 Task: Find connections with filter location Igrejinha with filter topic #marketingdigitalwith filter profile language French with filter current company Career Expertoz with filter school Freshers jobs Bangalore with filter industry Glass Product Manufacturing with filter service category Nature Photography with filter keywords title Board of Directors
Action: Mouse moved to (504, 98)
Screenshot: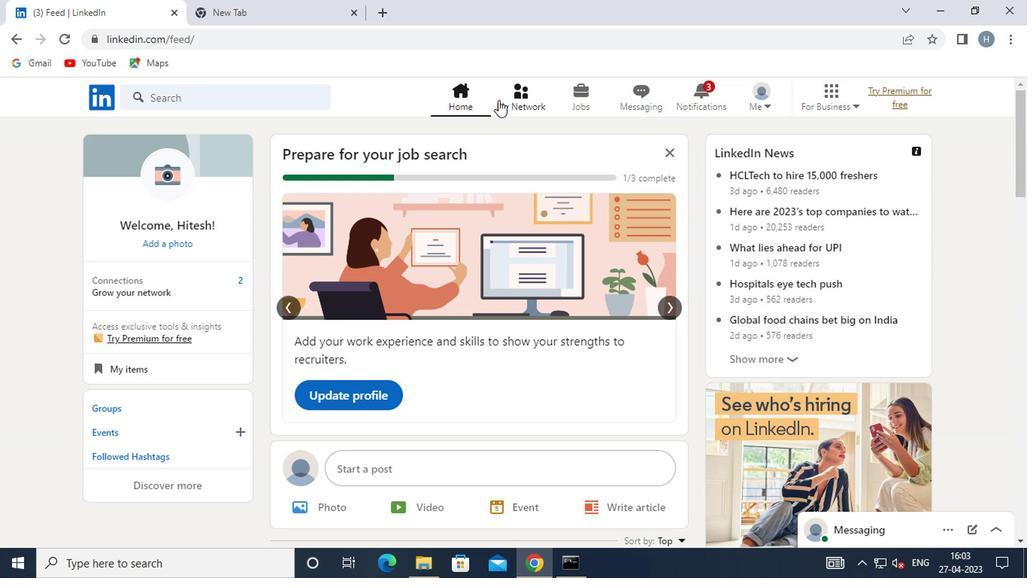 
Action: Mouse pressed left at (504, 98)
Screenshot: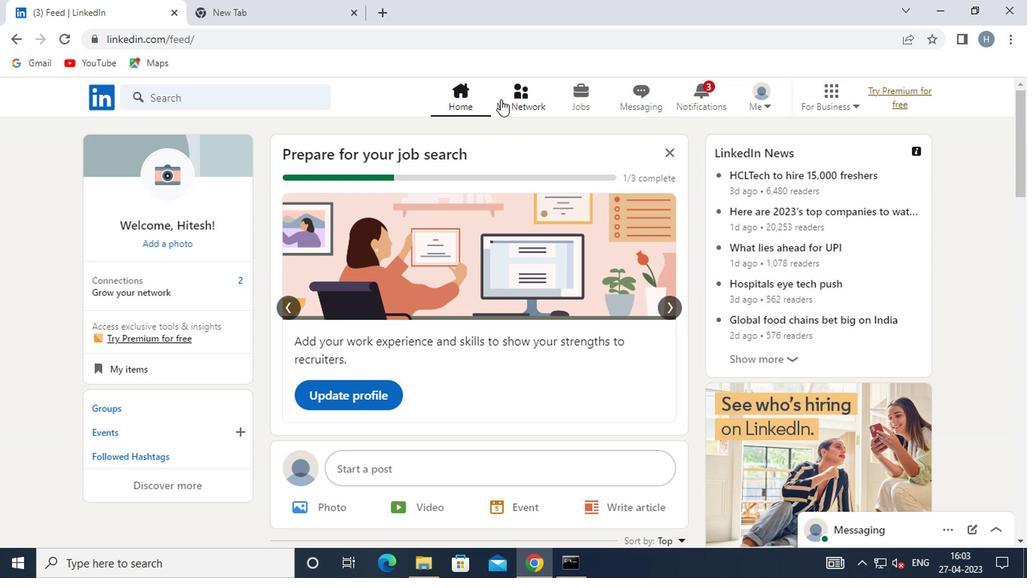 
Action: Mouse moved to (218, 184)
Screenshot: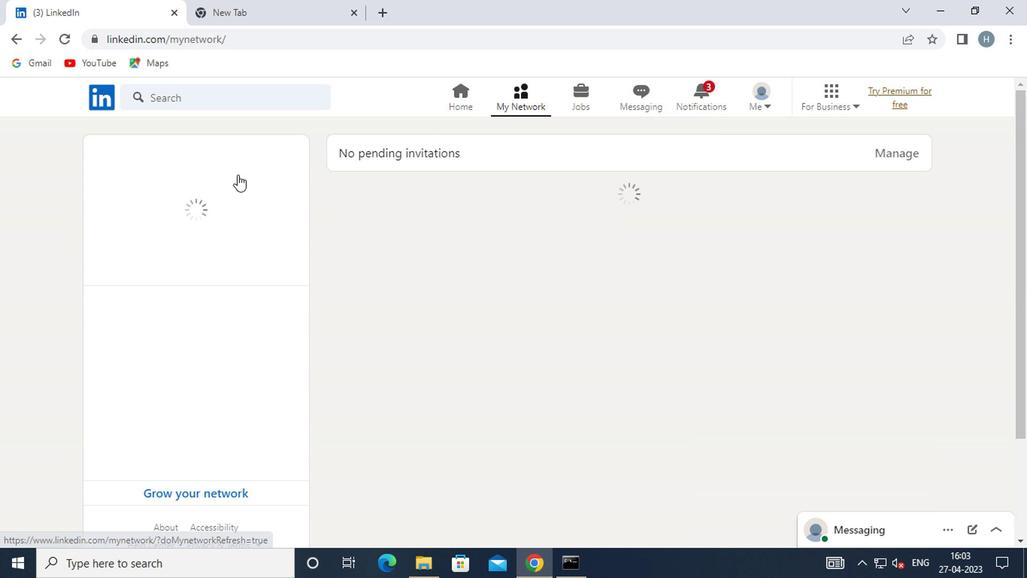 
Action: Mouse pressed left at (218, 184)
Screenshot: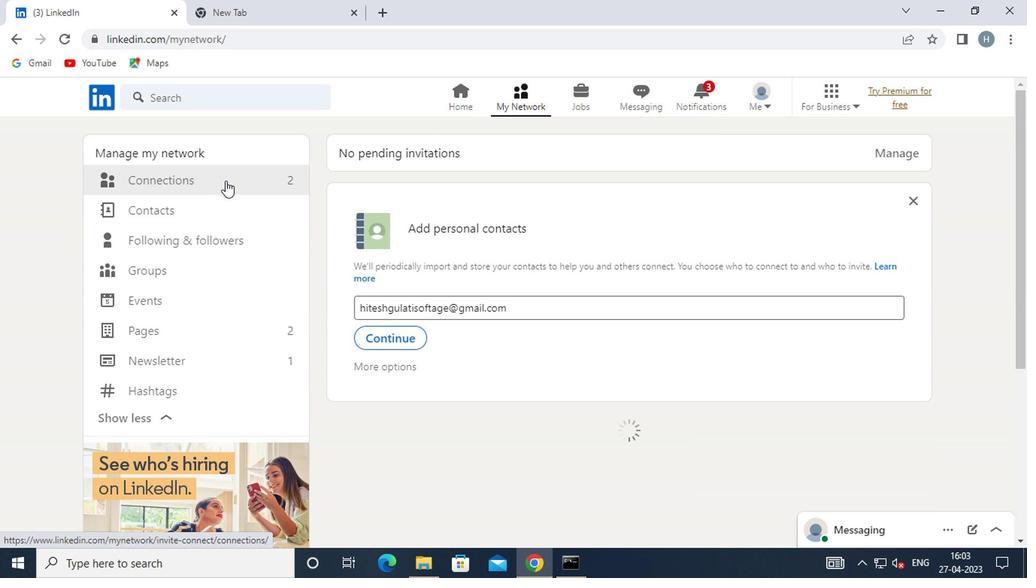 
Action: Mouse moved to (597, 180)
Screenshot: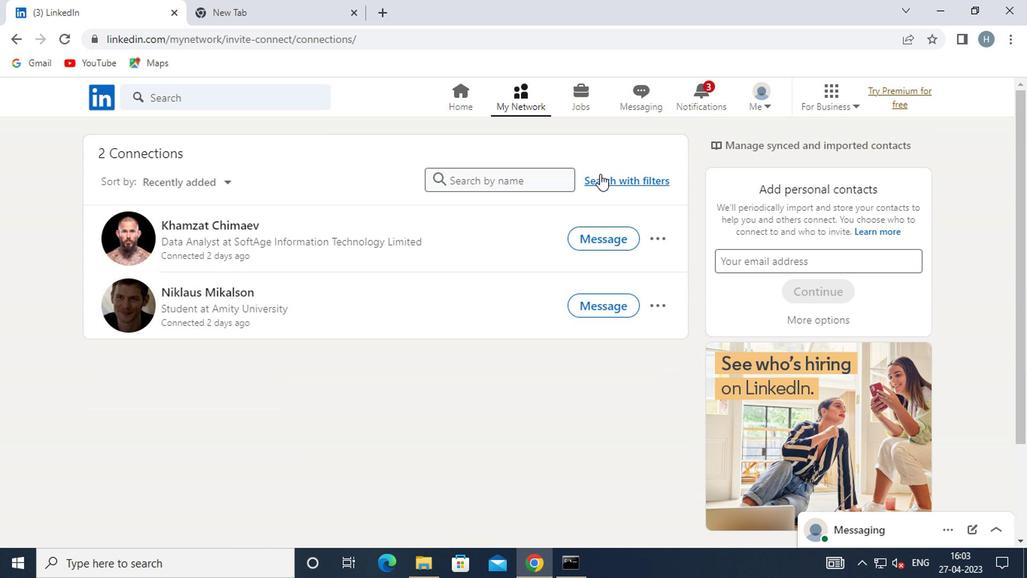 
Action: Mouse pressed left at (597, 180)
Screenshot: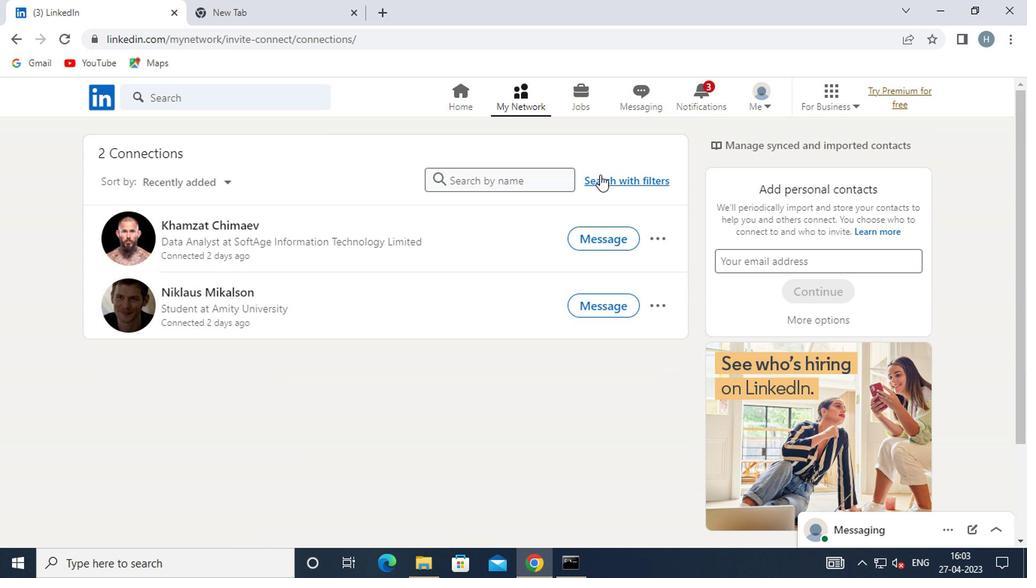 
Action: Mouse moved to (550, 141)
Screenshot: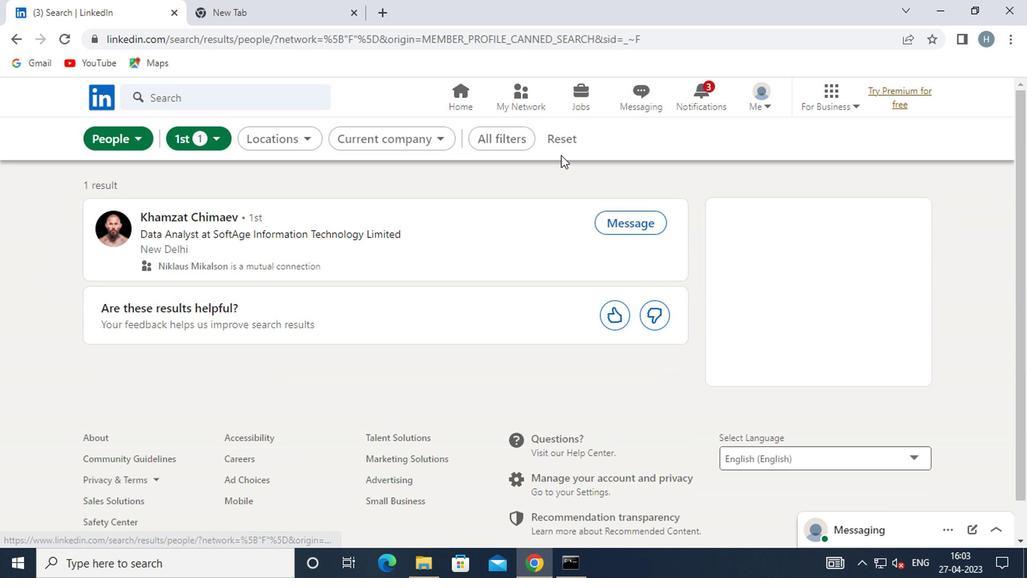 
Action: Mouse pressed left at (550, 141)
Screenshot: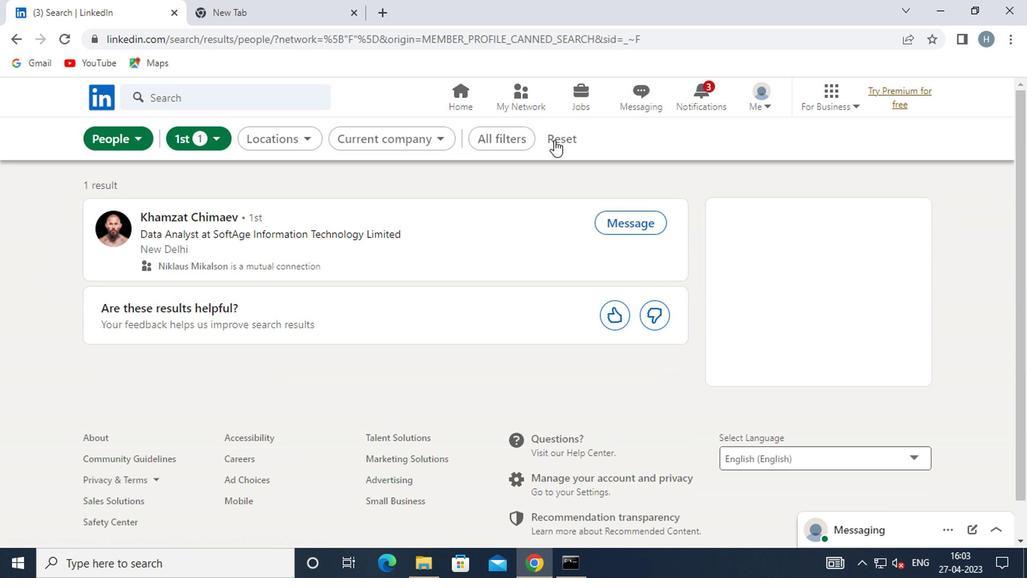 
Action: Mouse moved to (529, 139)
Screenshot: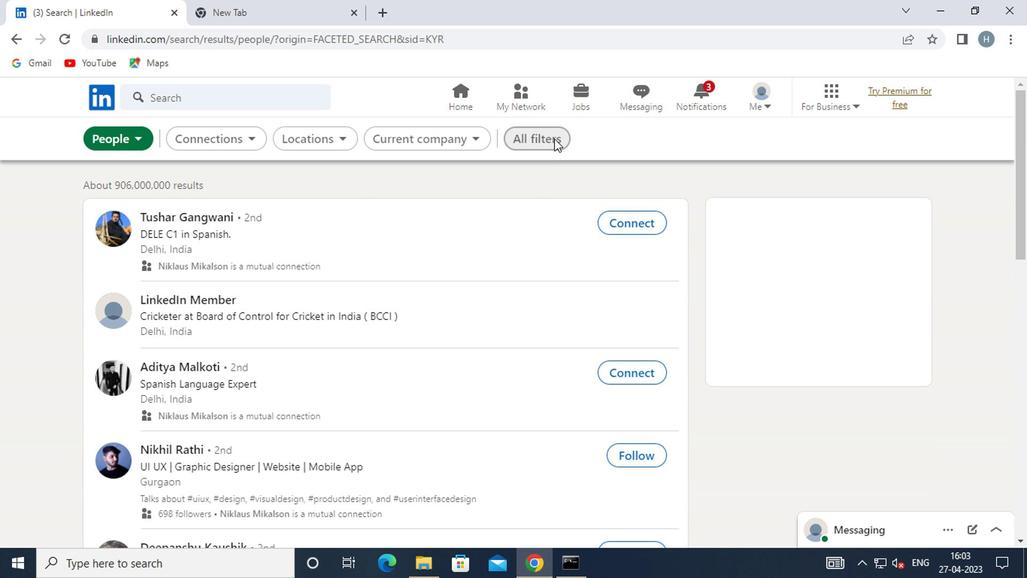
Action: Mouse pressed left at (529, 139)
Screenshot: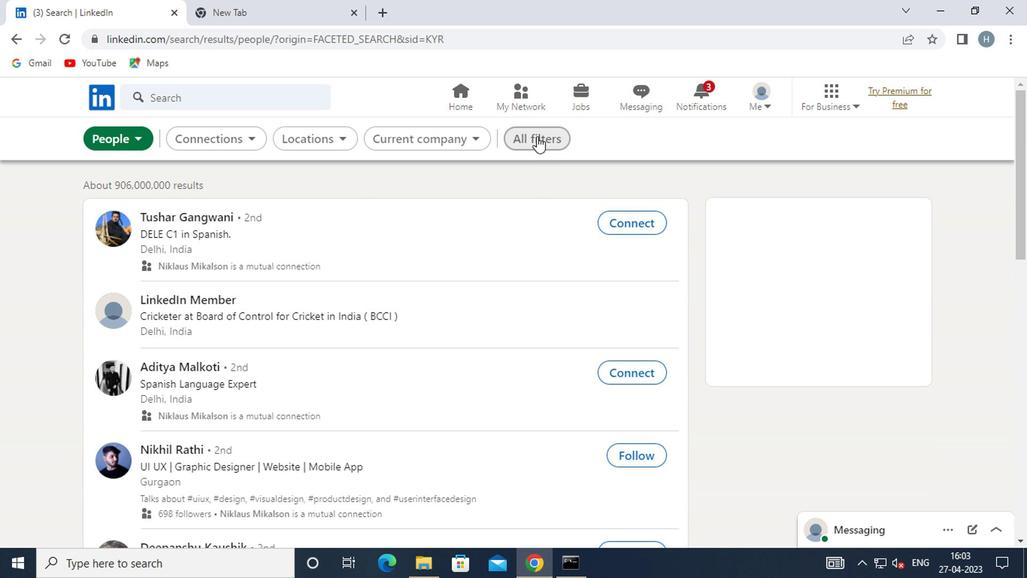 
Action: Mouse moved to (762, 293)
Screenshot: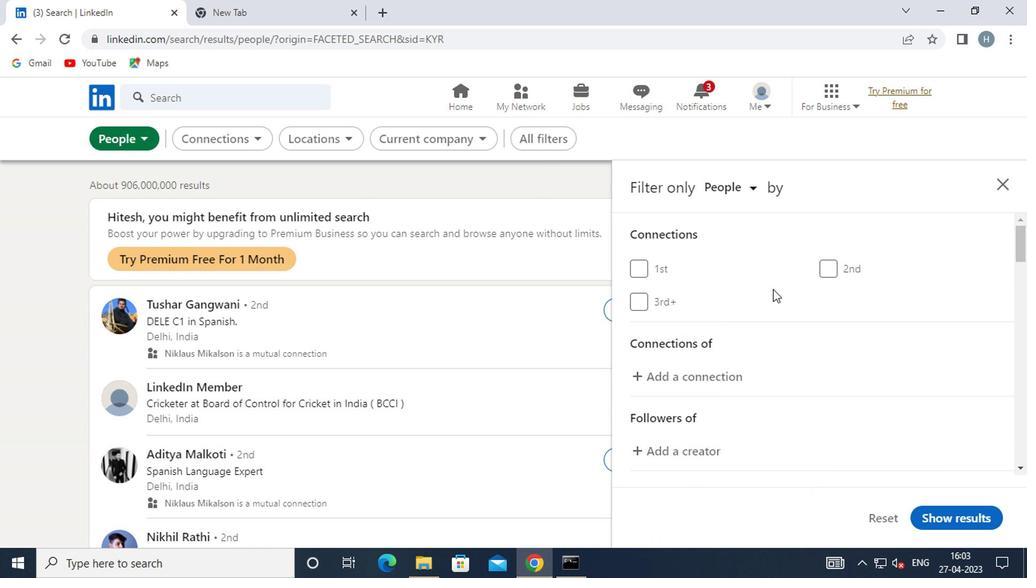 
Action: Mouse scrolled (762, 292) with delta (0, -1)
Screenshot: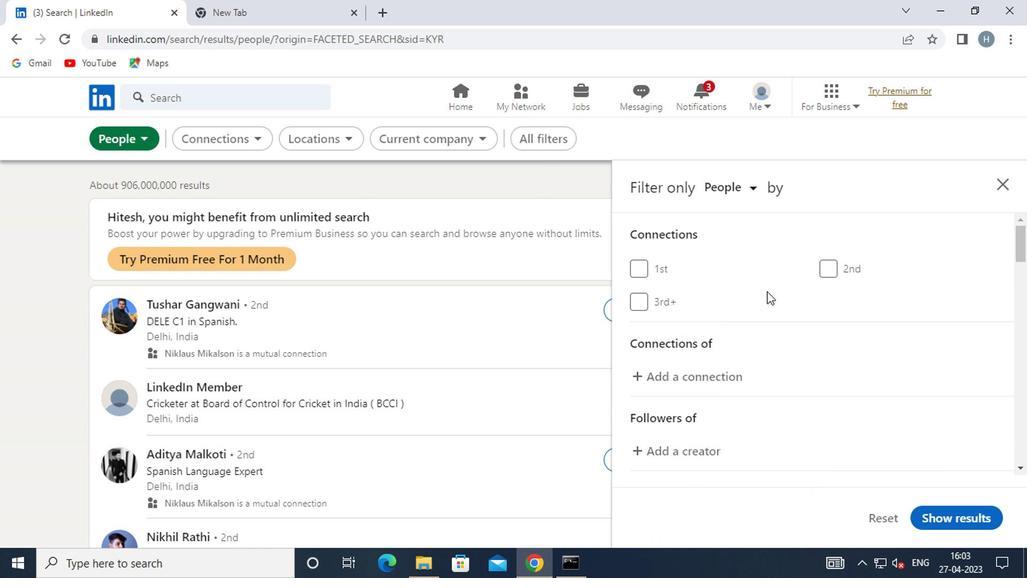 
Action: Mouse moved to (761, 293)
Screenshot: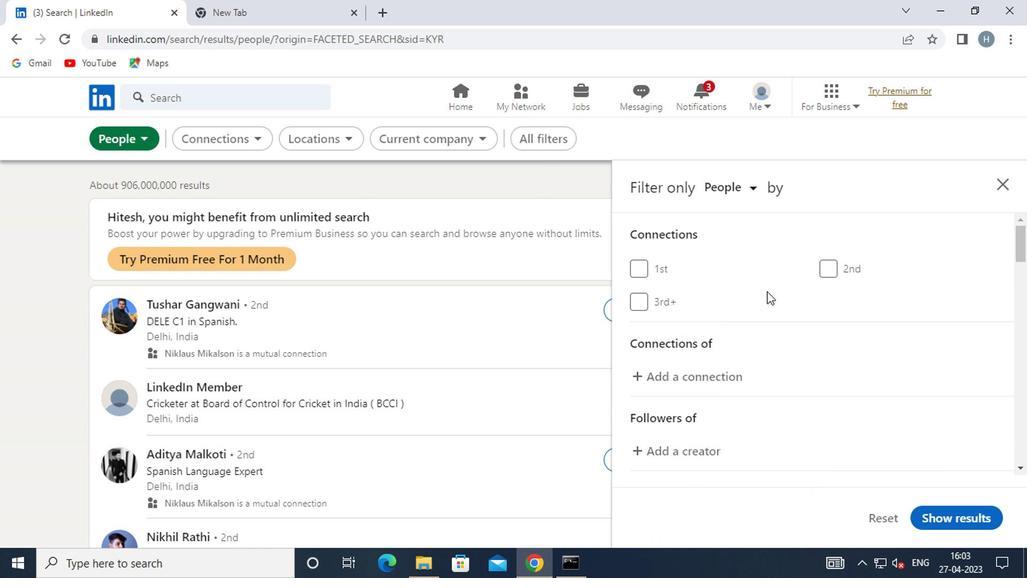 
Action: Mouse scrolled (761, 292) with delta (0, -1)
Screenshot: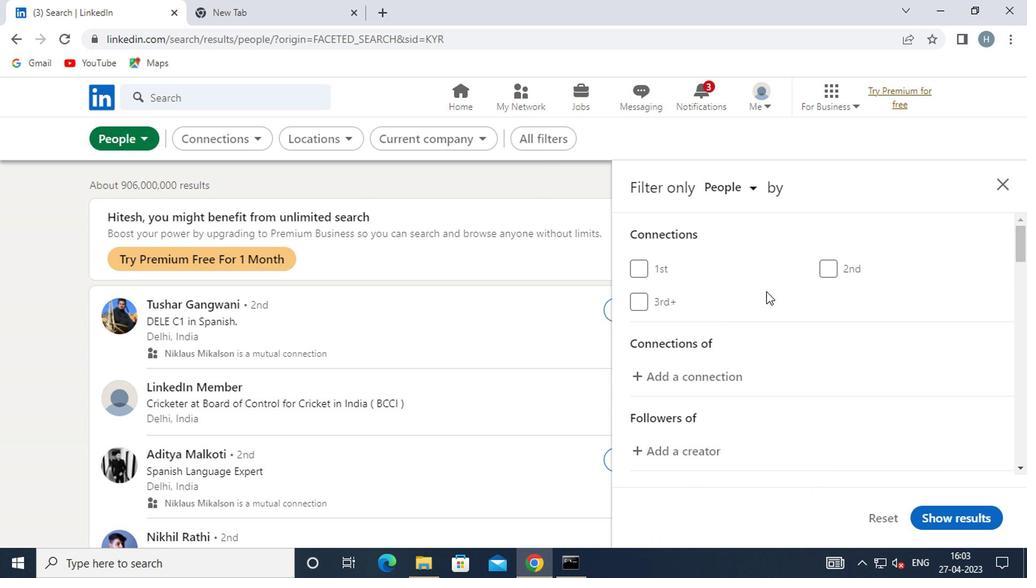 
Action: Mouse scrolled (761, 292) with delta (0, -1)
Screenshot: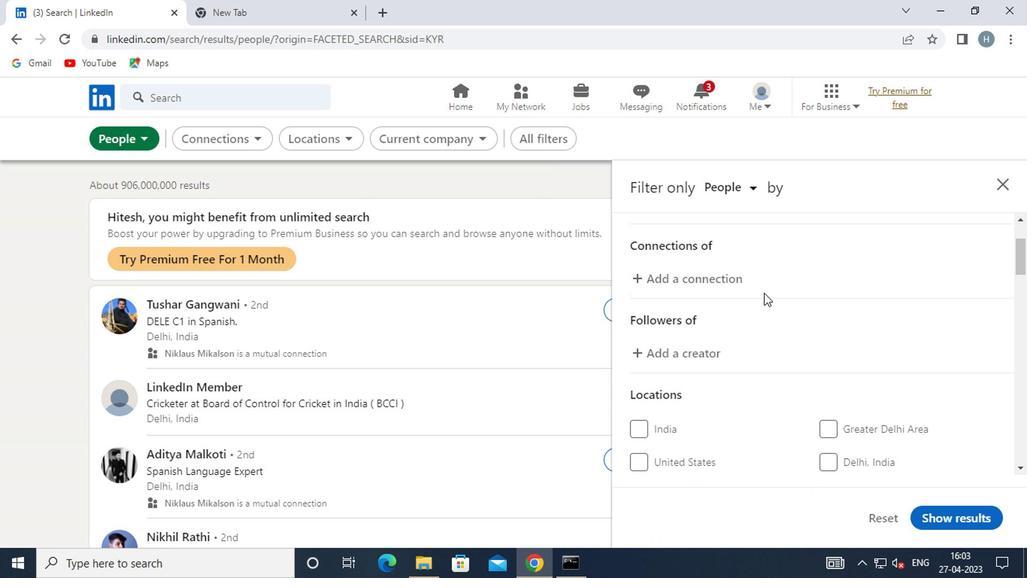 
Action: Mouse moved to (860, 360)
Screenshot: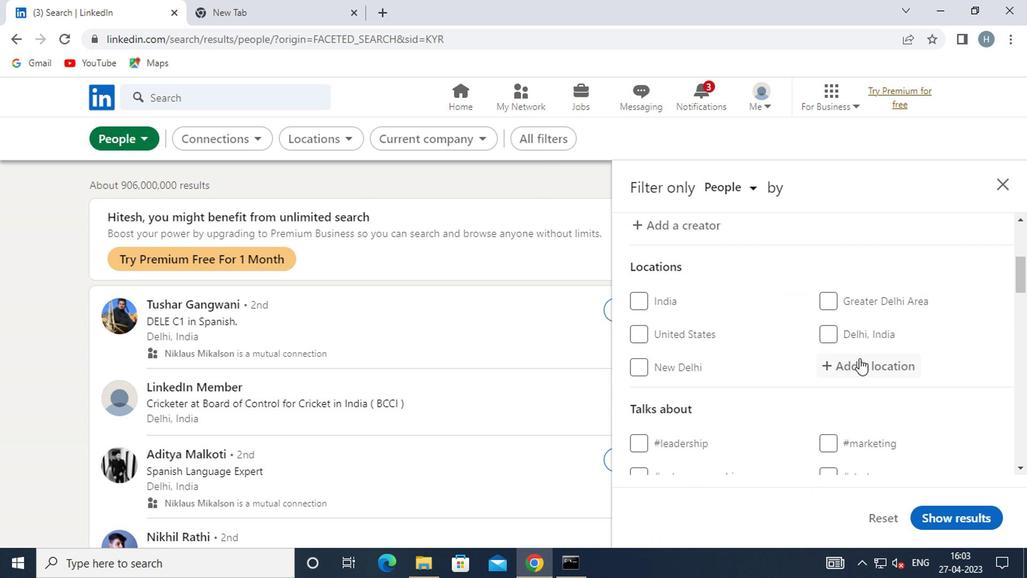
Action: Mouse pressed left at (860, 360)
Screenshot: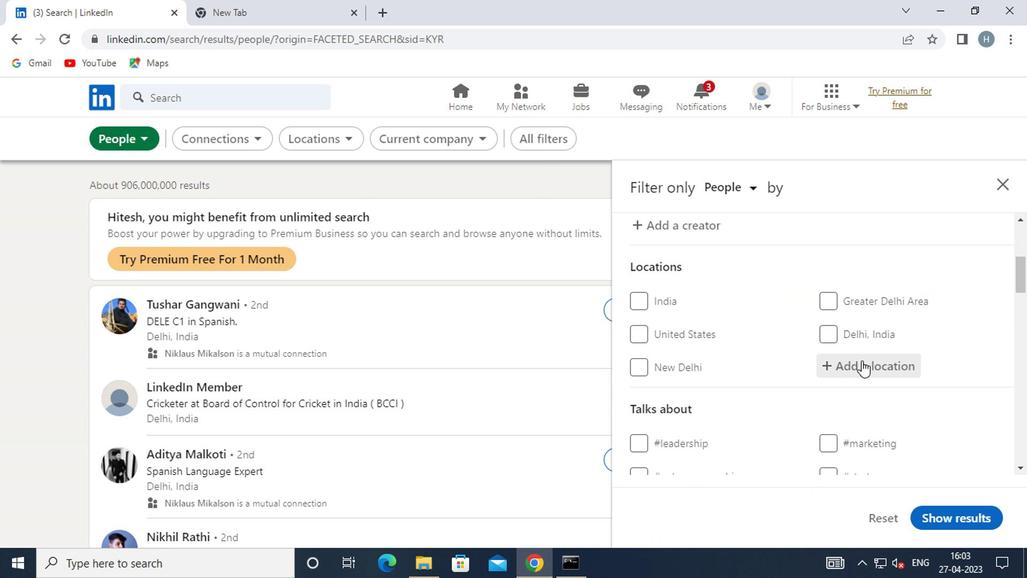 
Action: Key pressed <Key.shift>IGREJINHA
Screenshot: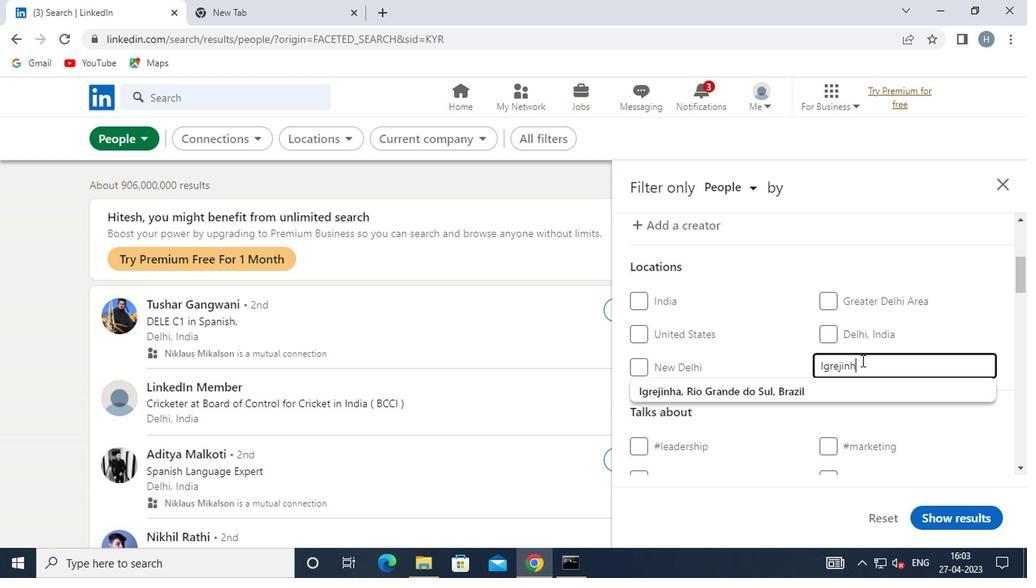 
Action: Mouse moved to (975, 309)
Screenshot: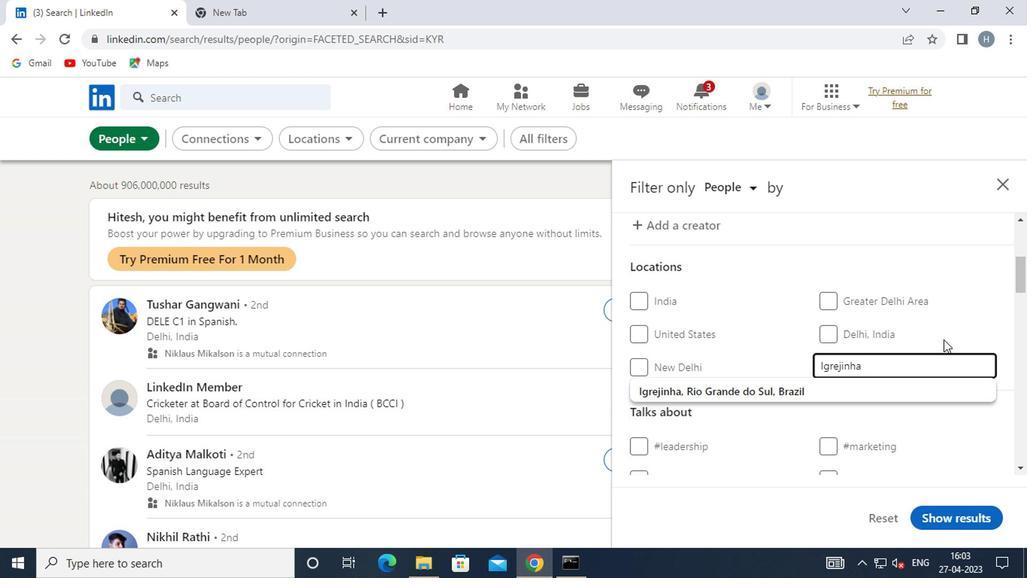 
Action: Mouse pressed left at (975, 309)
Screenshot: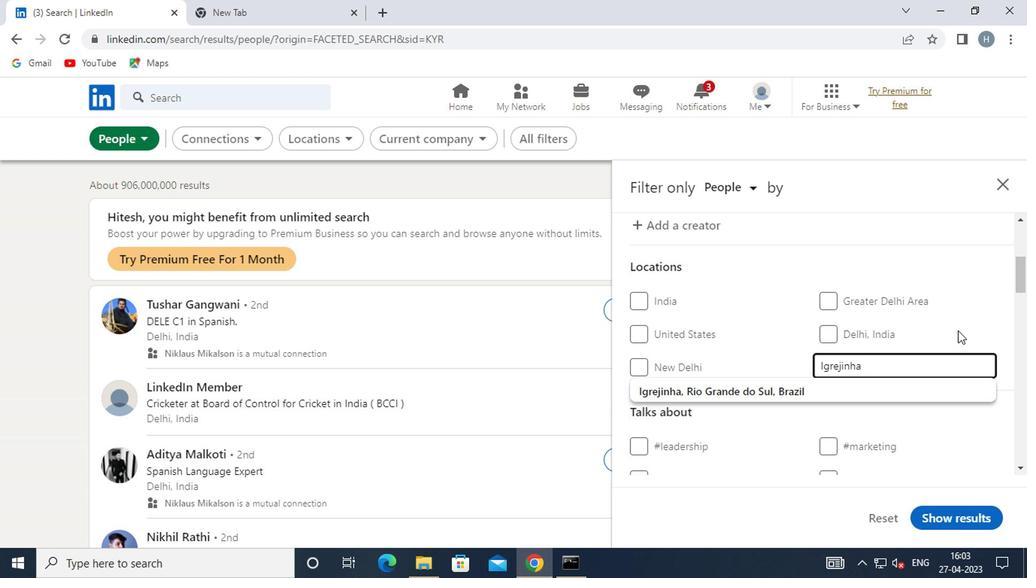 
Action: Mouse moved to (963, 313)
Screenshot: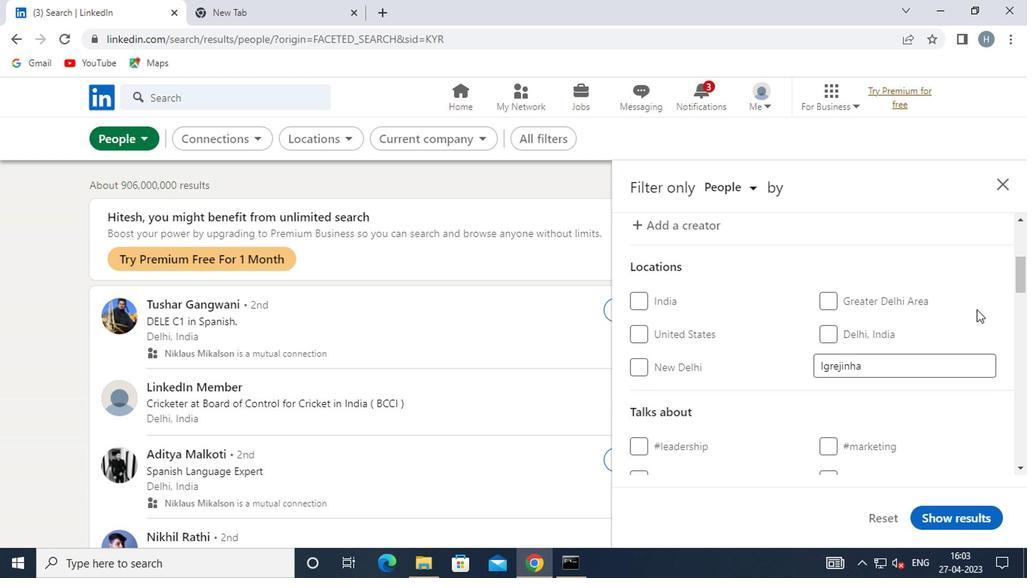 
Action: Mouse scrolled (963, 312) with delta (0, -1)
Screenshot: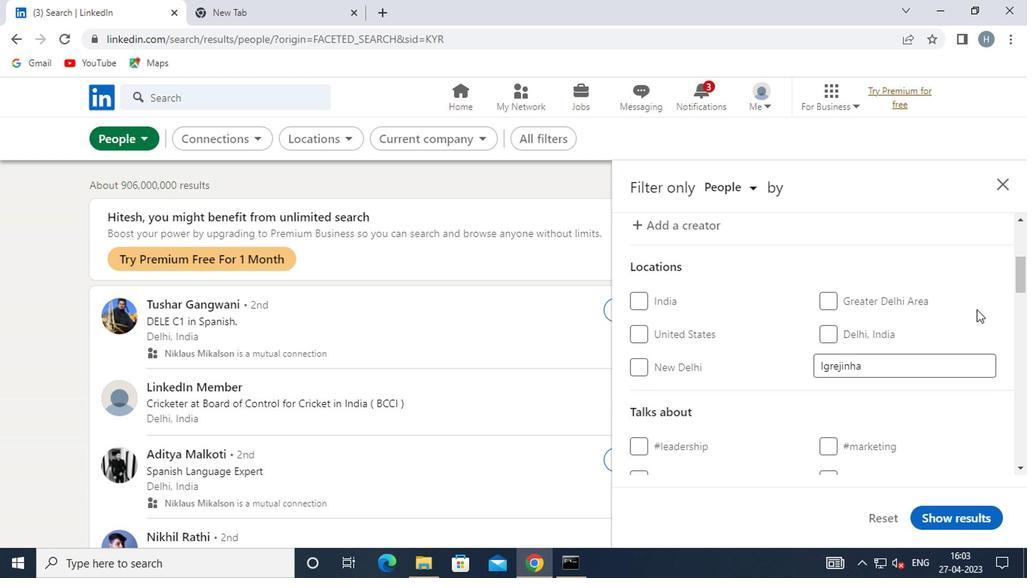 
Action: Mouse moved to (939, 319)
Screenshot: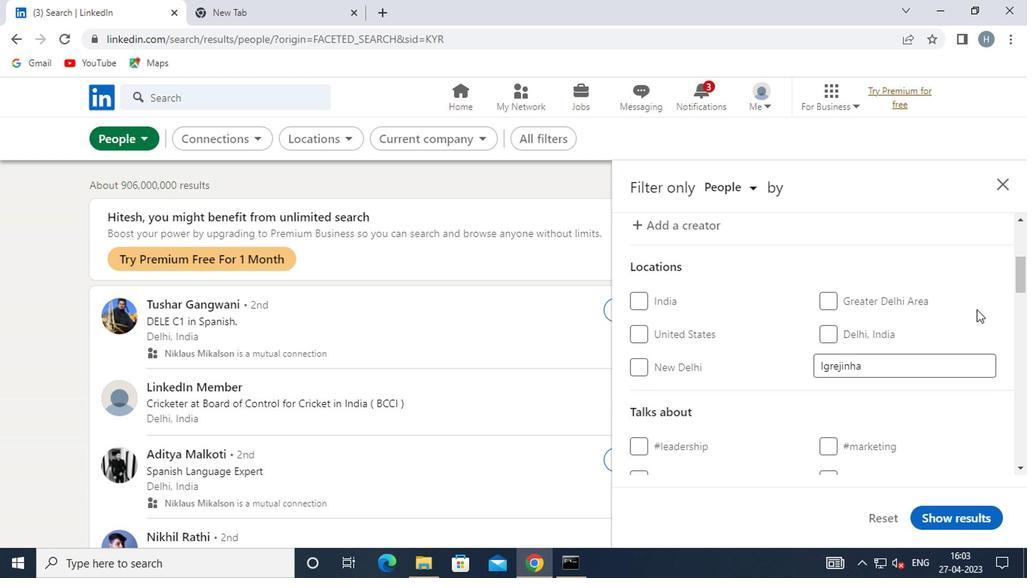 
Action: Mouse scrolled (939, 319) with delta (0, 0)
Screenshot: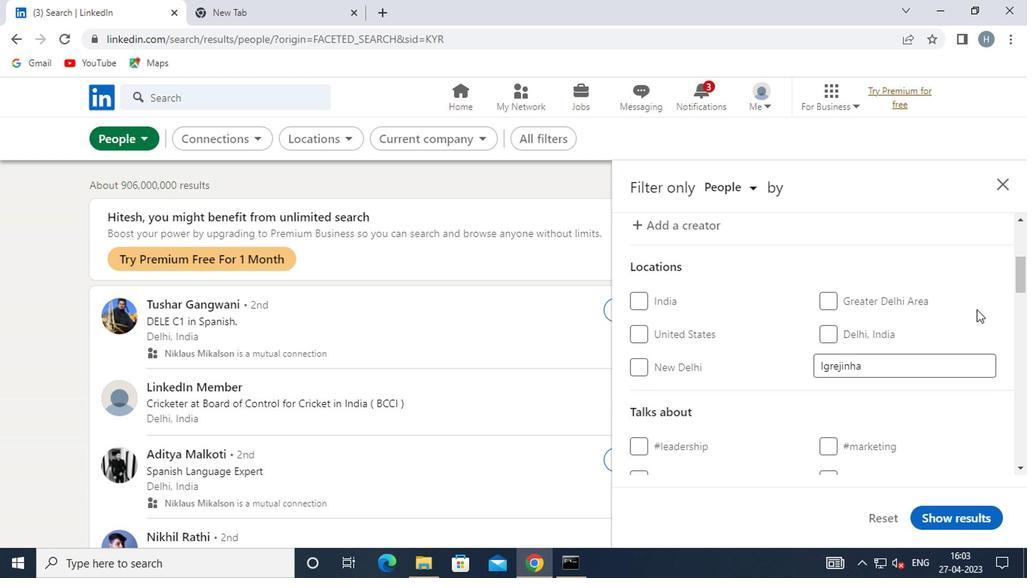 
Action: Mouse moved to (931, 322)
Screenshot: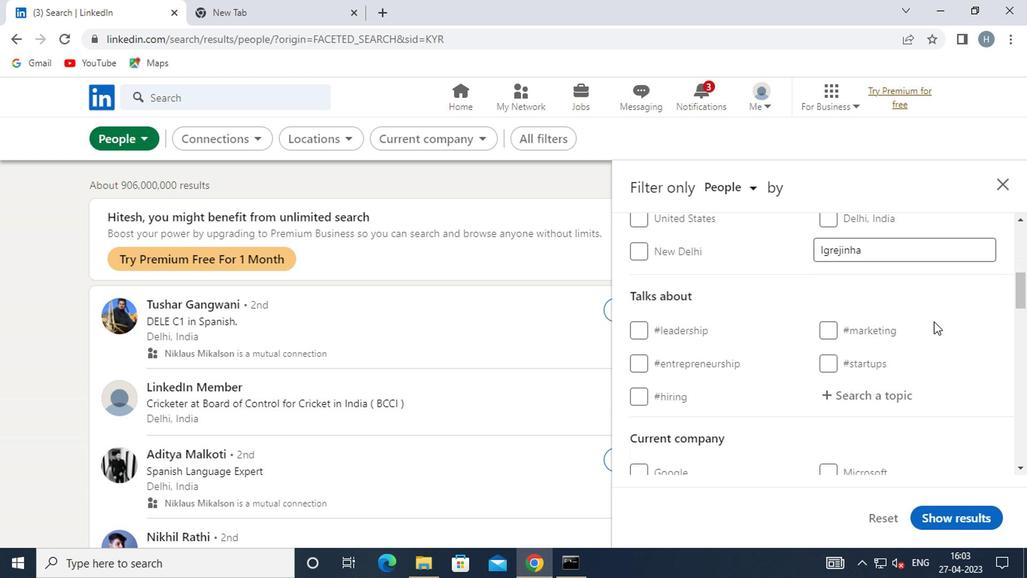 
Action: Mouse scrolled (931, 321) with delta (0, -1)
Screenshot: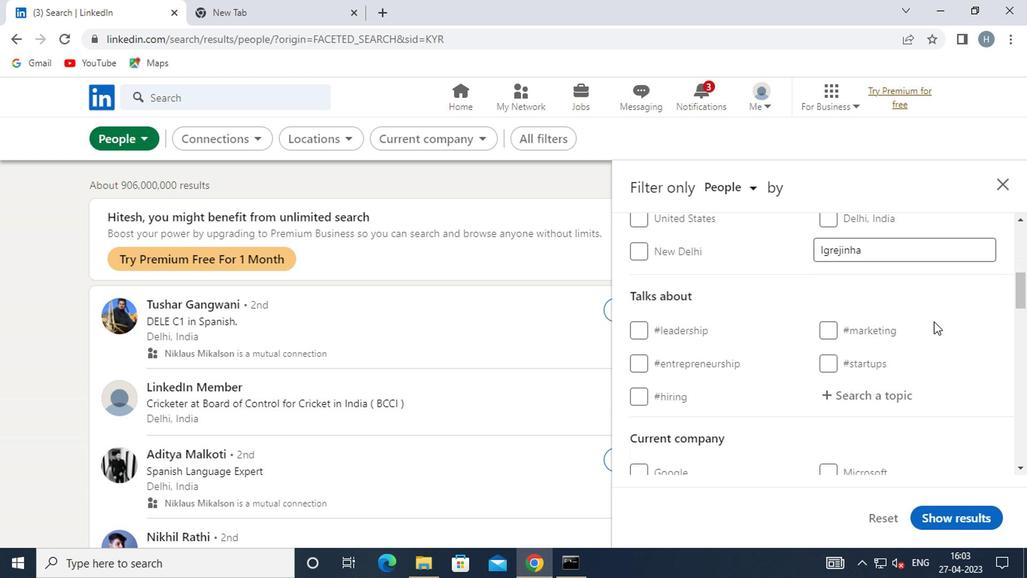
Action: Mouse moved to (866, 282)
Screenshot: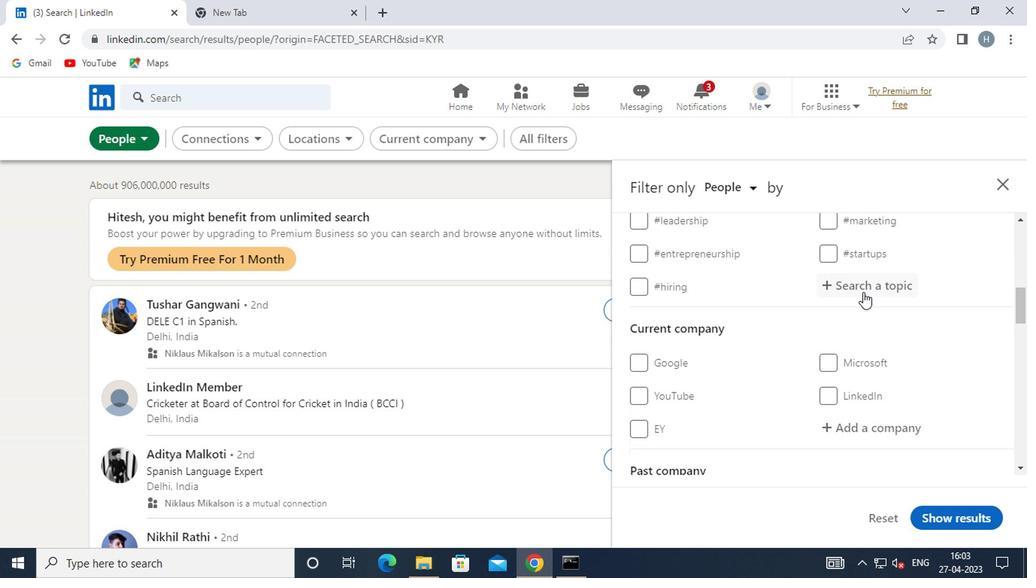 
Action: Mouse pressed left at (866, 282)
Screenshot: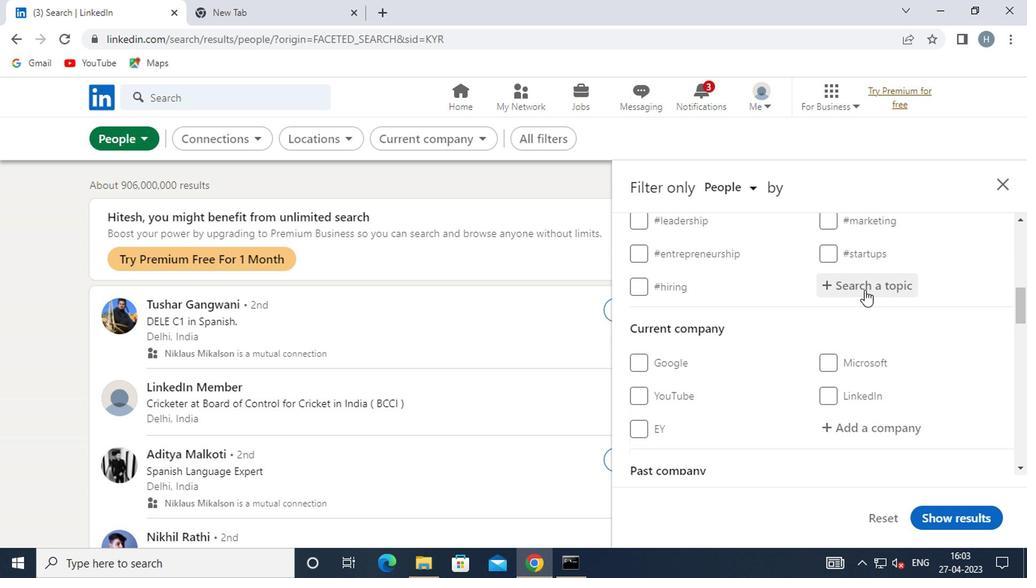 
Action: Key pressed <Key.shift><Key.shift><Key.shift><Key.shift><Key.shift><Key.shift><Key.shift>#MARKETINGDIGITALWITH
Screenshot: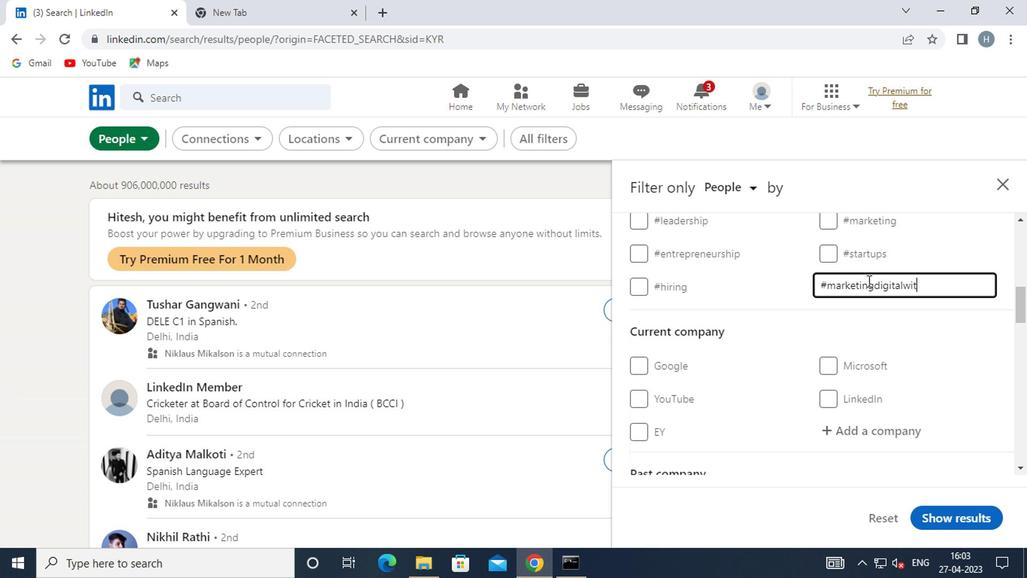 
Action: Mouse moved to (952, 336)
Screenshot: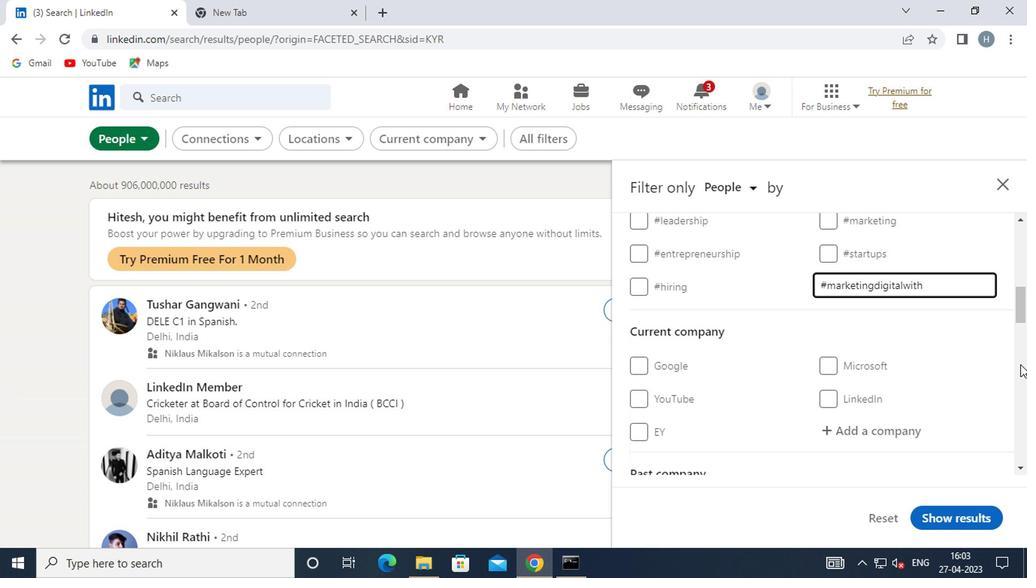 
Action: Mouse pressed left at (952, 336)
Screenshot: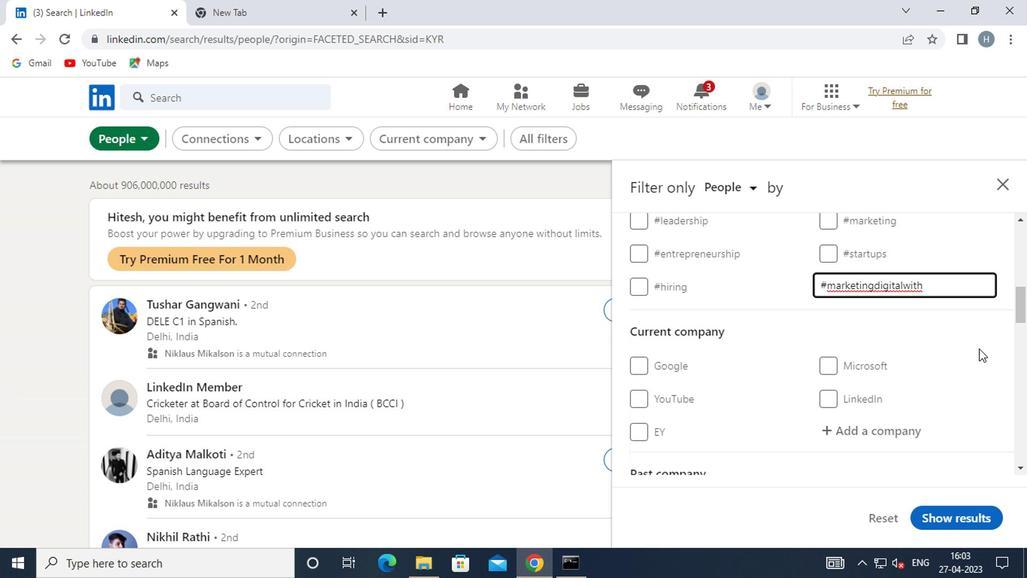 
Action: Mouse moved to (884, 338)
Screenshot: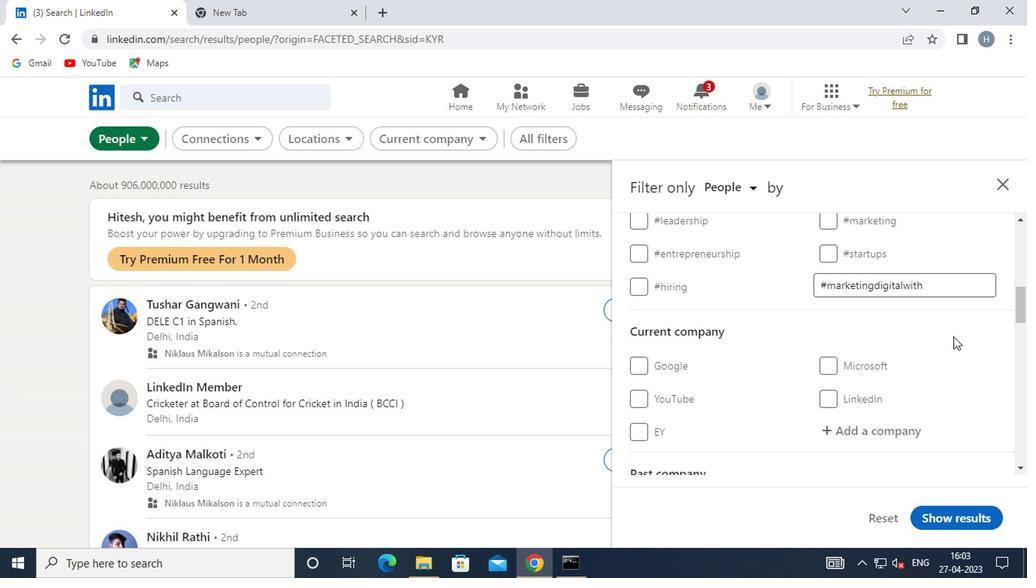 
Action: Mouse scrolled (884, 337) with delta (0, -1)
Screenshot: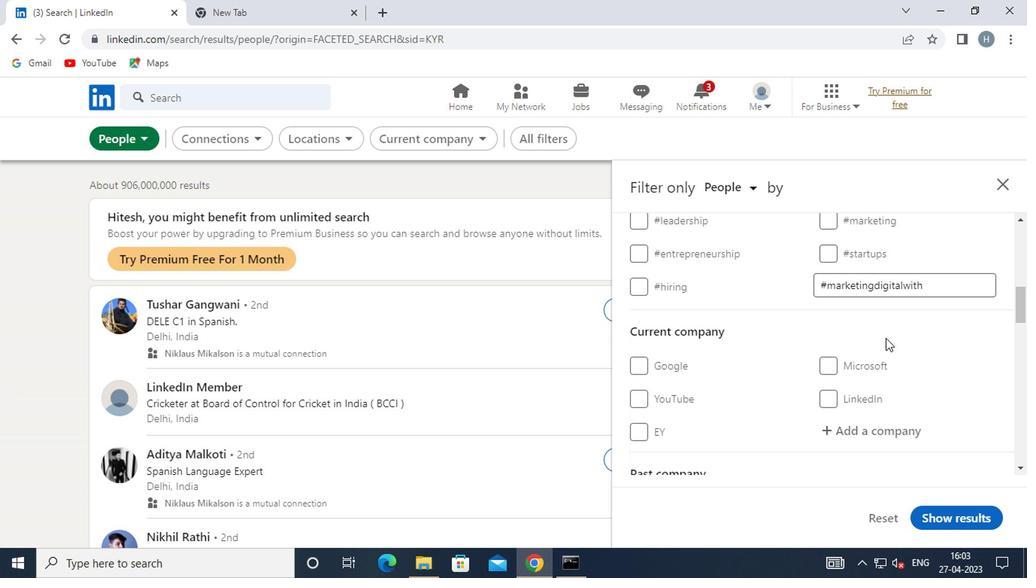 
Action: Mouse scrolled (884, 337) with delta (0, -1)
Screenshot: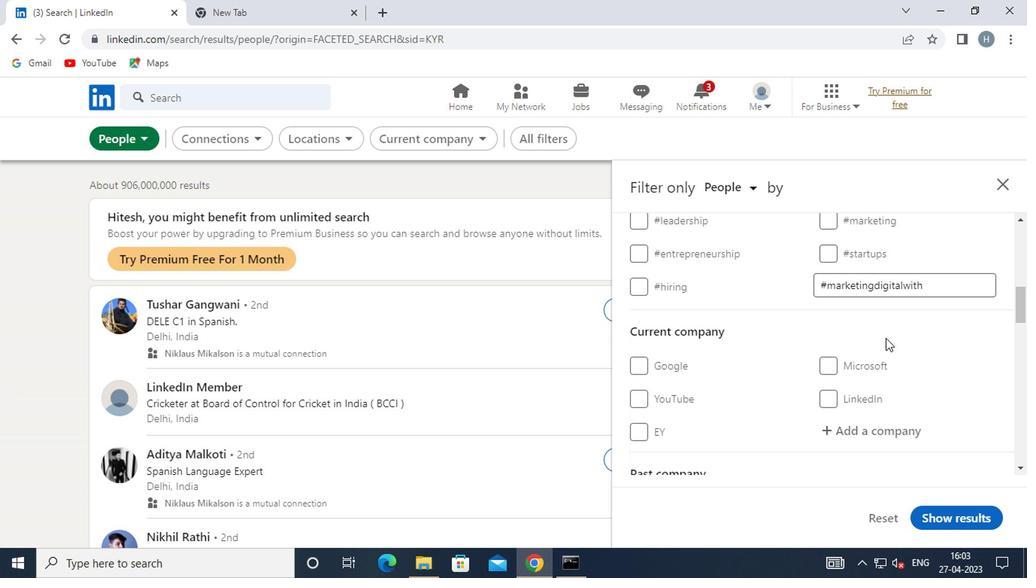 
Action: Mouse moved to (871, 337)
Screenshot: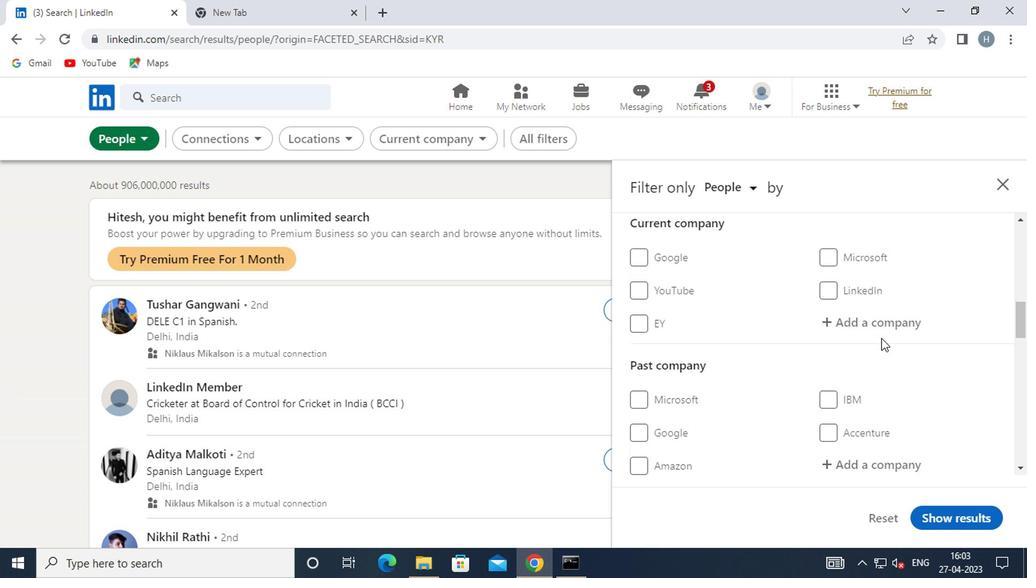 
Action: Mouse scrolled (871, 336) with delta (0, 0)
Screenshot: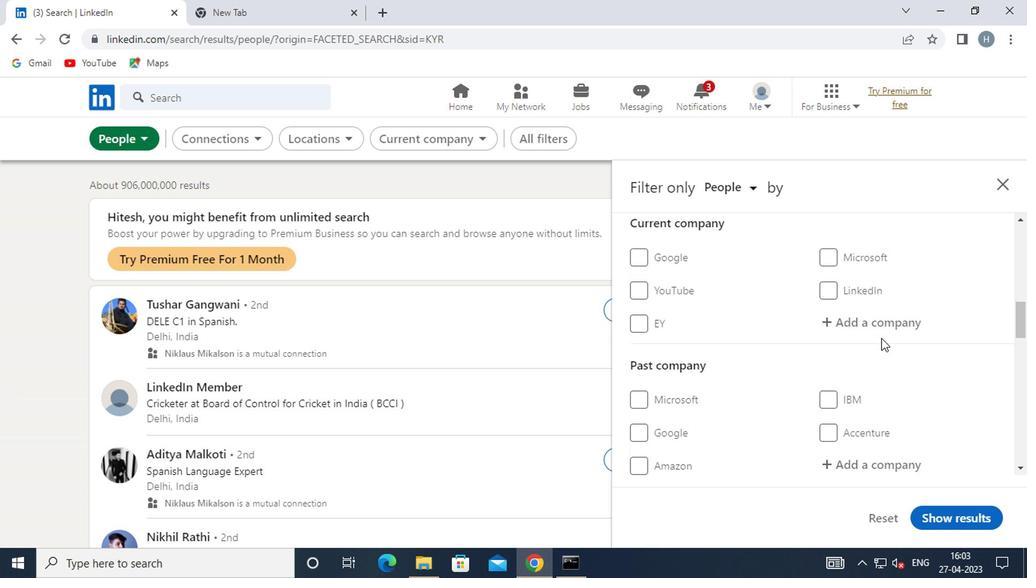 
Action: Mouse moved to (866, 337)
Screenshot: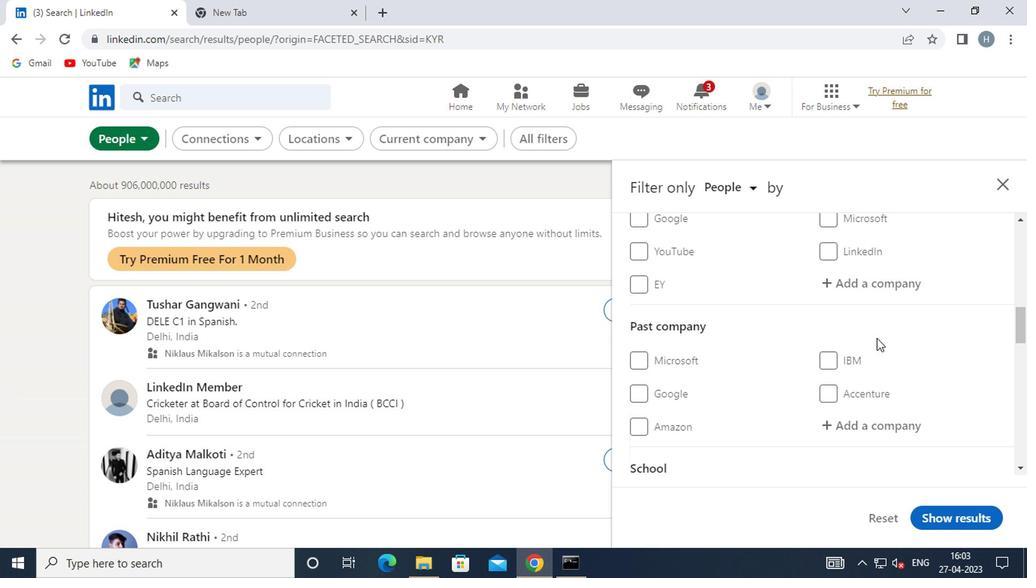 
Action: Mouse scrolled (866, 336) with delta (0, 0)
Screenshot: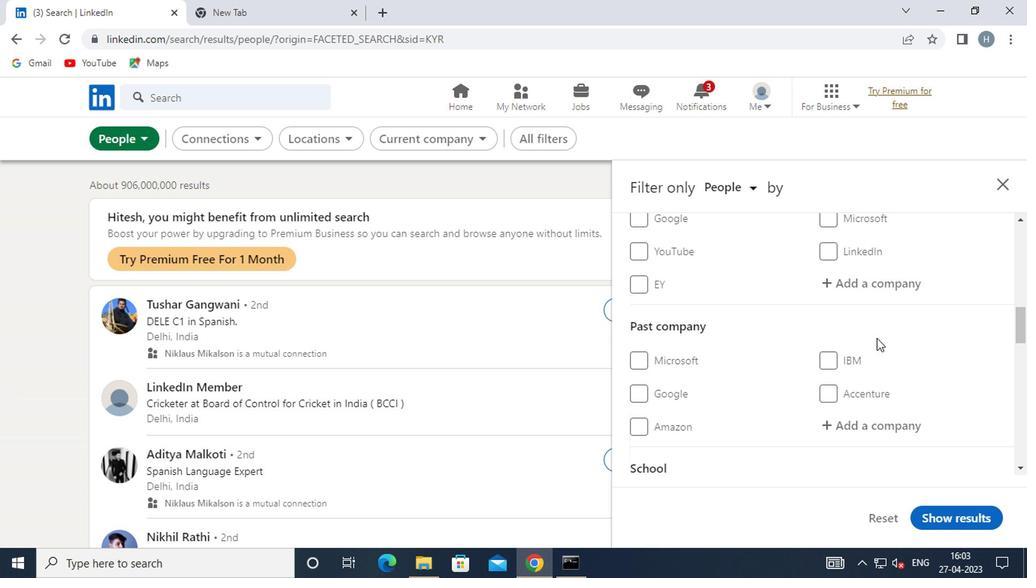 
Action: Mouse moved to (864, 338)
Screenshot: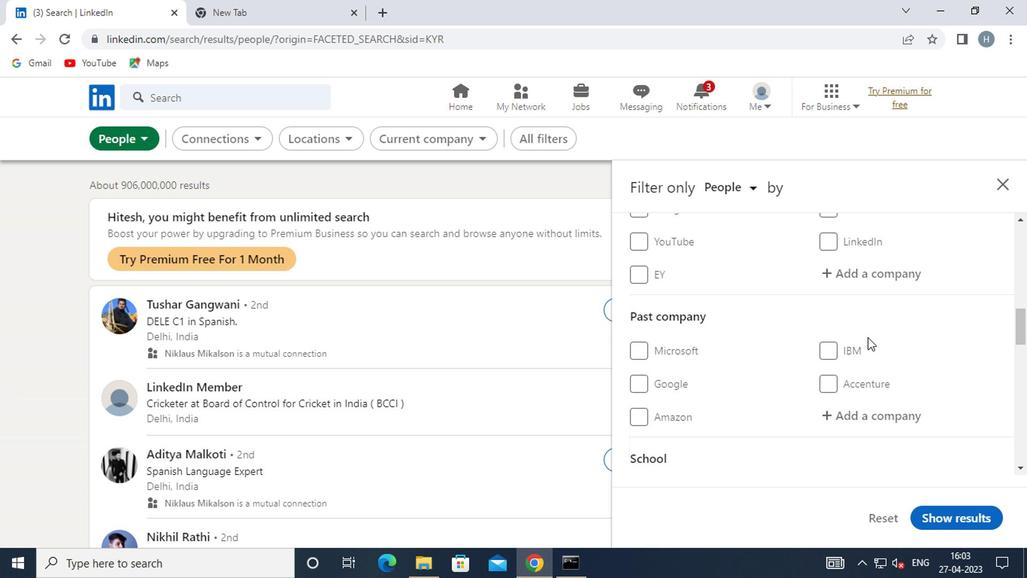 
Action: Mouse scrolled (864, 337) with delta (0, -1)
Screenshot: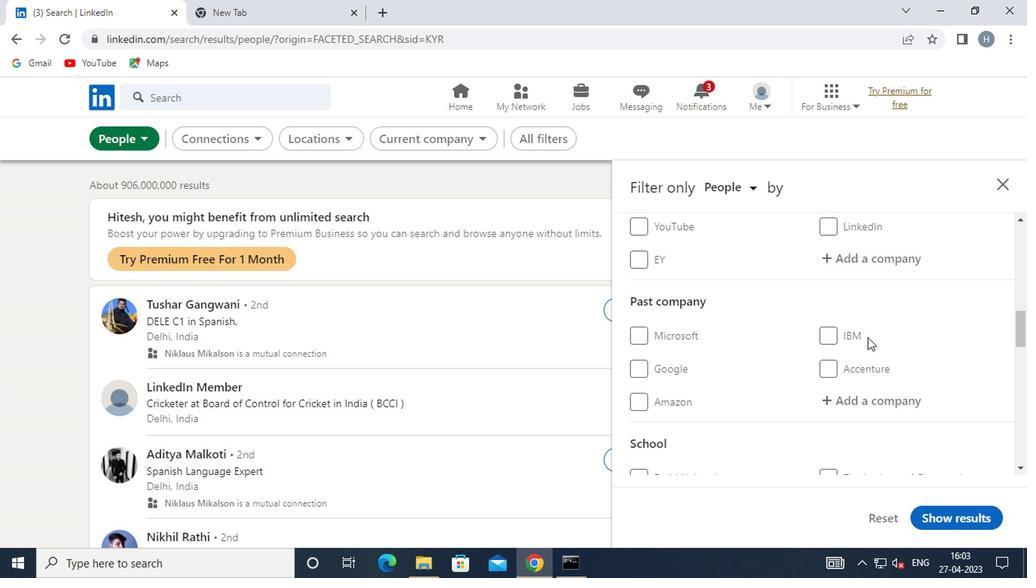 
Action: Mouse moved to (861, 338)
Screenshot: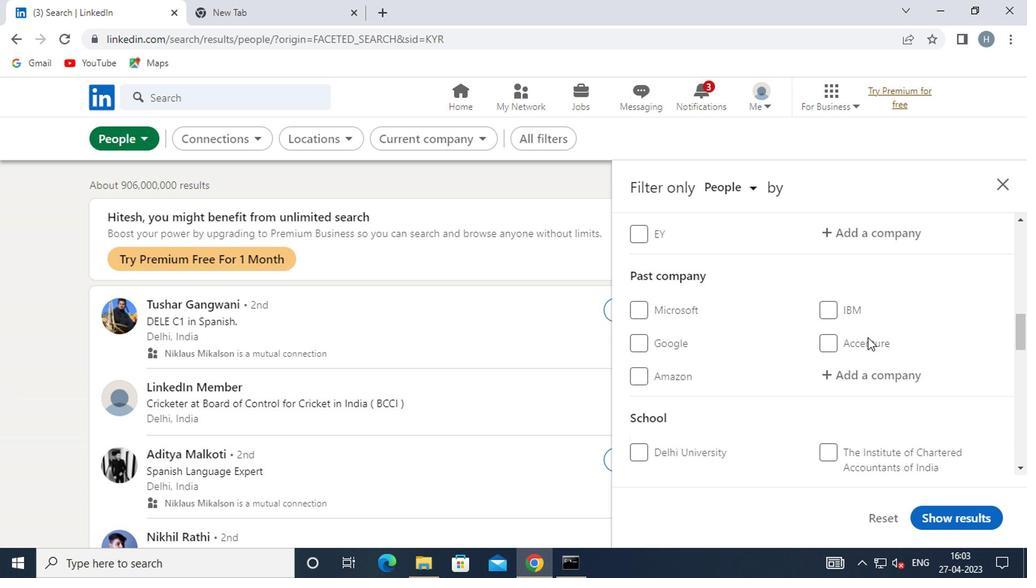 
Action: Mouse scrolled (861, 337) with delta (0, -1)
Screenshot: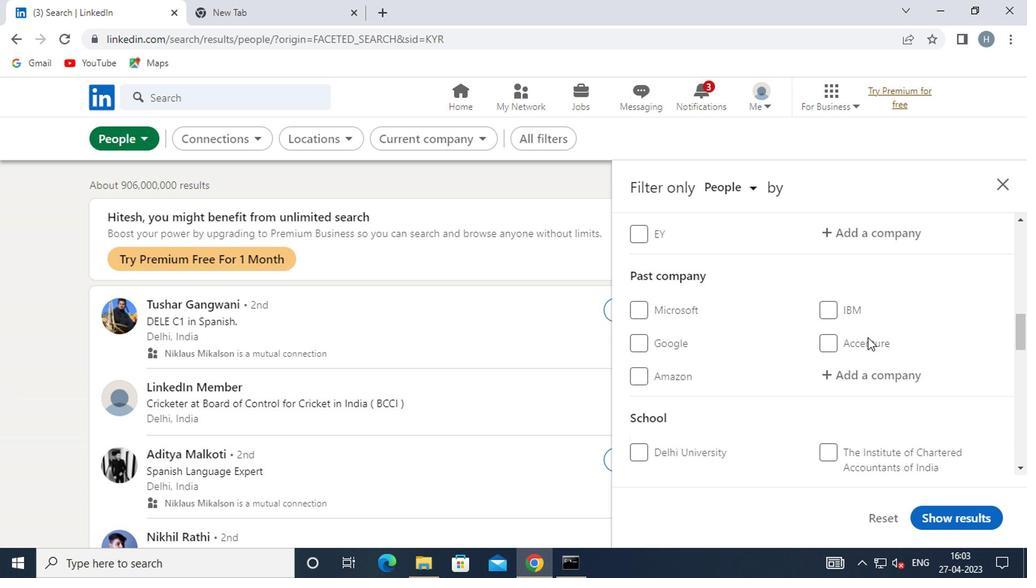 
Action: Mouse moved to (857, 339)
Screenshot: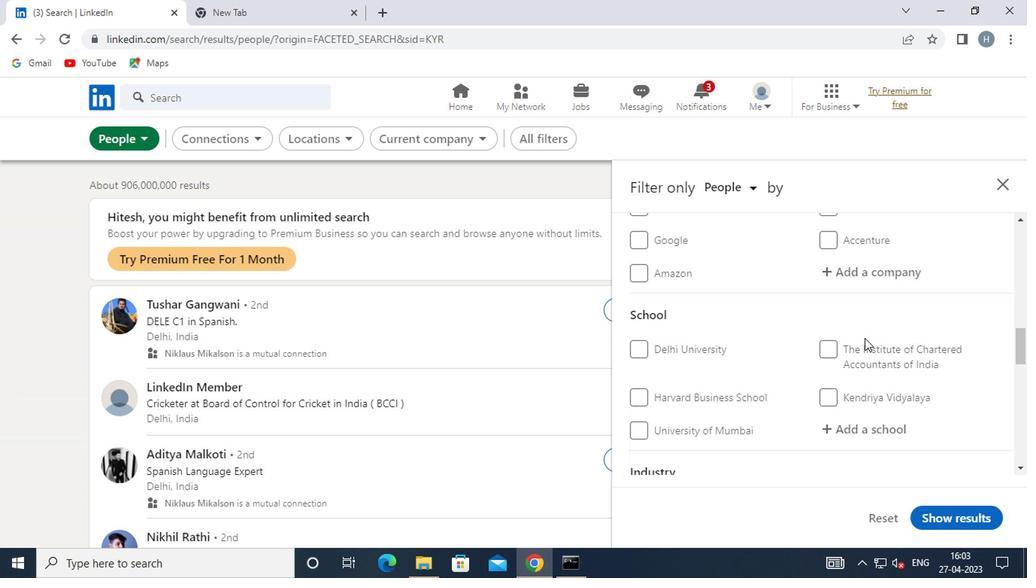 
Action: Mouse scrolled (857, 338) with delta (0, 0)
Screenshot: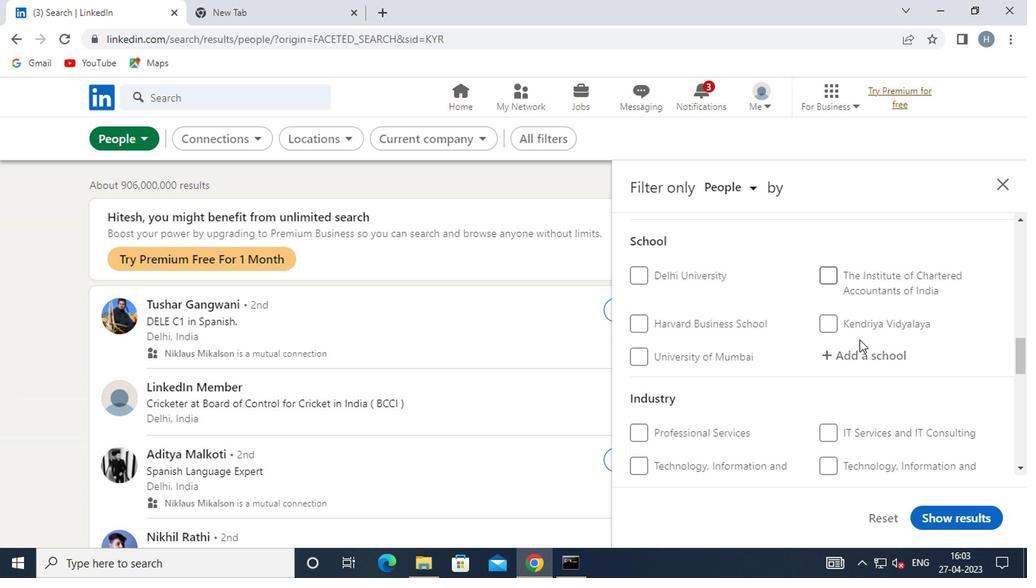 
Action: Mouse scrolled (857, 338) with delta (0, 0)
Screenshot: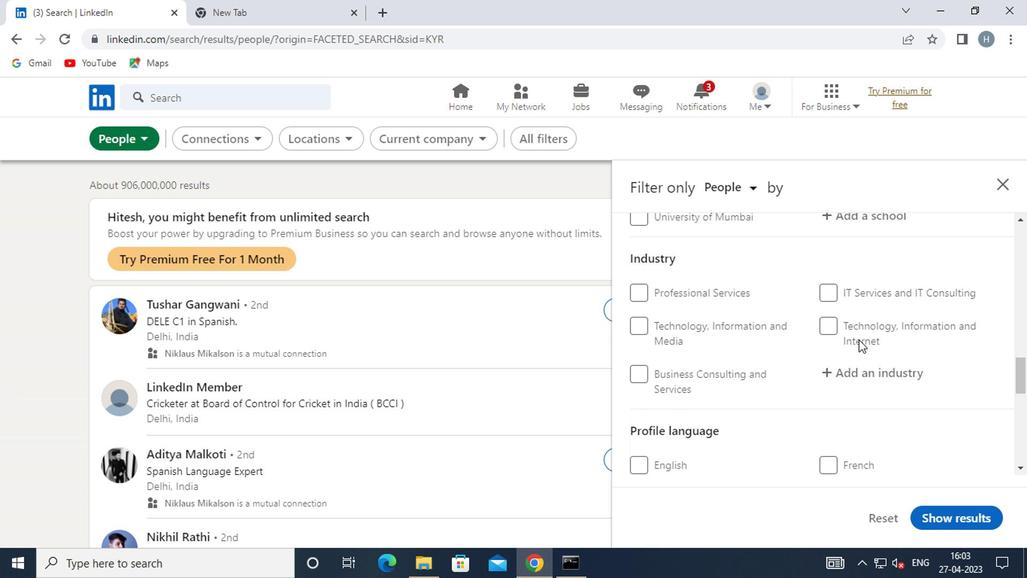 
Action: Mouse scrolled (857, 338) with delta (0, 0)
Screenshot: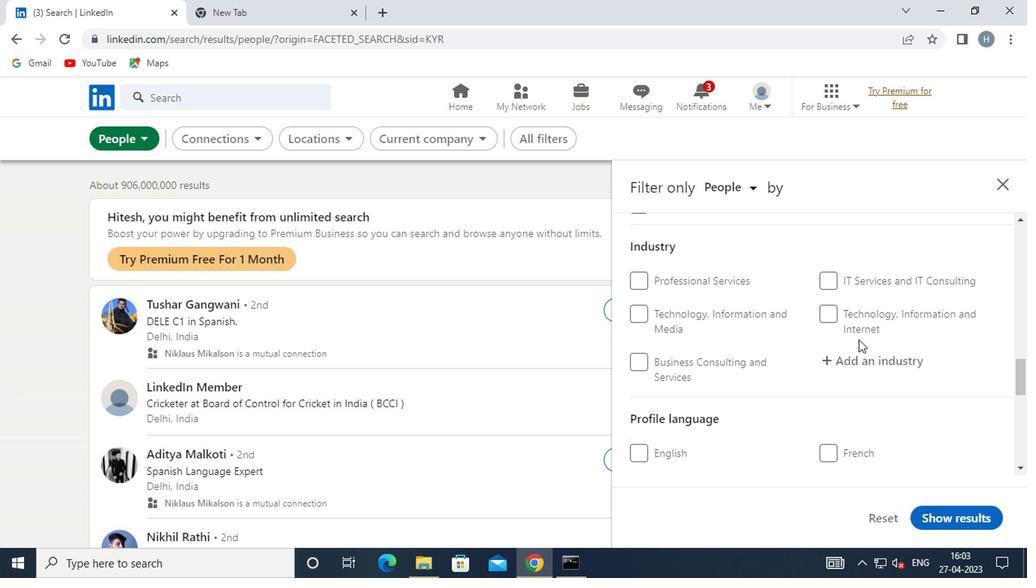 
Action: Mouse moved to (840, 310)
Screenshot: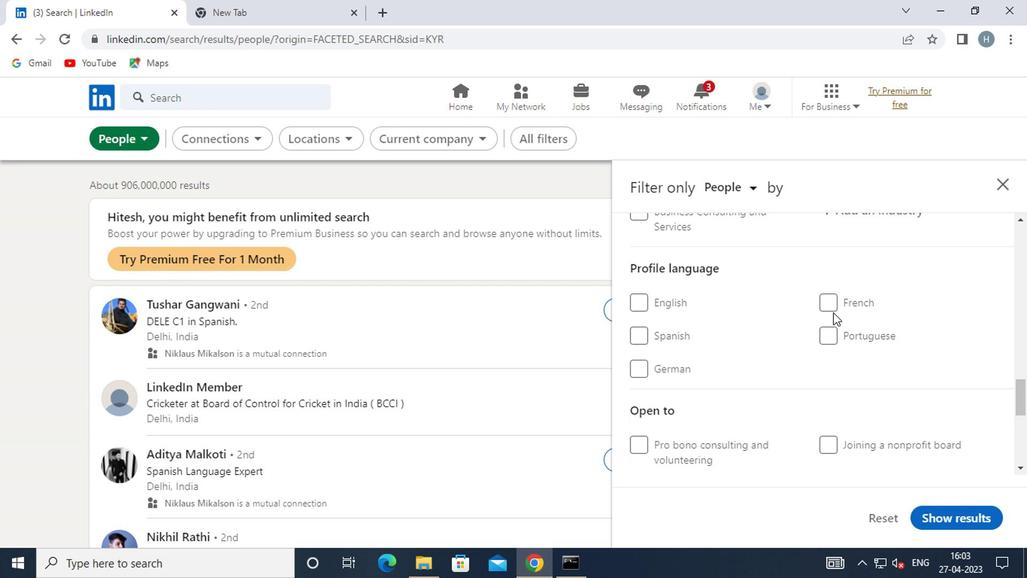 
Action: Mouse pressed left at (840, 310)
Screenshot: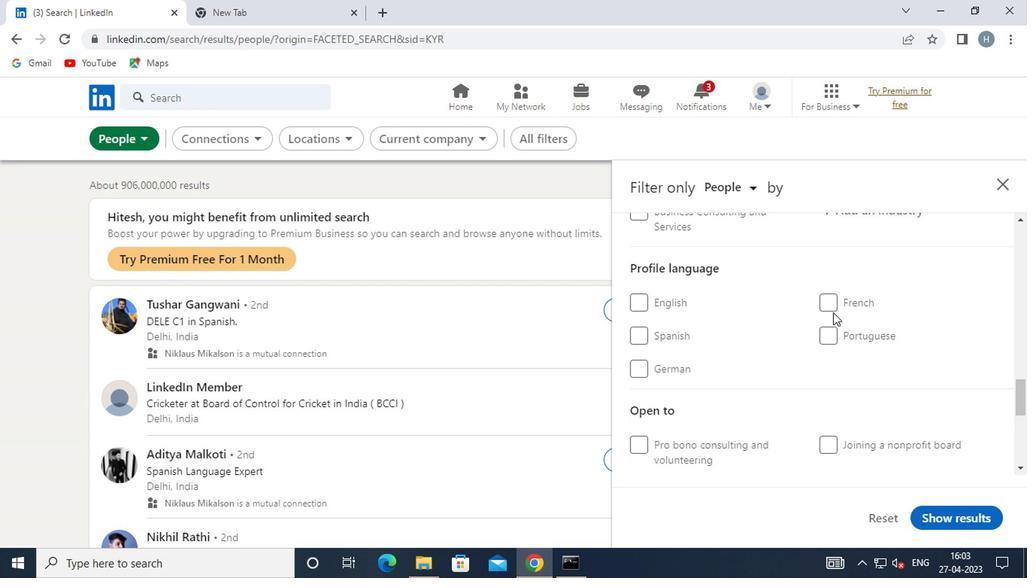 
Action: Mouse moved to (835, 308)
Screenshot: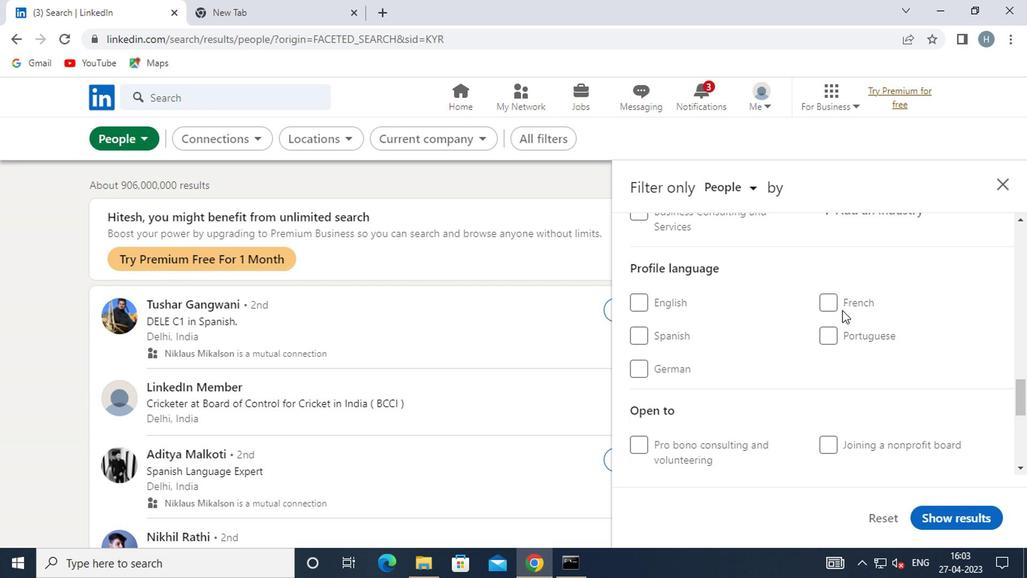 
Action: Mouse pressed left at (835, 308)
Screenshot: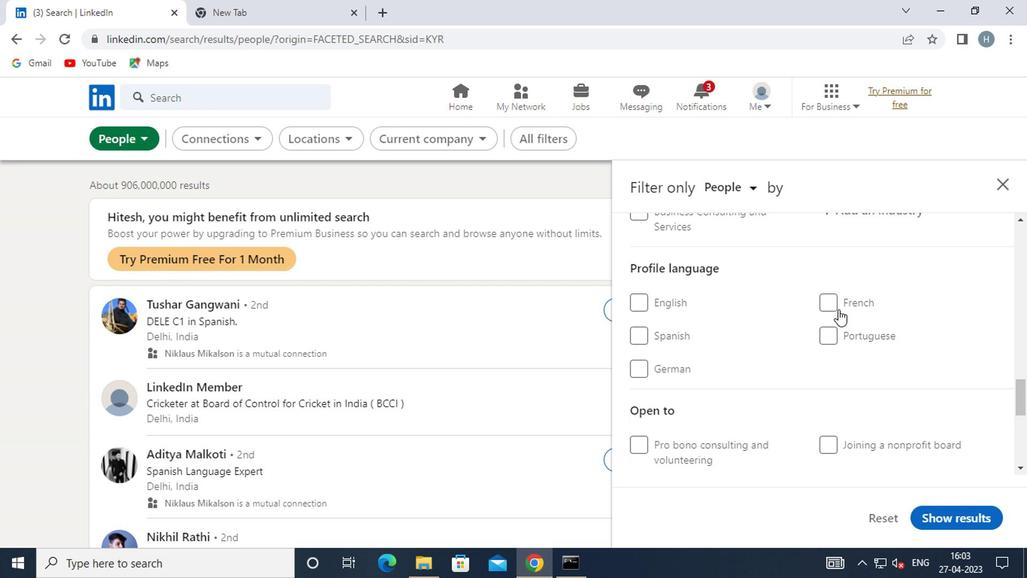 
Action: Mouse moved to (847, 307)
Screenshot: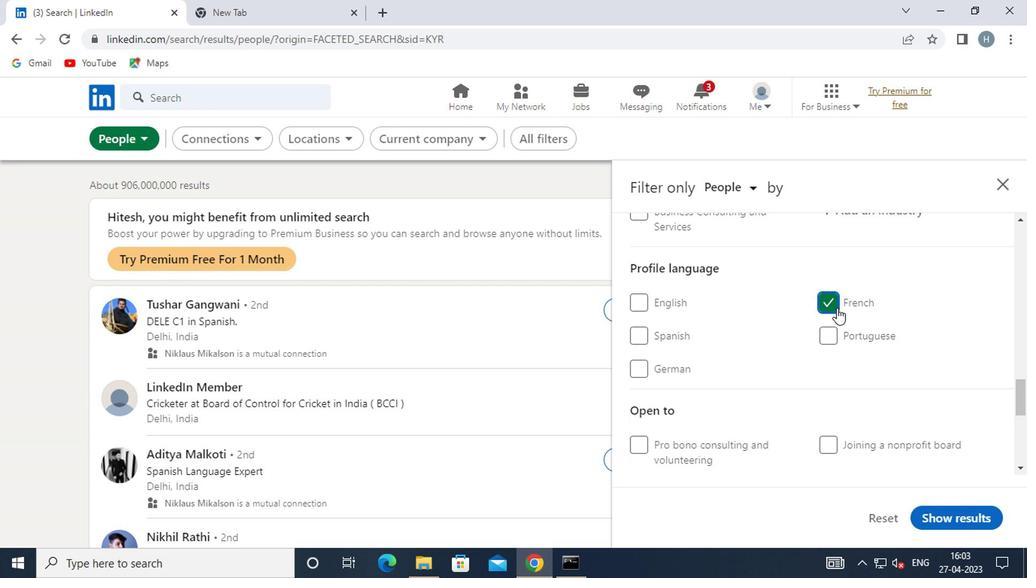 
Action: Mouse scrolled (847, 308) with delta (0, 0)
Screenshot: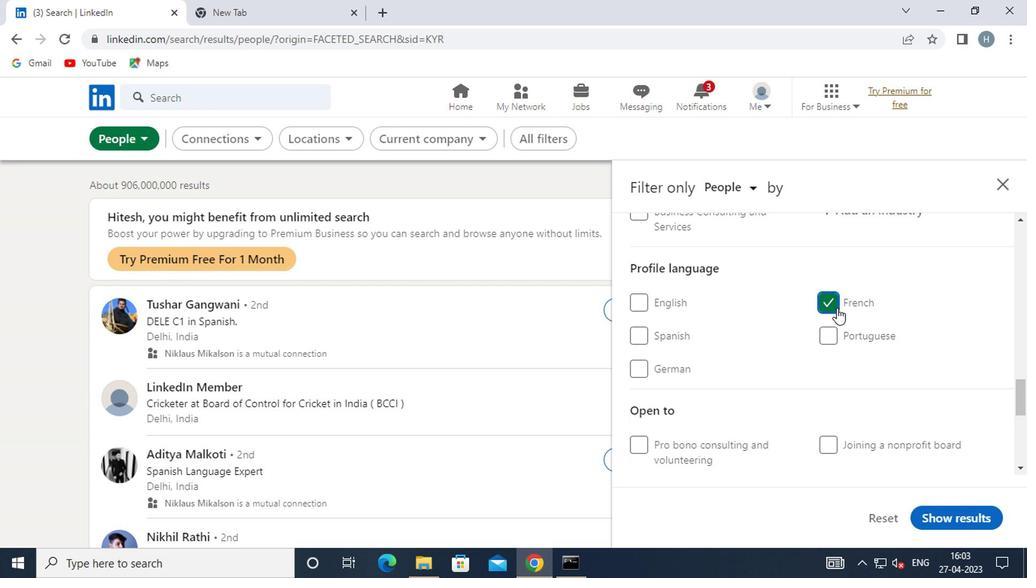 
Action: Mouse scrolled (847, 308) with delta (0, 0)
Screenshot: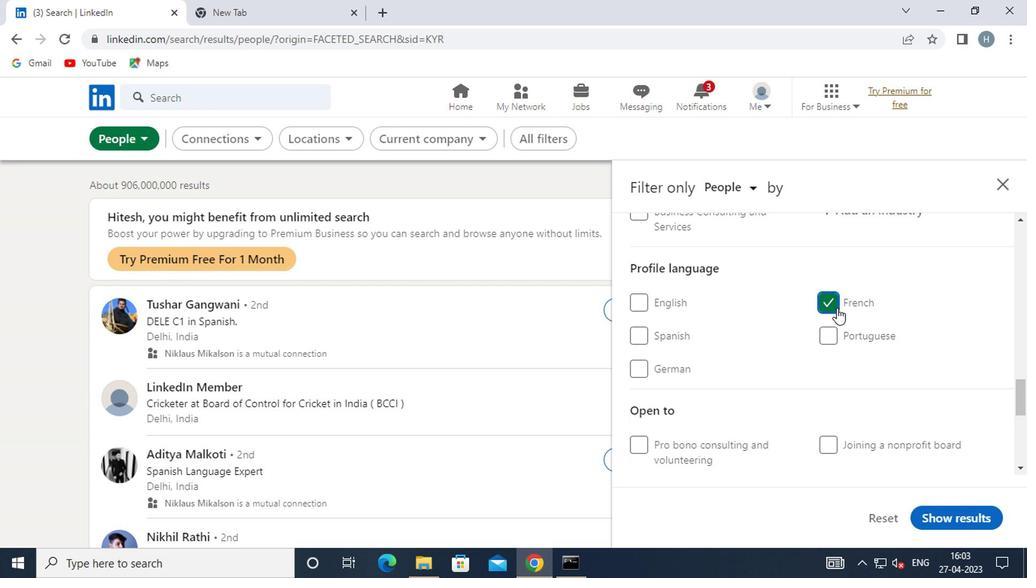 
Action: Mouse scrolled (847, 308) with delta (0, 0)
Screenshot: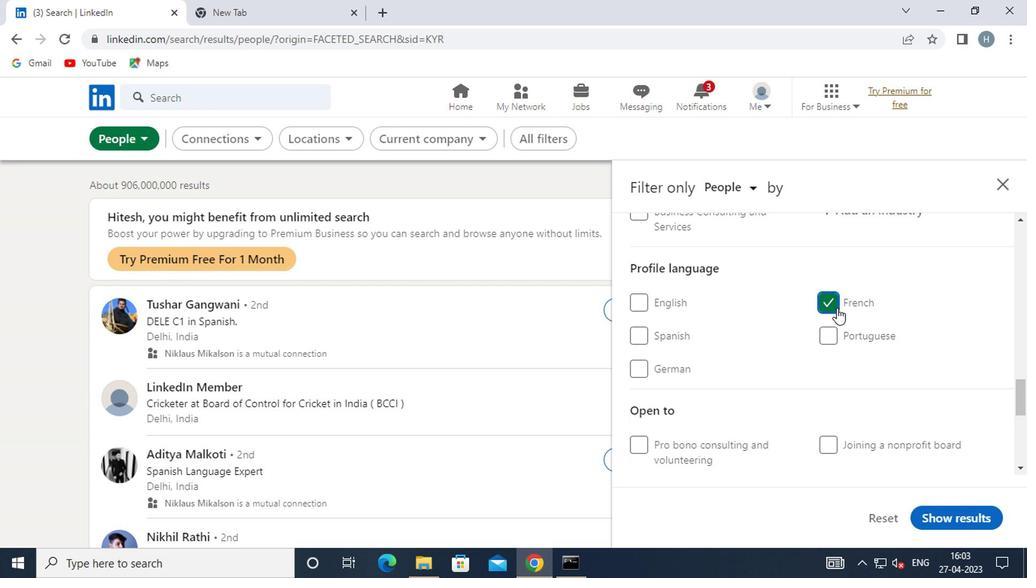 
Action: Mouse moved to (848, 307)
Screenshot: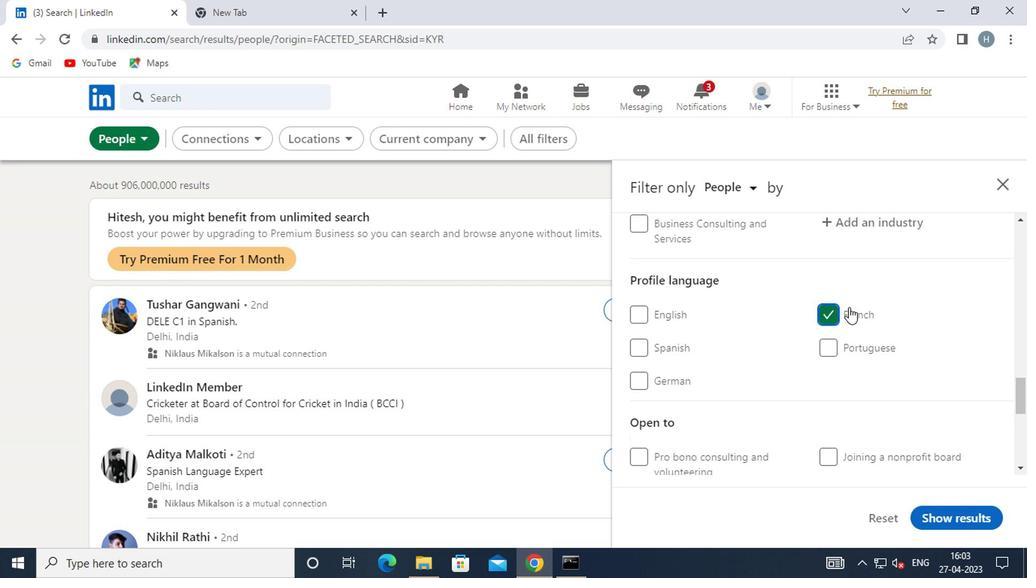 
Action: Mouse scrolled (848, 307) with delta (0, 0)
Screenshot: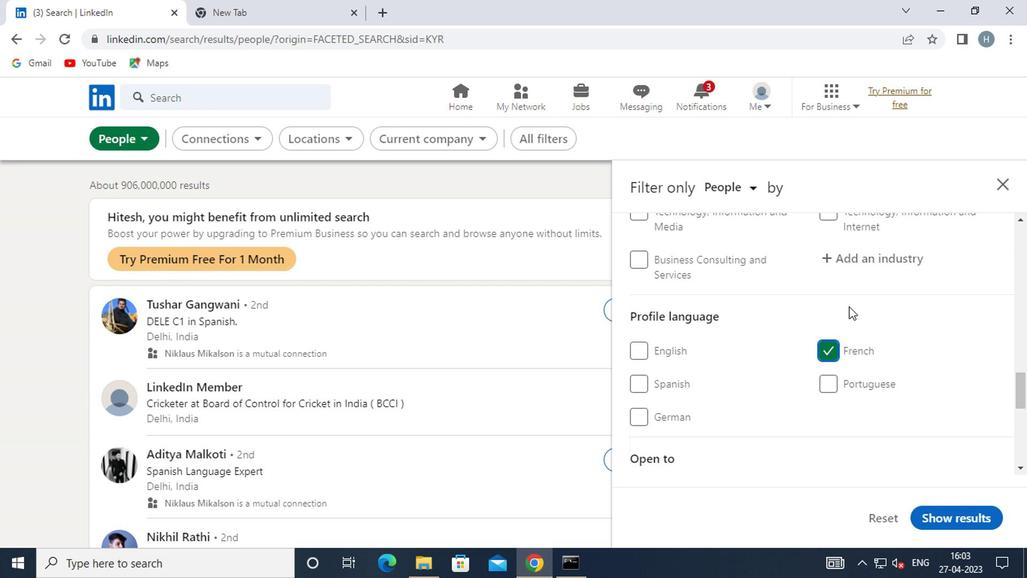 
Action: Mouse scrolled (848, 307) with delta (0, 0)
Screenshot: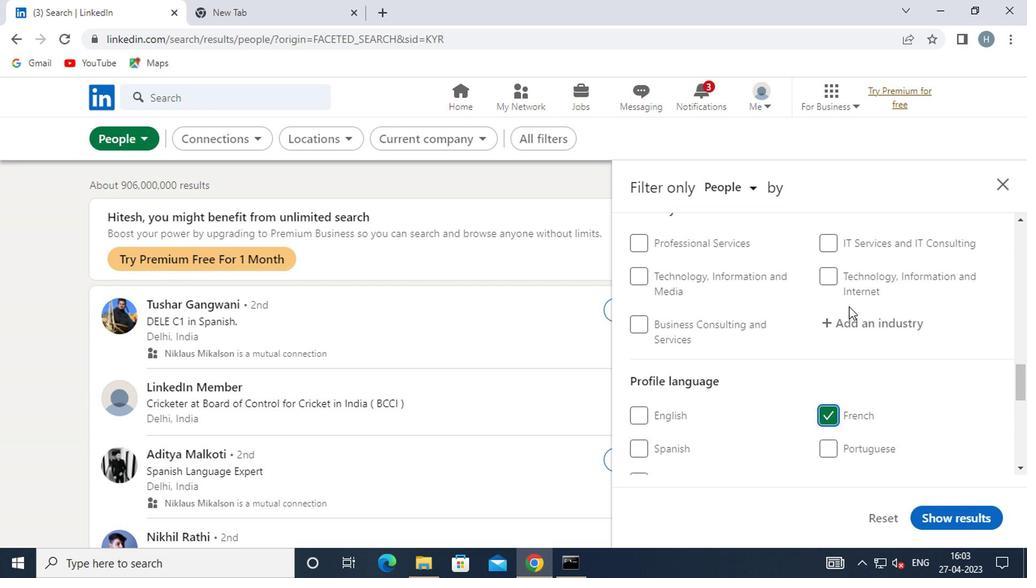 
Action: Mouse moved to (849, 307)
Screenshot: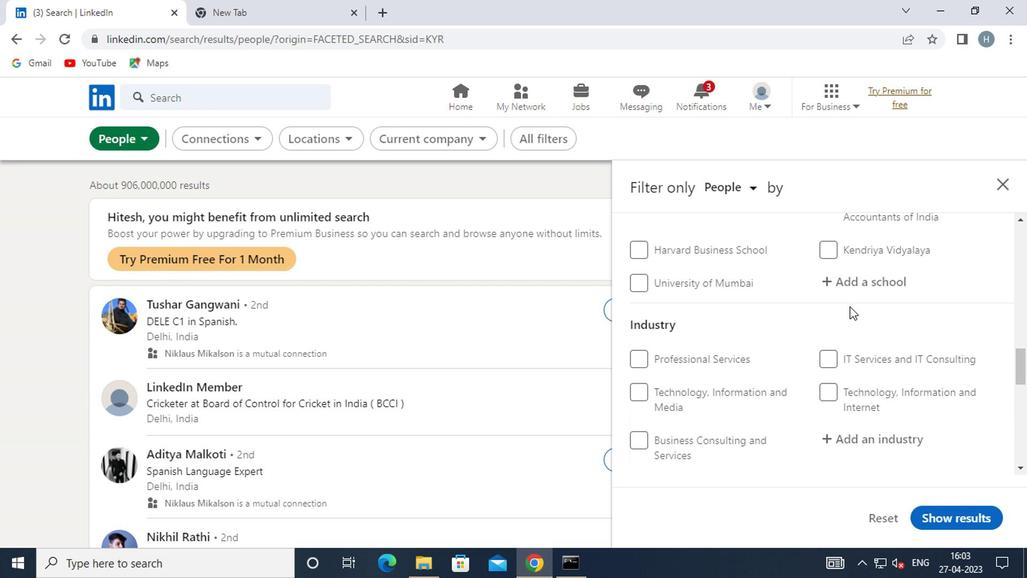 
Action: Mouse scrolled (849, 307) with delta (0, 0)
Screenshot: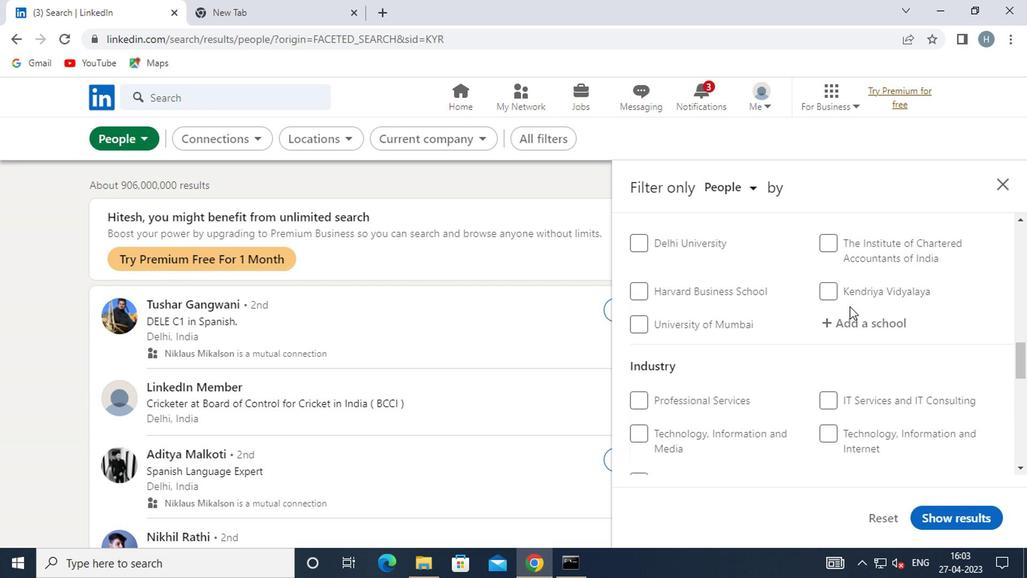 
Action: Mouse scrolled (849, 307) with delta (0, 0)
Screenshot: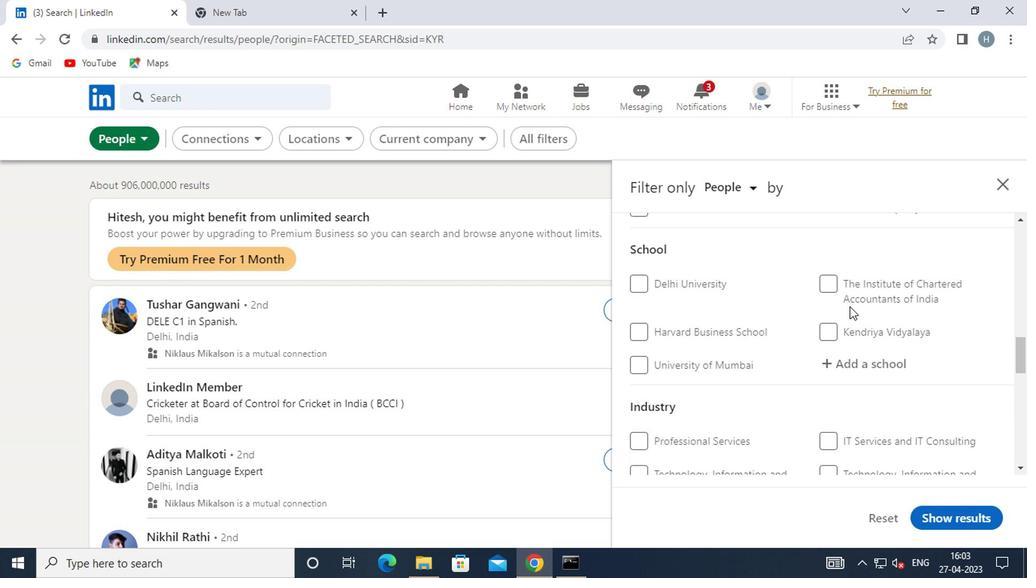 
Action: Mouse moved to (852, 306)
Screenshot: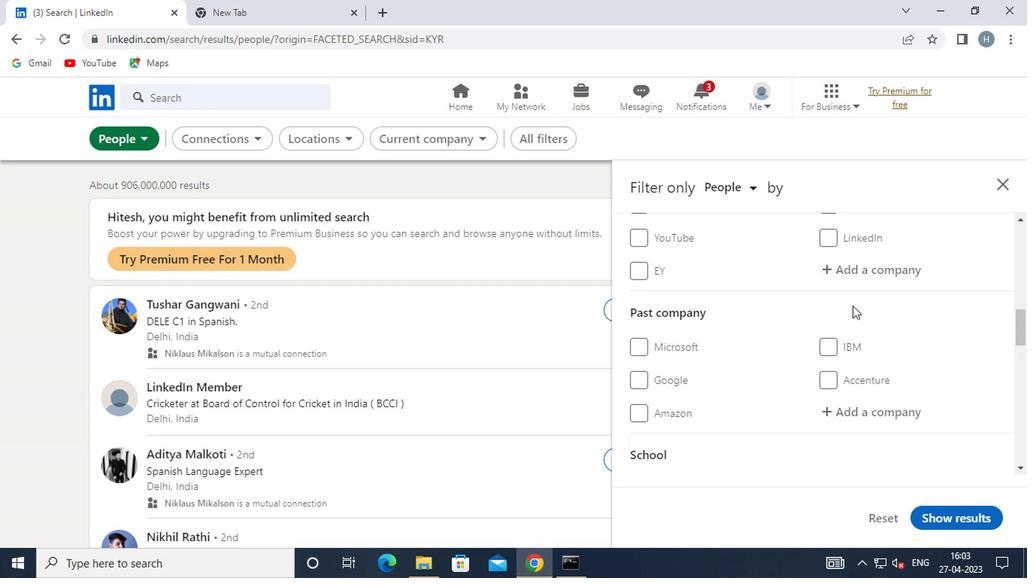 
Action: Mouse scrolled (852, 307) with delta (0, 1)
Screenshot: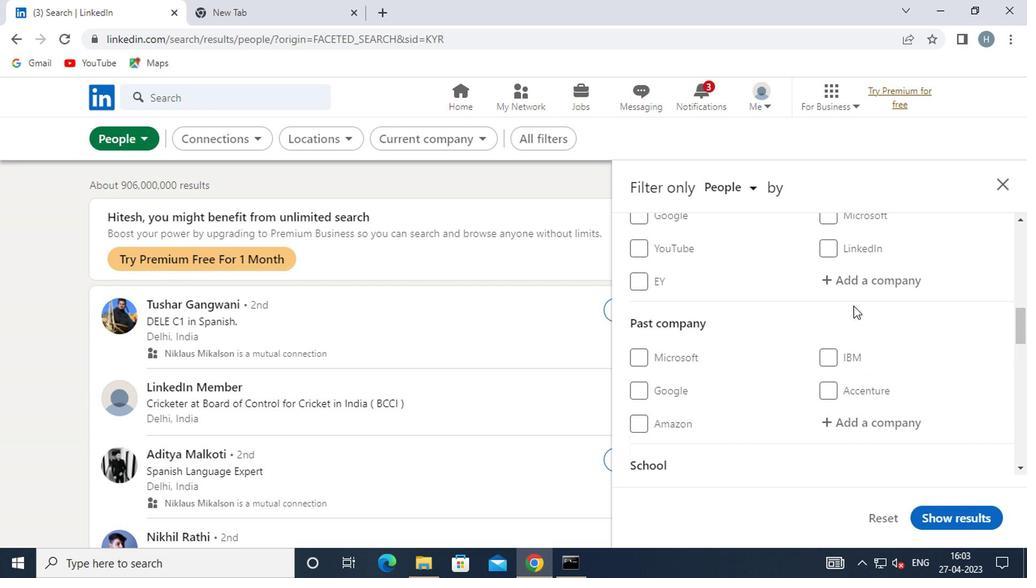 
Action: Mouse scrolled (852, 307) with delta (0, 1)
Screenshot: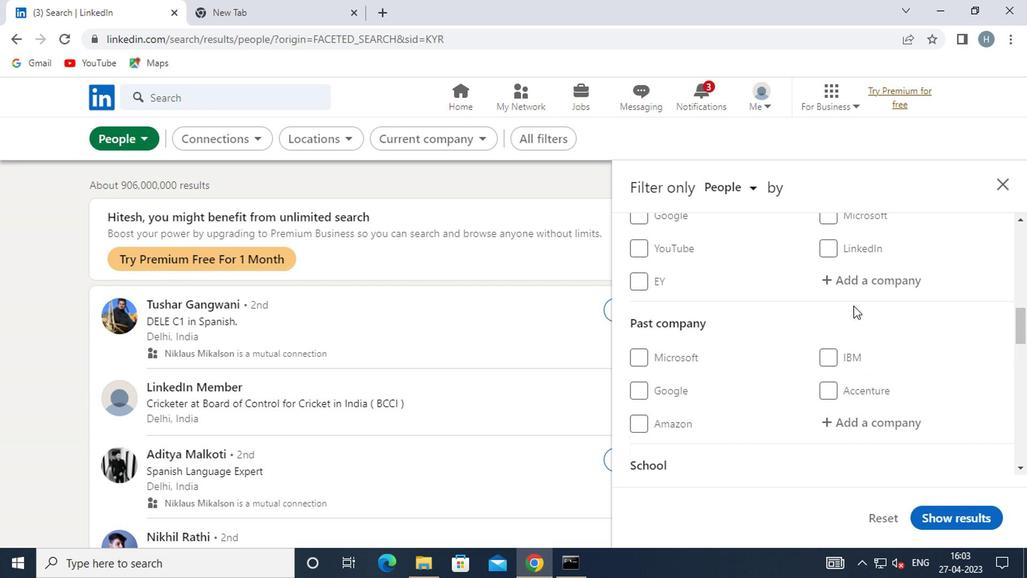 
Action: Mouse moved to (868, 405)
Screenshot: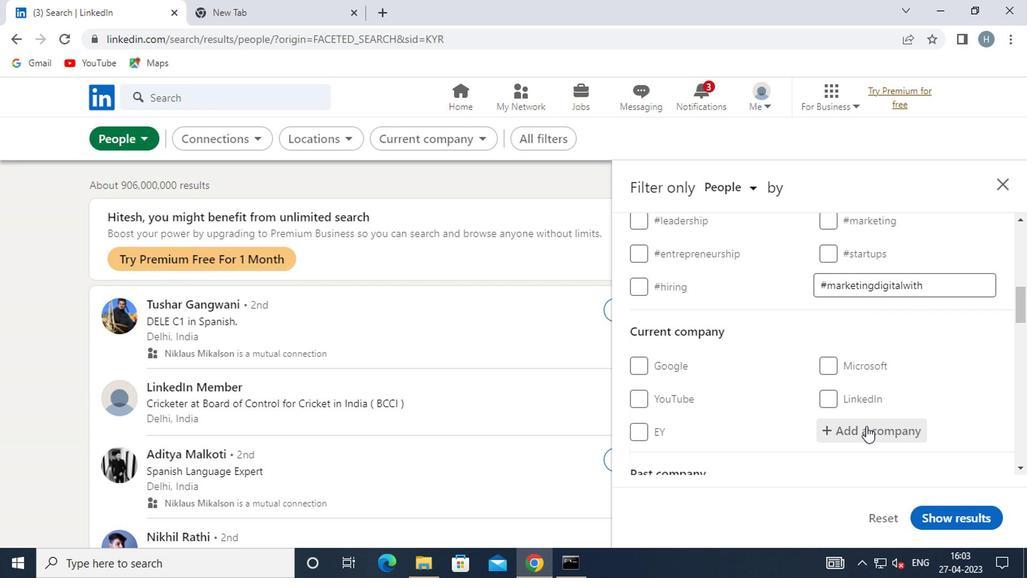 
Action: Mouse scrolled (868, 404) with delta (0, 0)
Screenshot: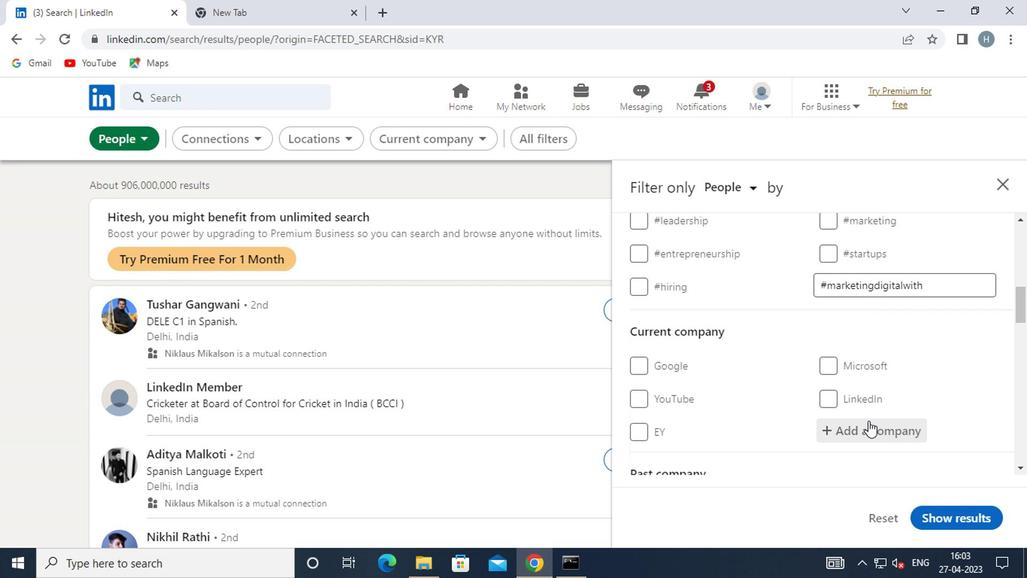 
Action: Mouse moved to (879, 346)
Screenshot: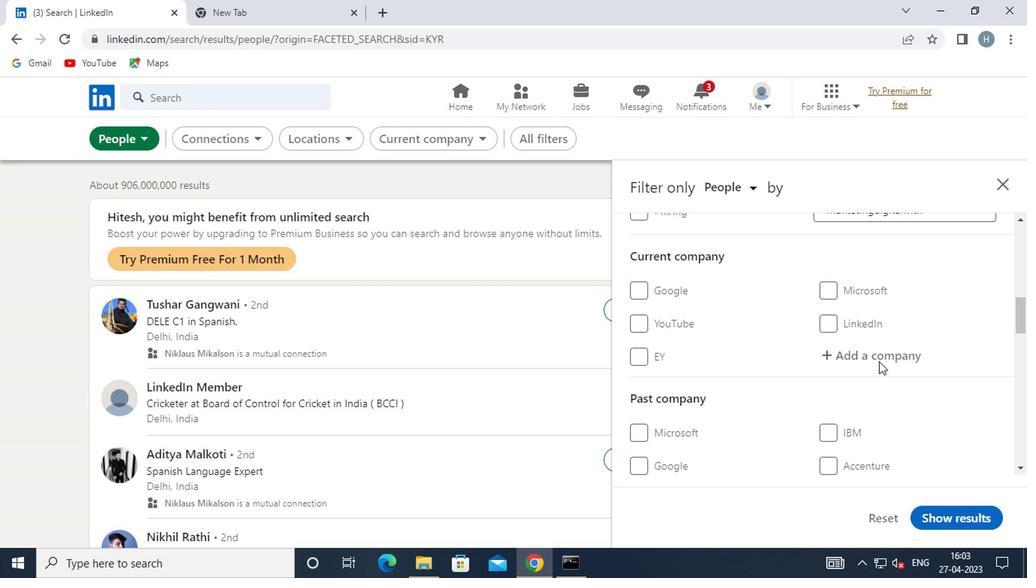 
Action: Mouse pressed left at (879, 346)
Screenshot: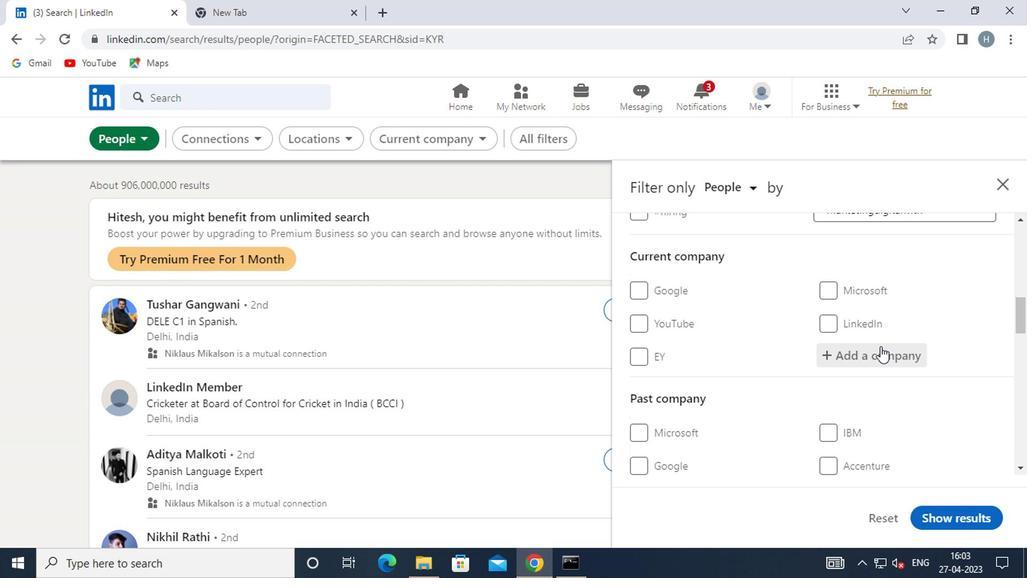 
Action: Mouse moved to (884, 339)
Screenshot: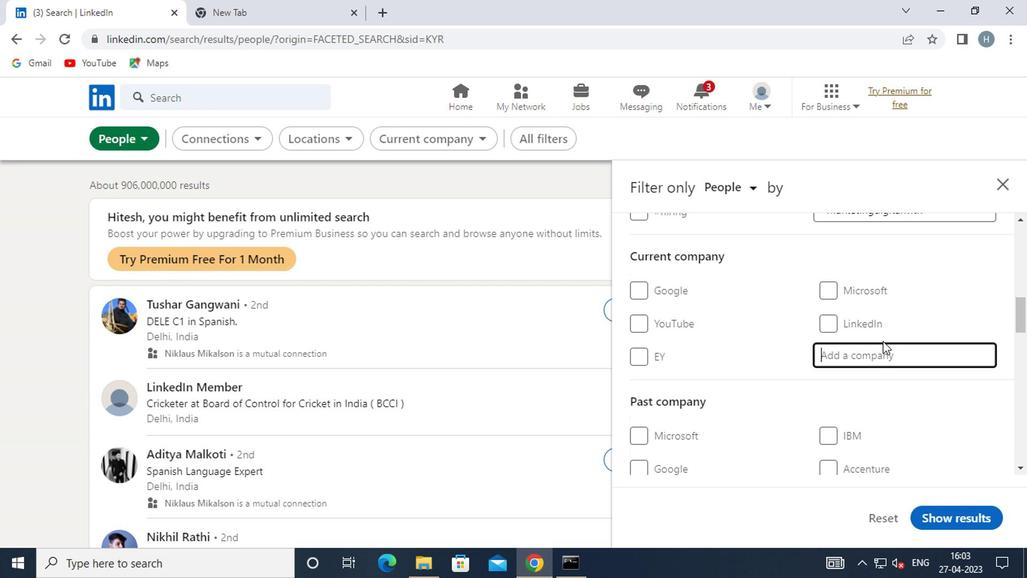 
Action: Key pressed <Key.shift>C
Screenshot: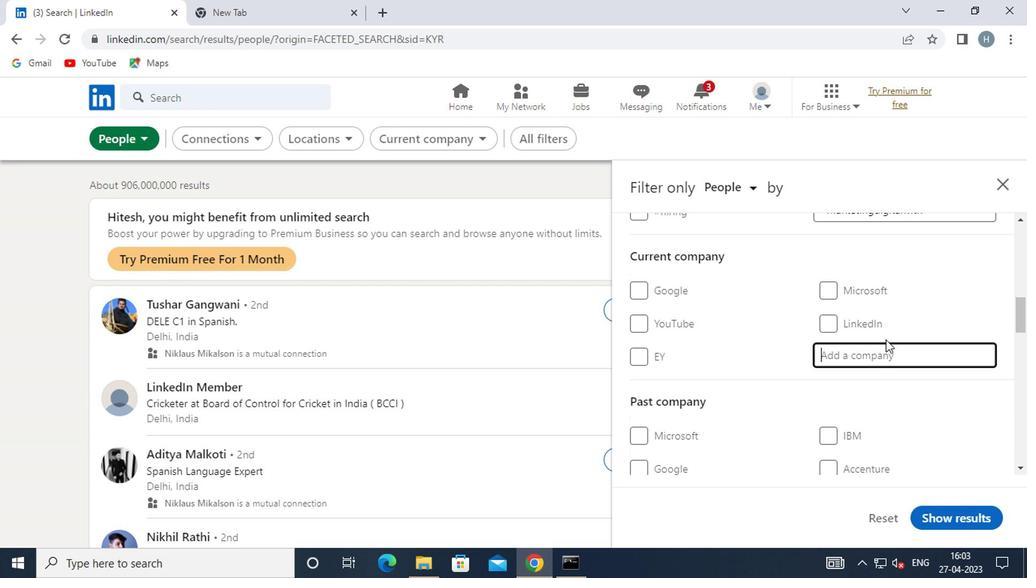 
Action: Mouse moved to (884, 338)
Screenshot: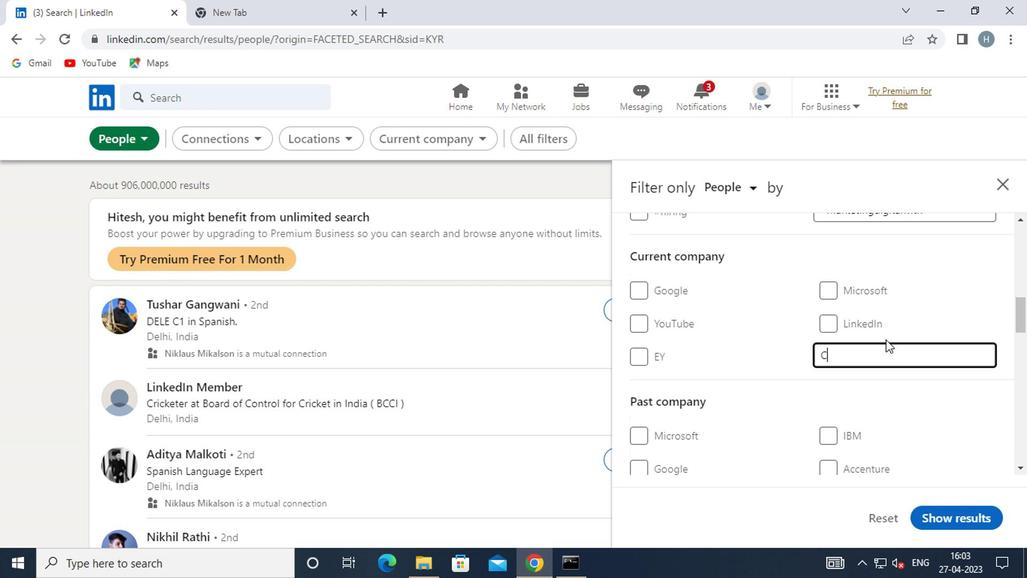 
Action: Key pressed AREER
Screenshot: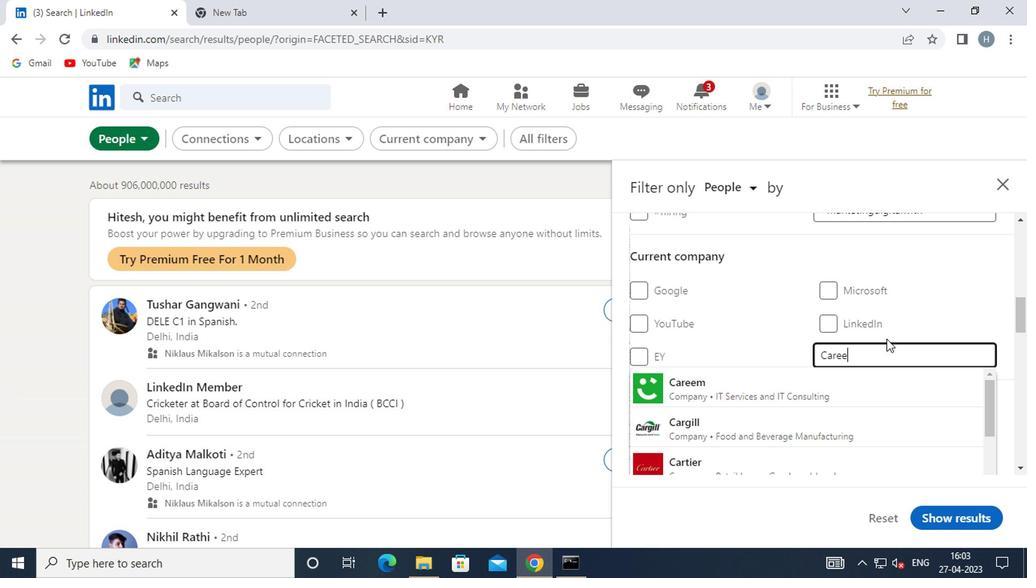 
Action: Mouse moved to (884, 338)
Screenshot: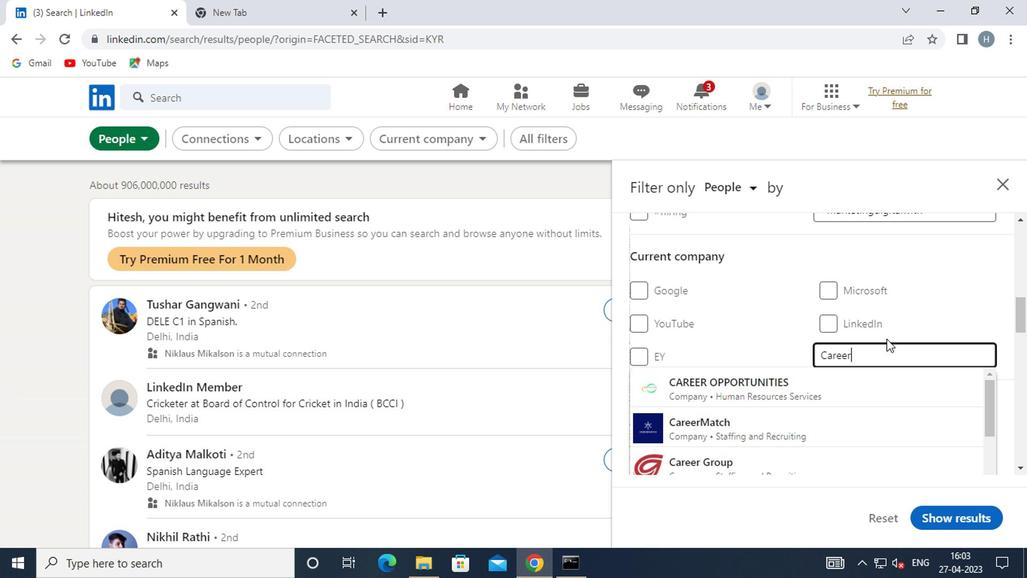 
Action: Key pressed <Key.space>
Screenshot: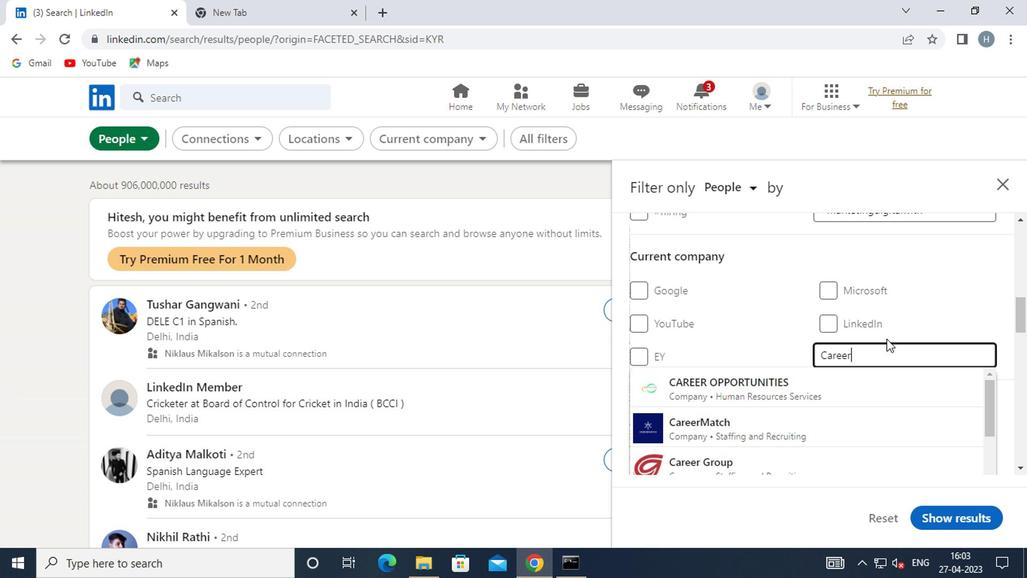 
Action: Mouse moved to (882, 338)
Screenshot: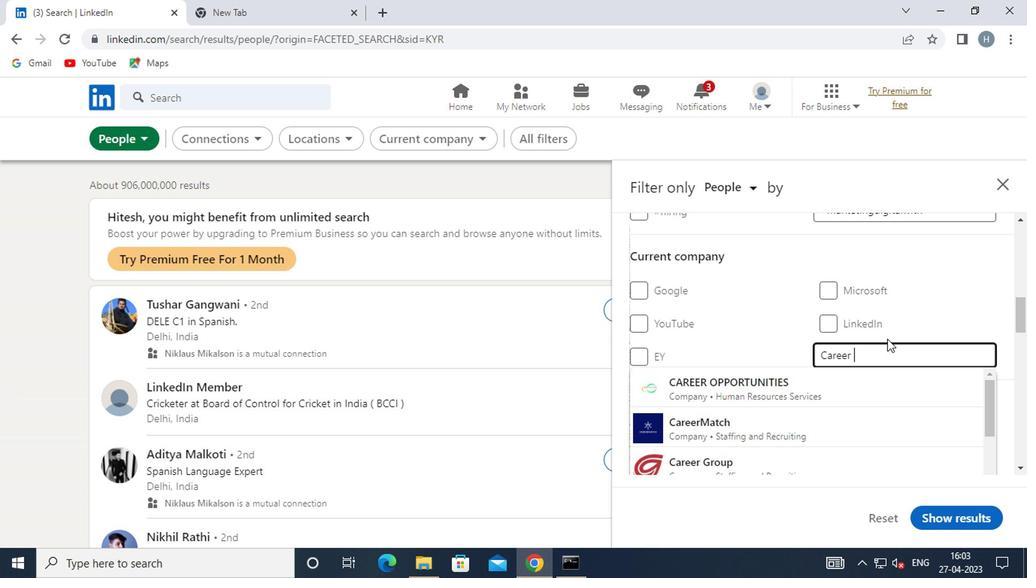 
Action: Key pressed <Key.shift>
Screenshot: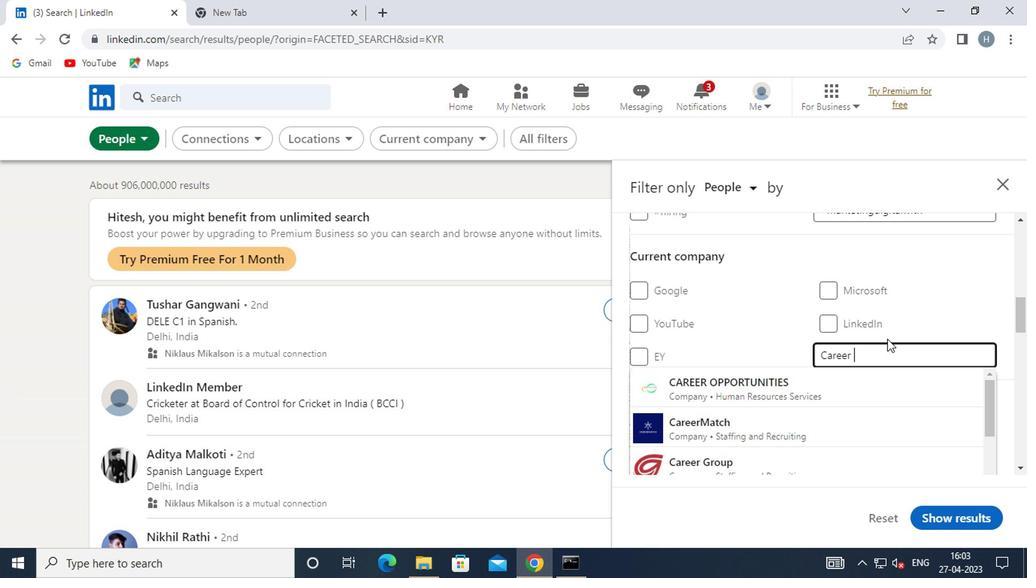 
Action: Mouse moved to (882, 338)
Screenshot: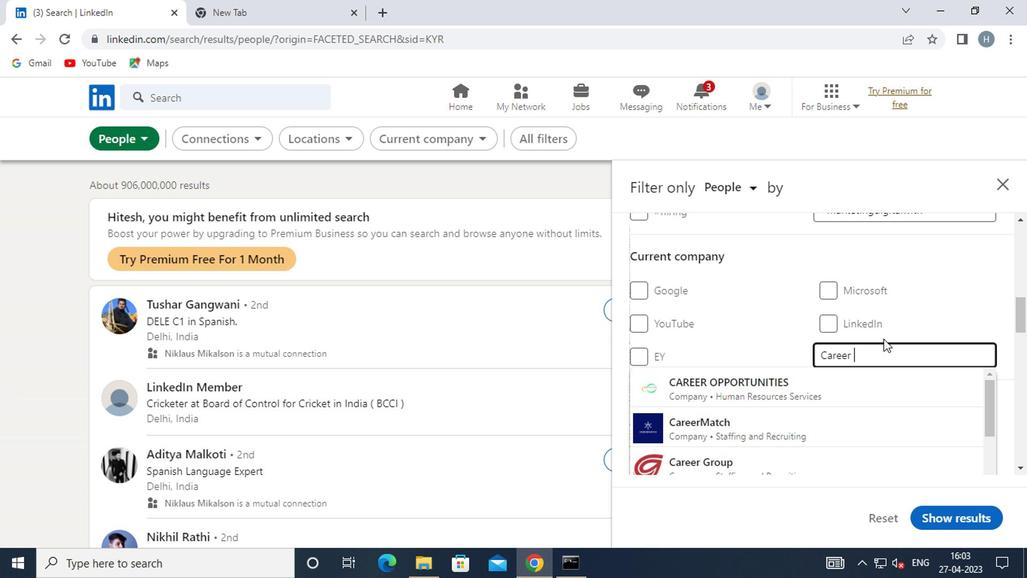 
Action: Key pressed EX
Screenshot: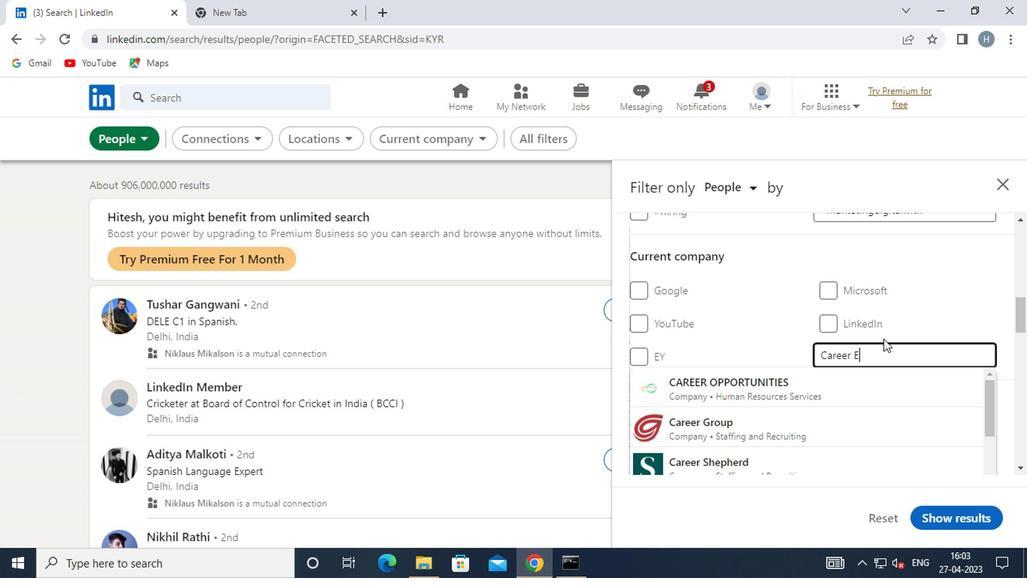 
Action: Mouse moved to (884, 338)
Screenshot: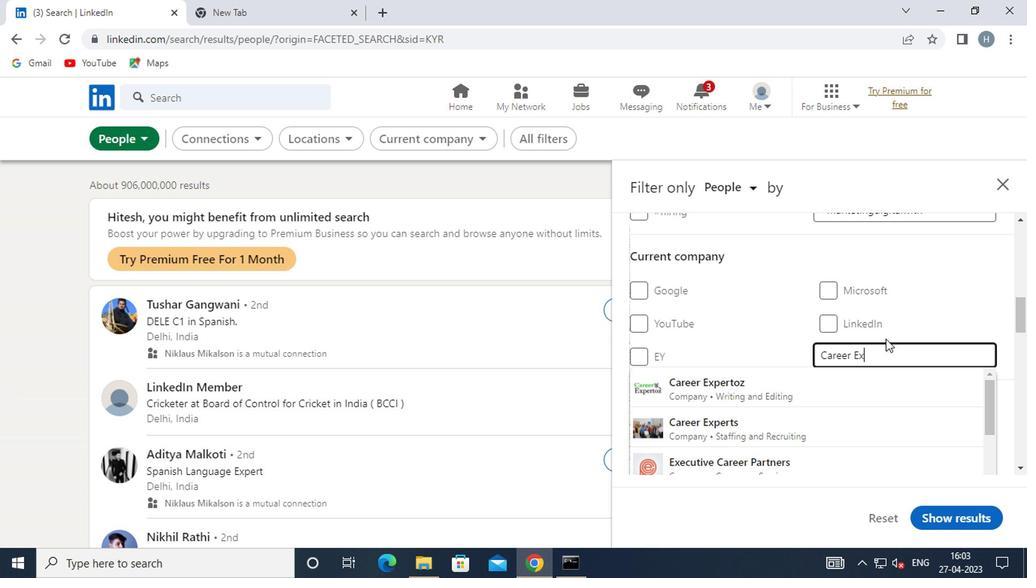 
Action: Key pressed P
Screenshot: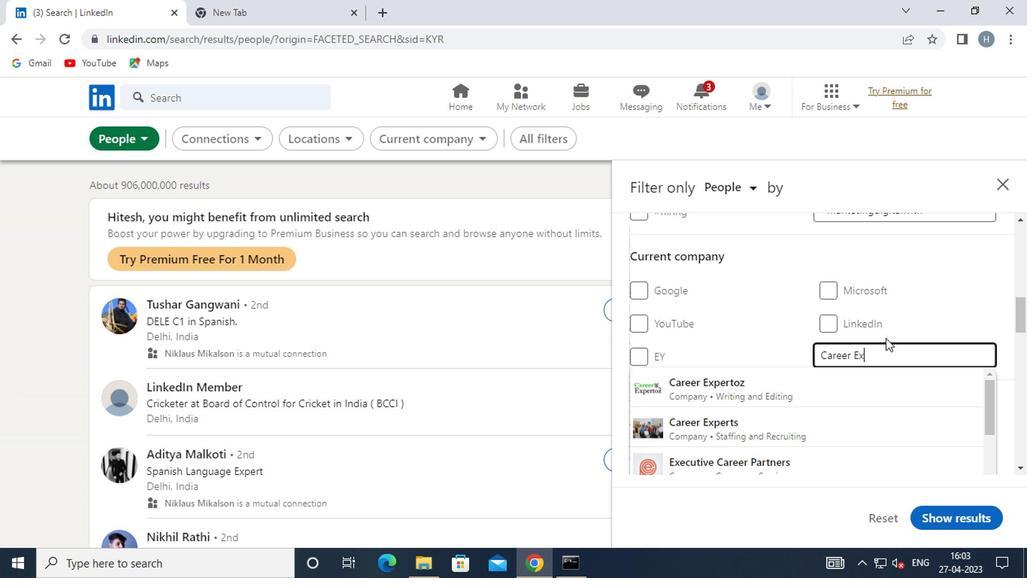 
Action: Mouse moved to (765, 383)
Screenshot: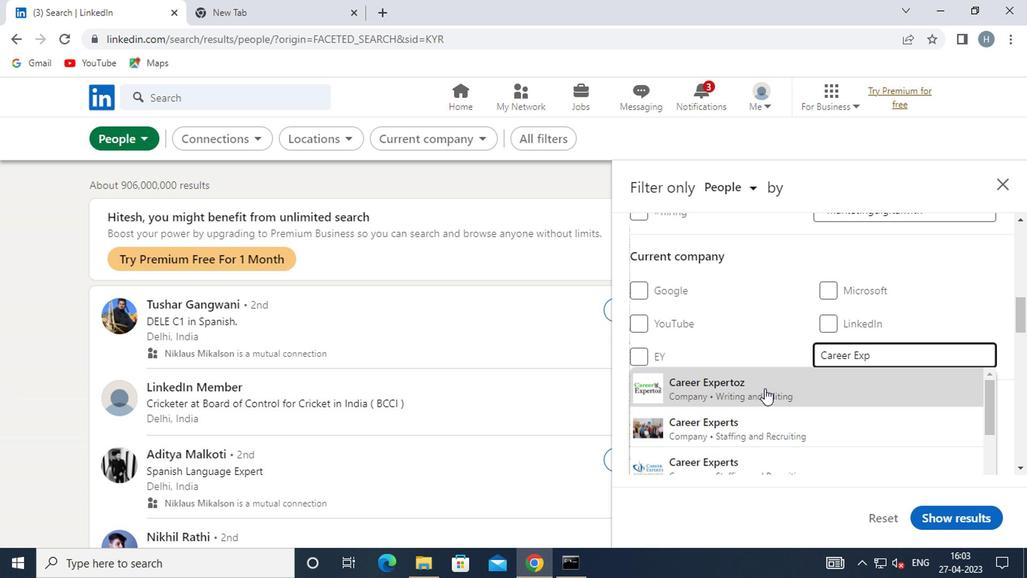
Action: Mouse pressed left at (765, 383)
Screenshot: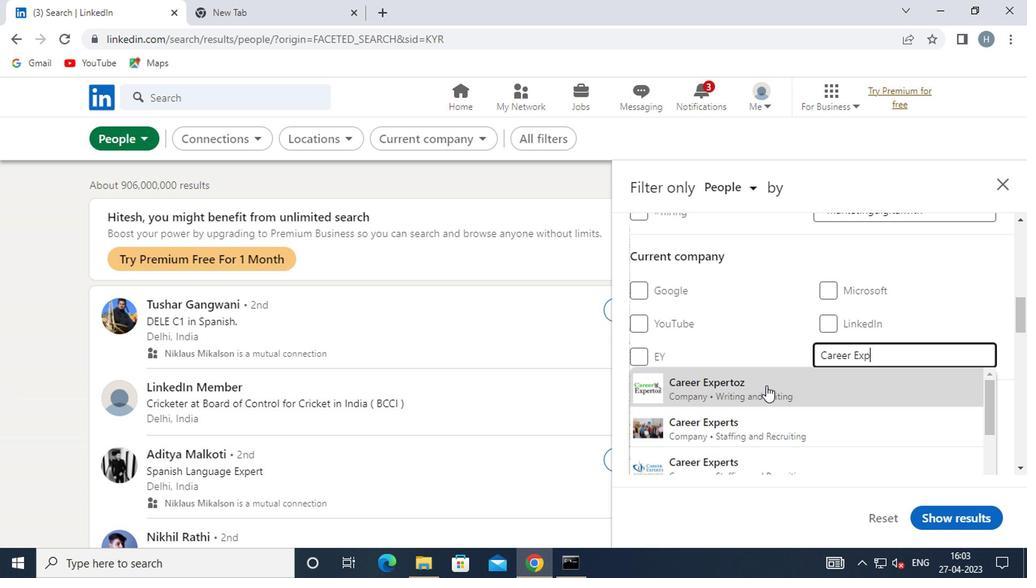 
Action: Mouse moved to (756, 373)
Screenshot: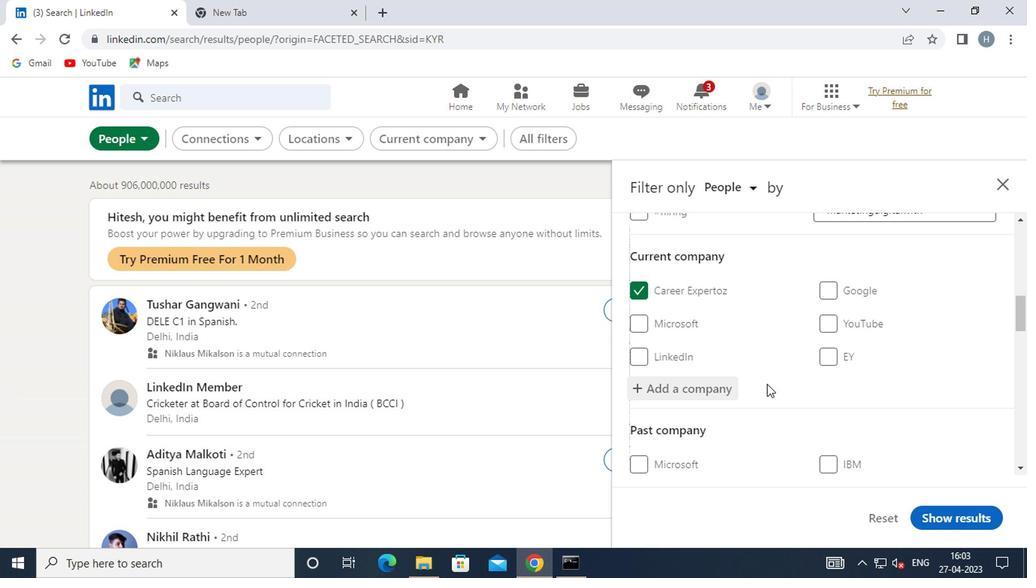 
Action: Mouse scrolled (756, 373) with delta (0, 0)
Screenshot: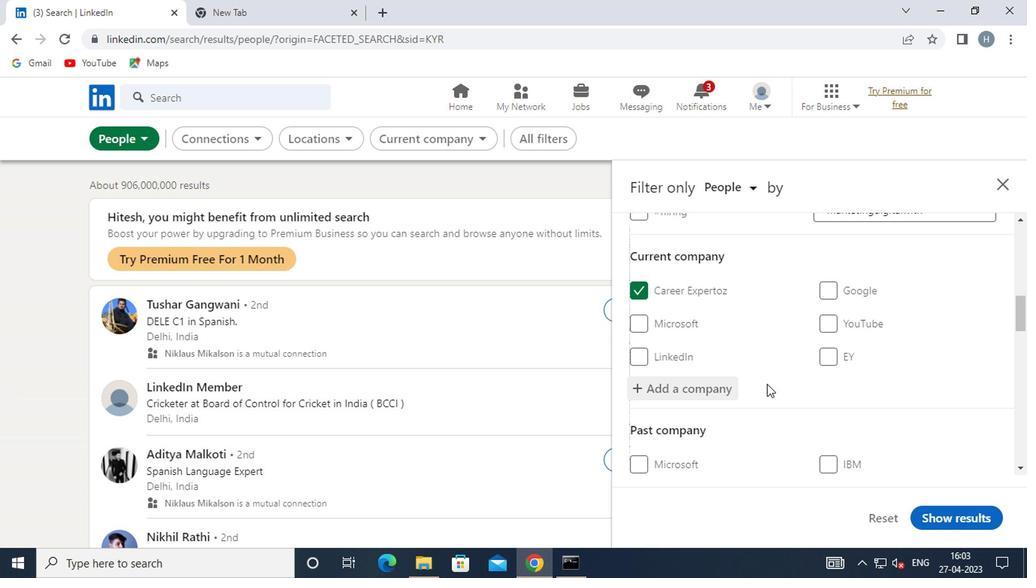 
Action: Mouse moved to (750, 369)
Screenshot: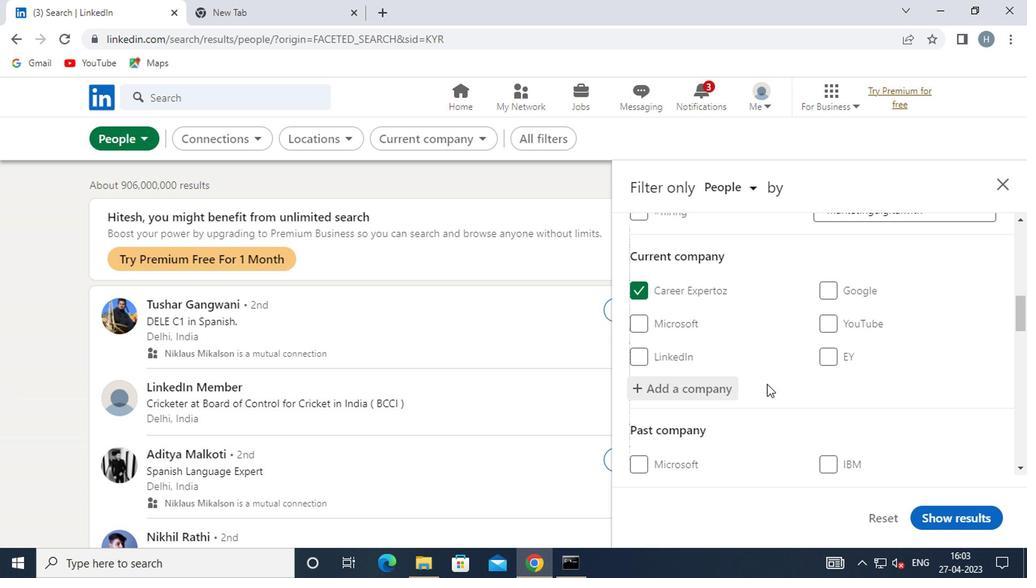 
Action: Mouse scrolled (750, 369) with delta (0, 0)
Screenshot: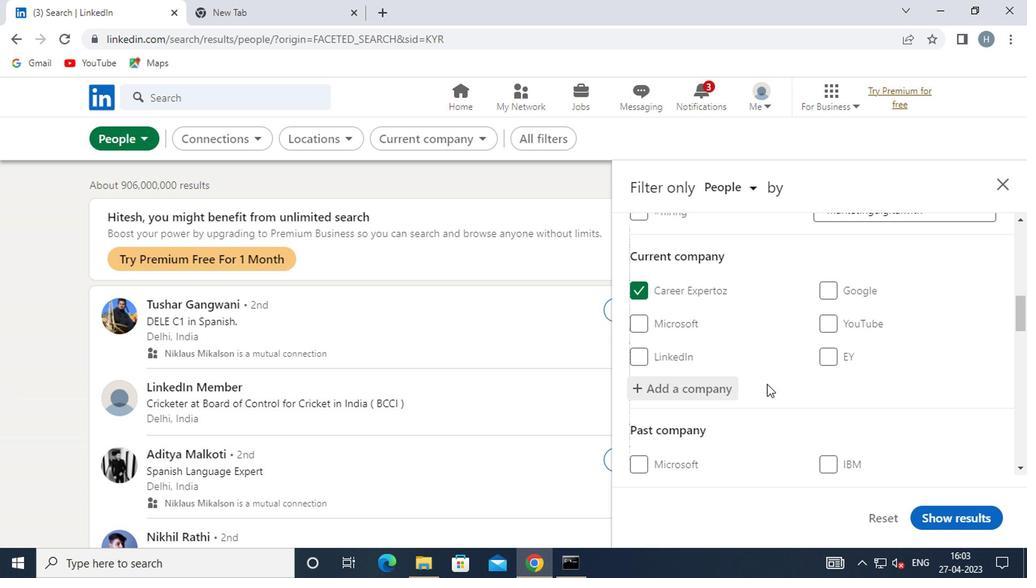 
Action: Mouse moved to (727, 354)
Screenshot: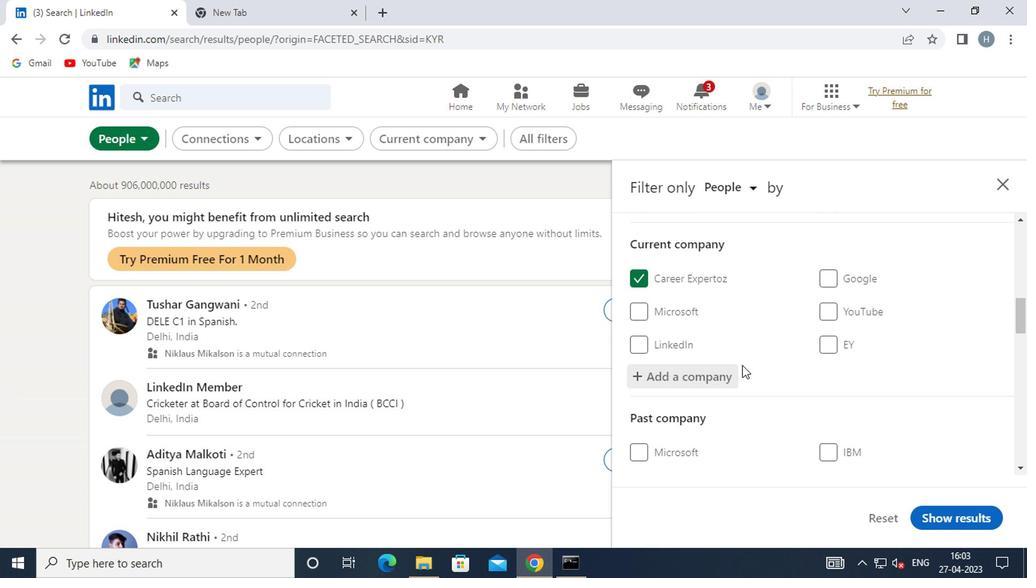 
Action: Mouse scrolled (727, 354) with delta (0, 0)
Screenshot: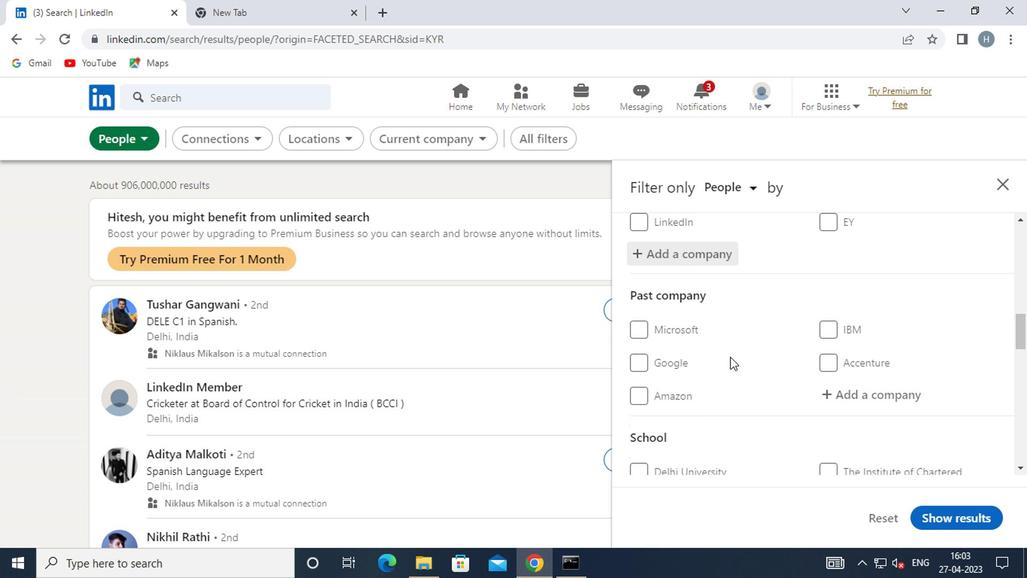 
Action: Mouse moved to (807, 325)
Screenshot: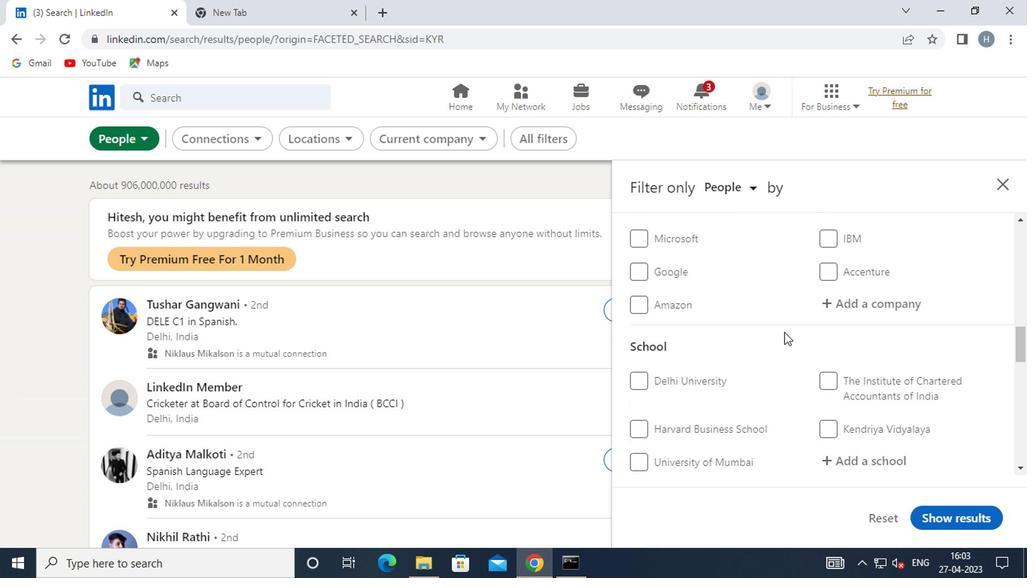 
Action: Mouse scrolled (807, 324) with delta (0, 0)
Screenshot: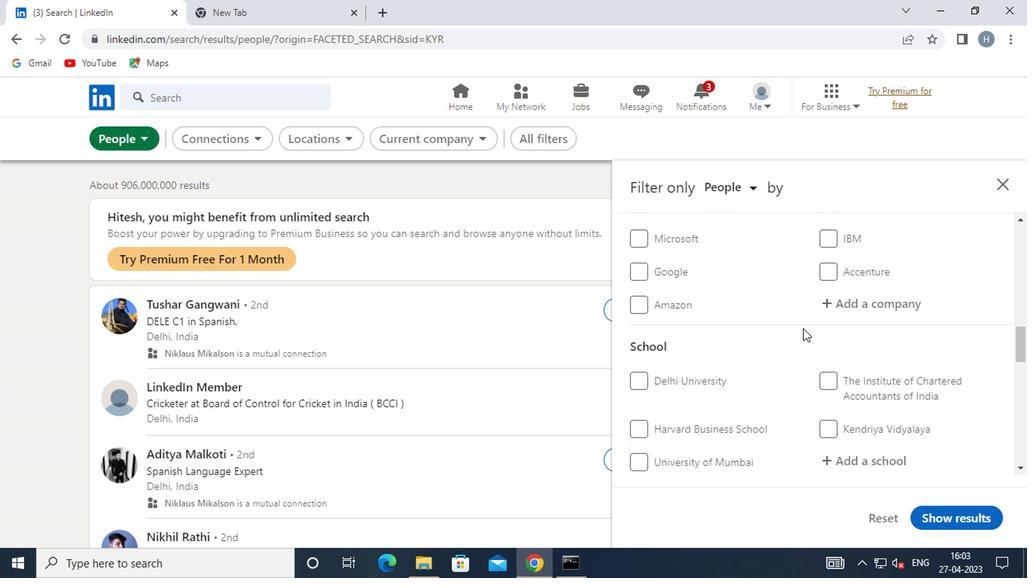 
Action: Mouse scrolled (807, 324) with delta (0, 0)
Screenshot: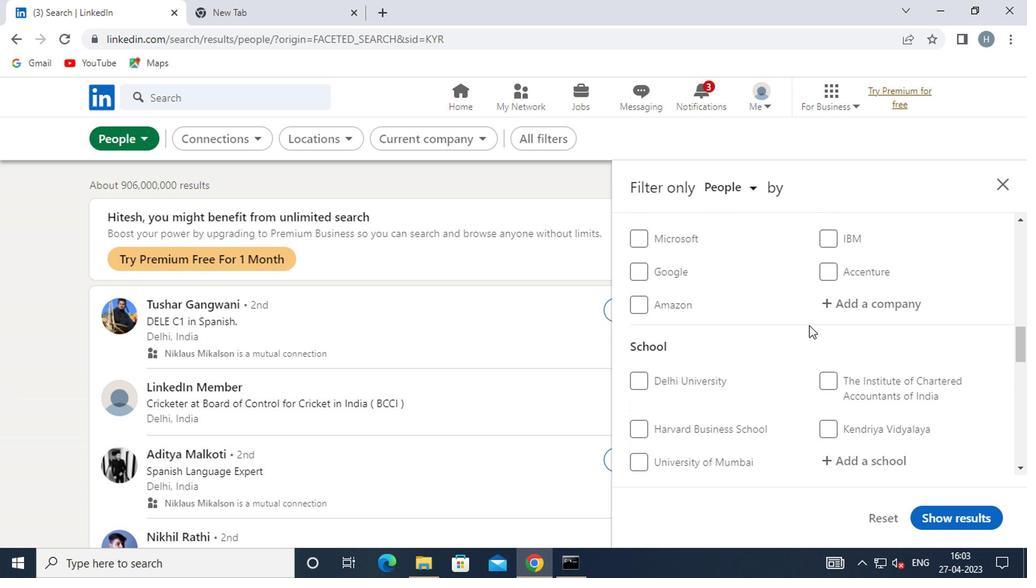 
Action: Mouse moved to (844, 310)
Screenshot: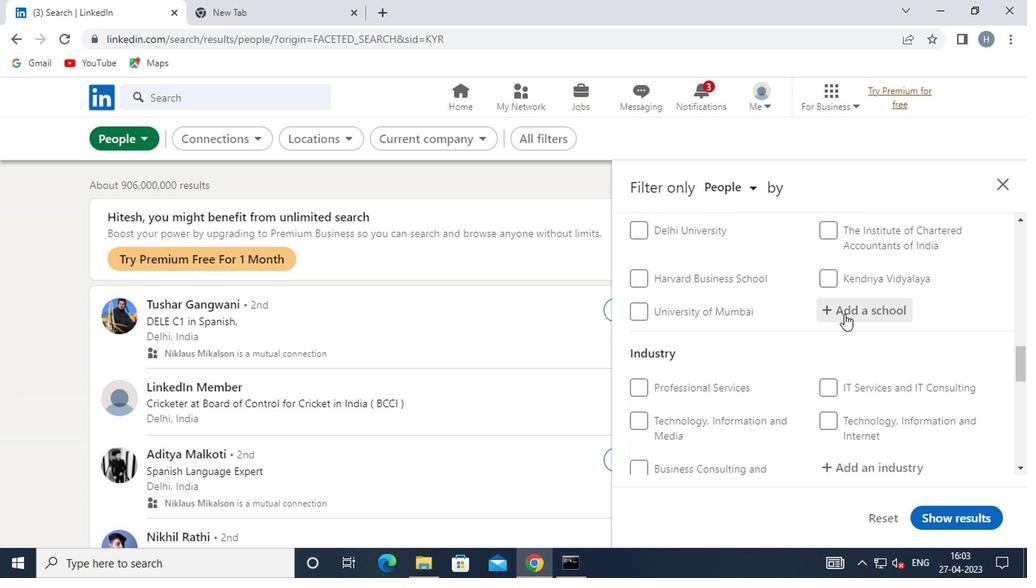 
Action: Mouse pressed left at (844, 310)
Screenshot: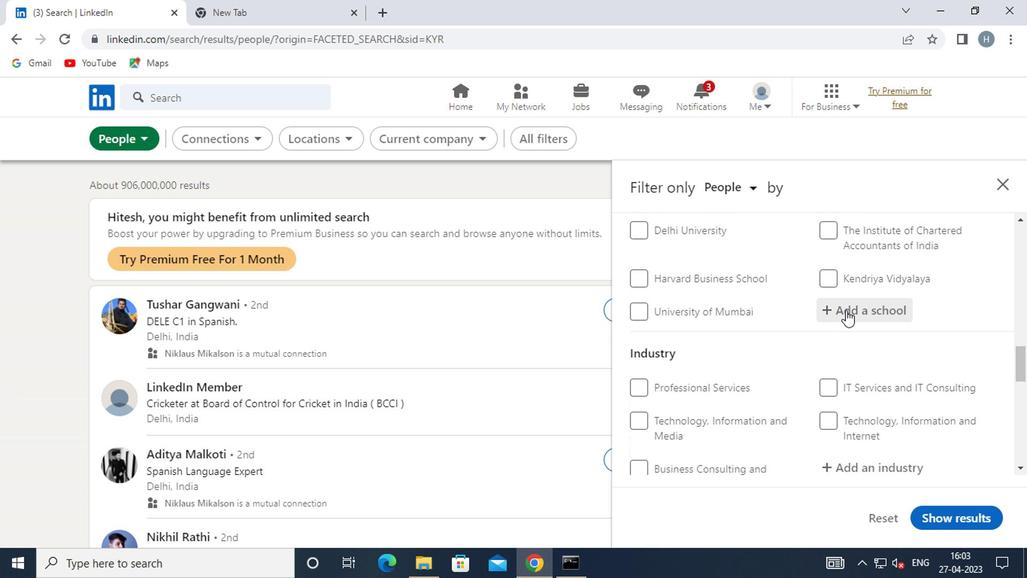 
Action: Mouse moved to (838, 309)
Screenshot: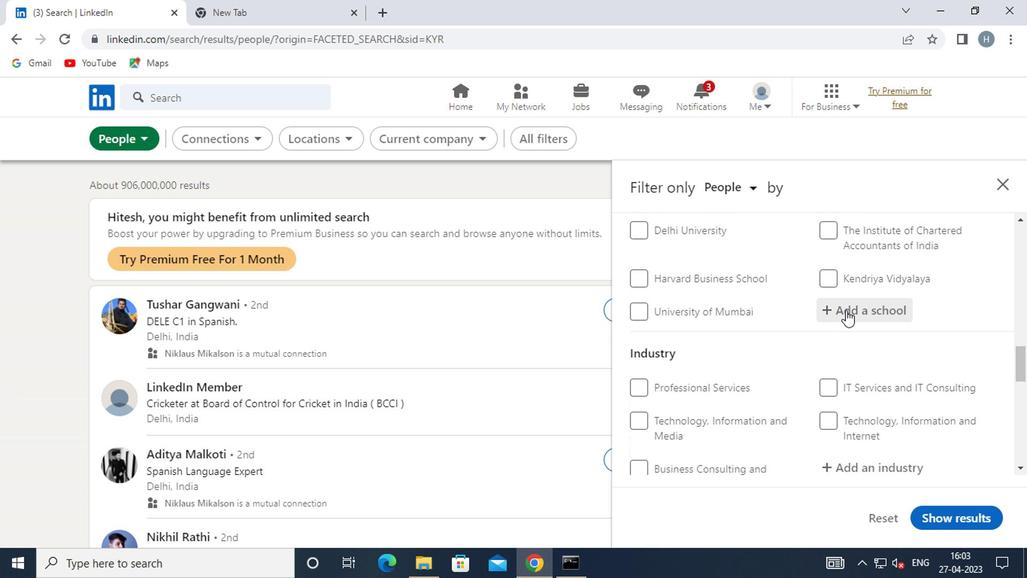 
Action: Key pressed <Key.shift>FRESHER
Screenshot: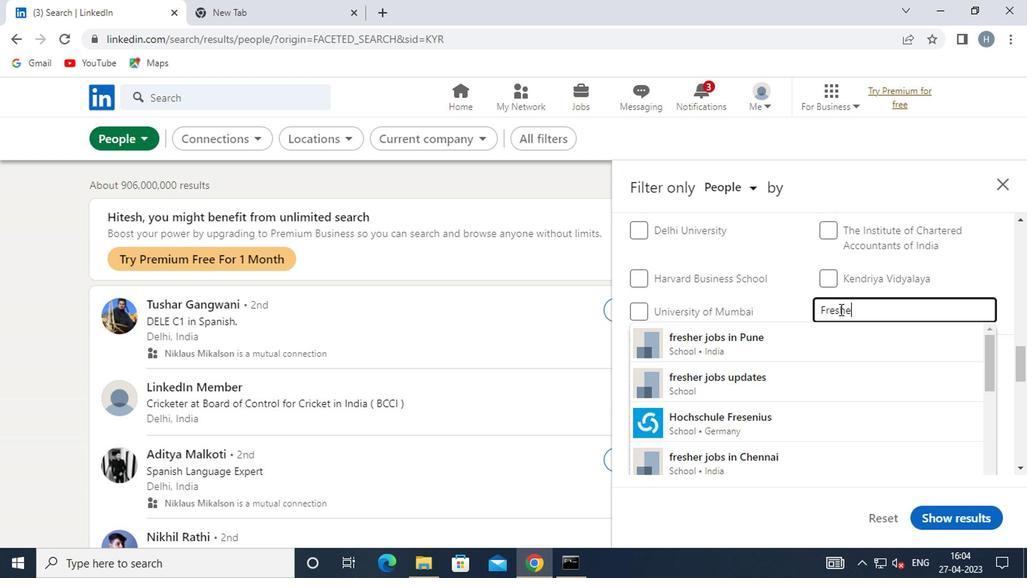 
Action: Mouse moved to (809, 344)
Screenshot: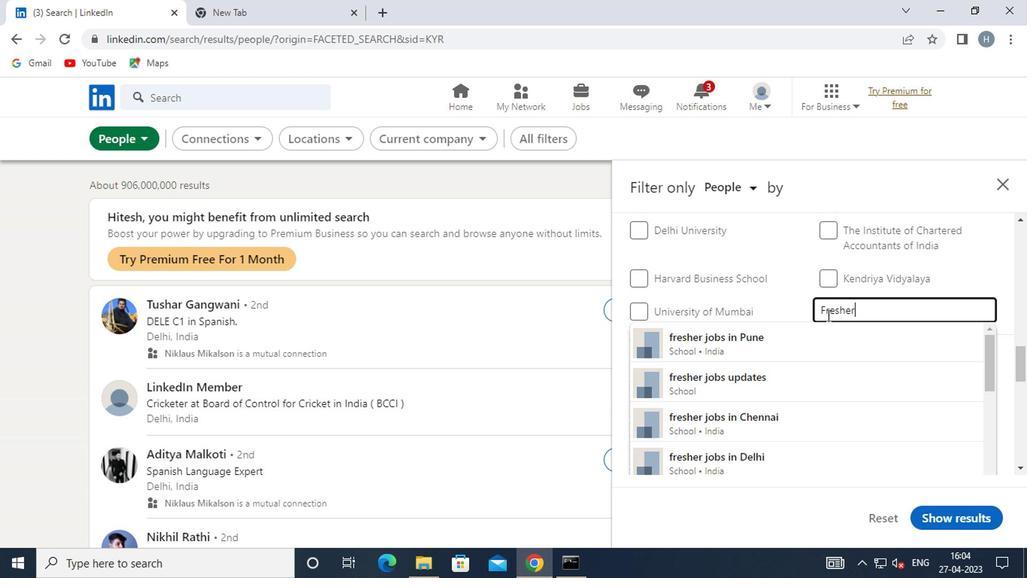 
Action: Key pressed S<Key.space>JOBS<Key.space><Key.shift>B
Screenshot: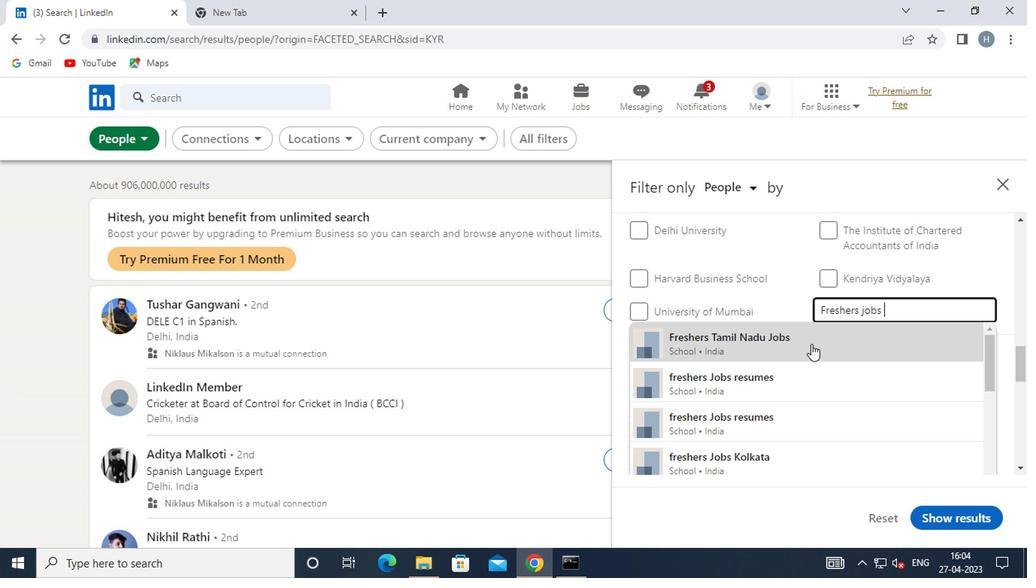 
Action: Mouse moved to (813, 368)
Screenshot: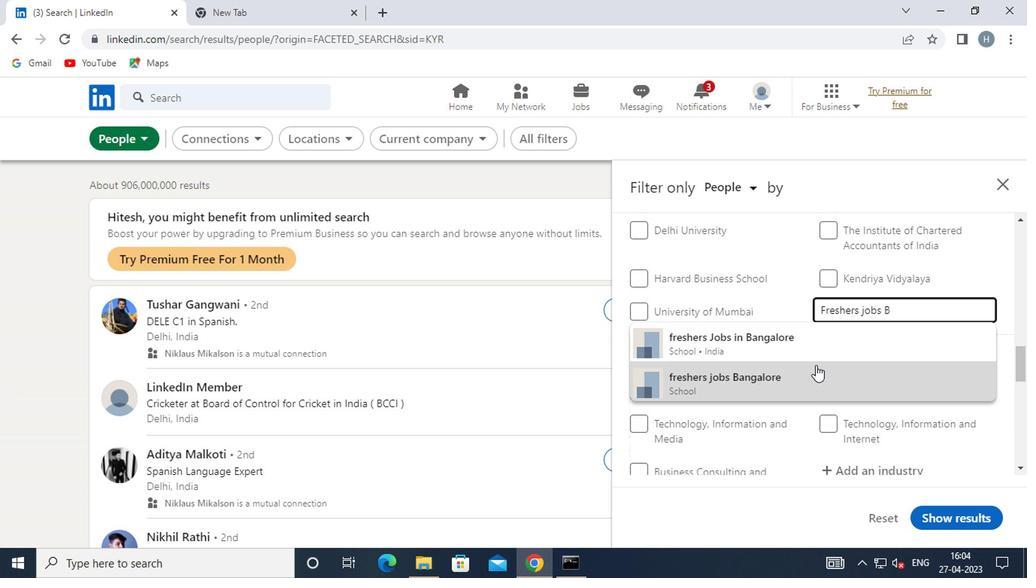 
Action: Mouse pressed left at (813, 368)
Screenshot: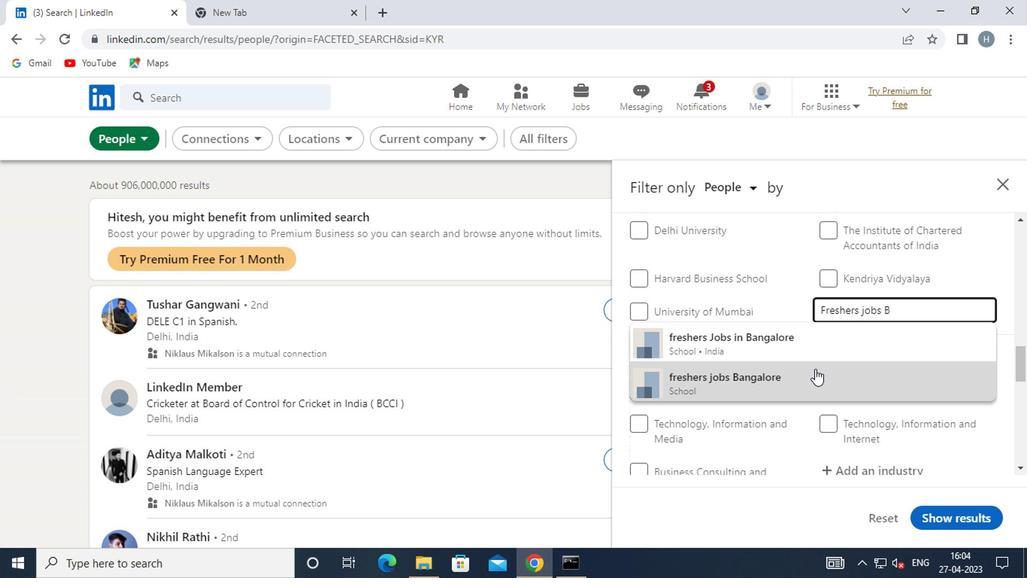
Action: Mouse moved to (780, 349)
Screenshot: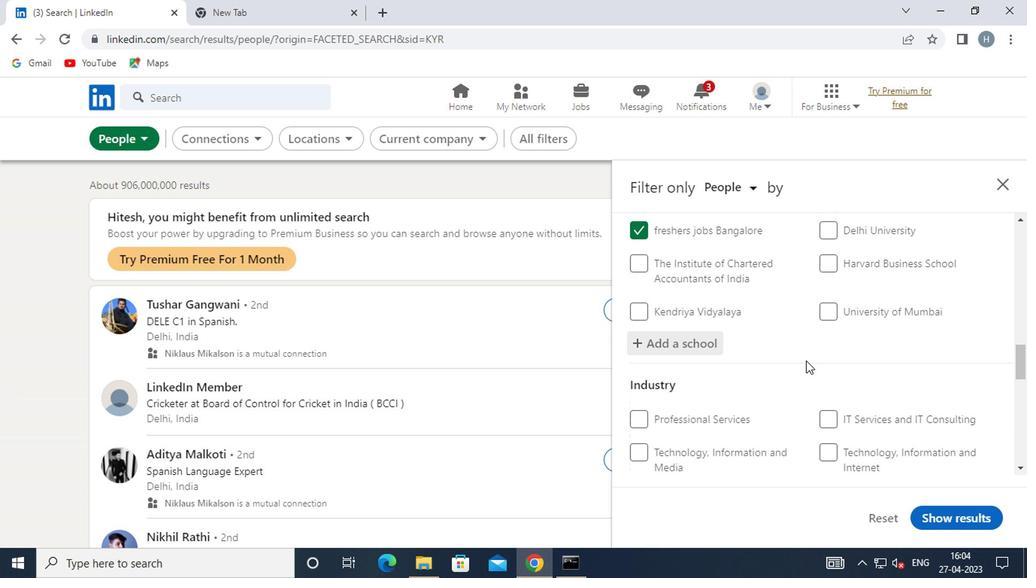 
Action: Mouse scrolled (780, 348) with delta (0, 0)
Screenshot: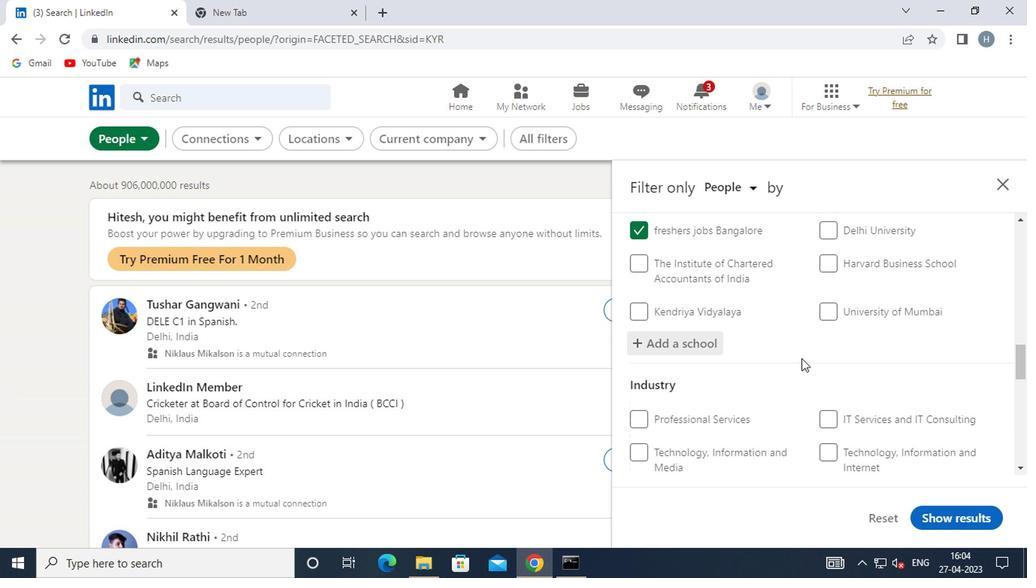 
Action: Mouse scrolled (780, 348) with delta (0, 0)
Screenshot: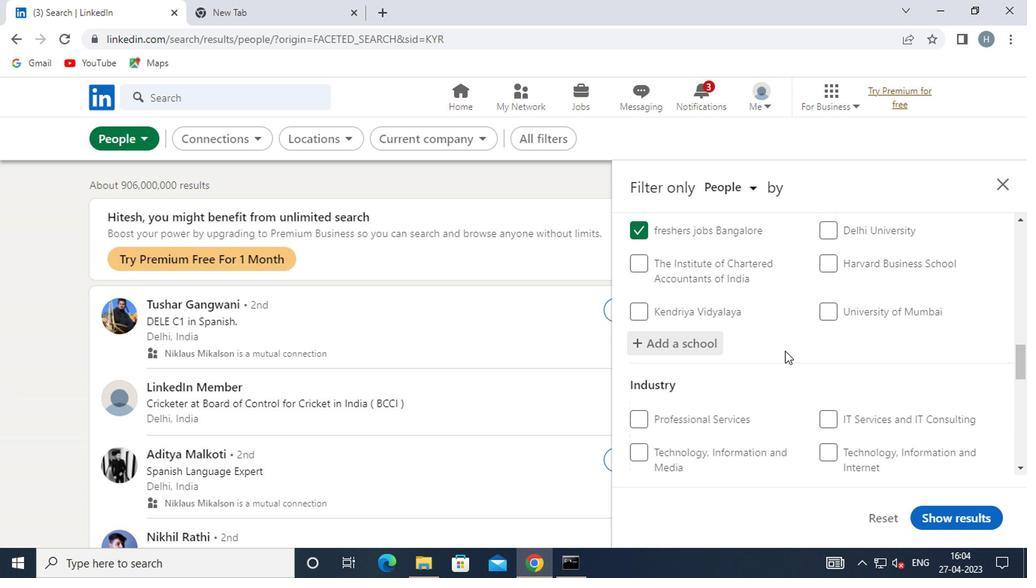 
Action: Mouse moved to (826, 345)
Screenshot: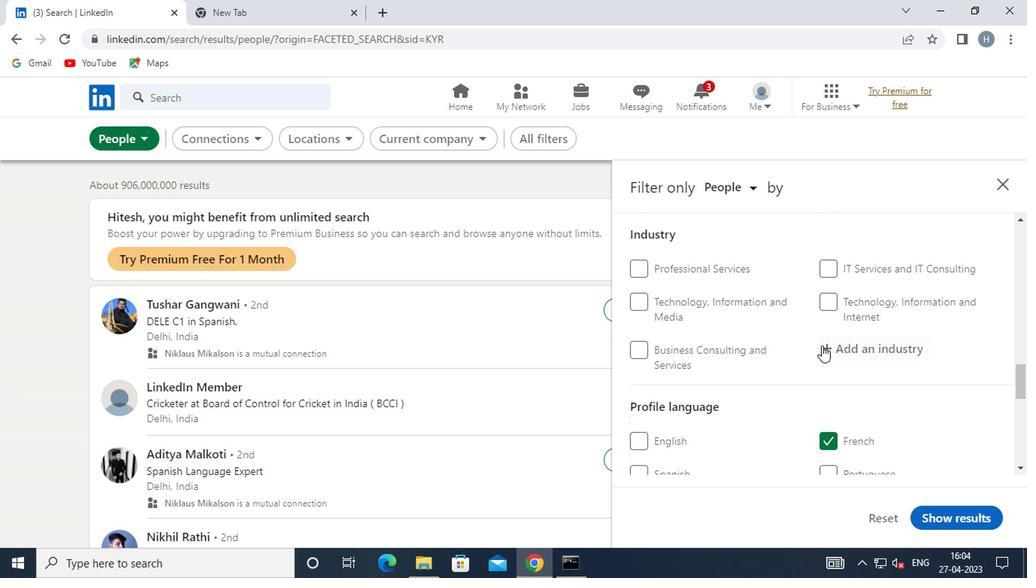 
Action: Mouse pressed left at (826, 345)
Screenshot: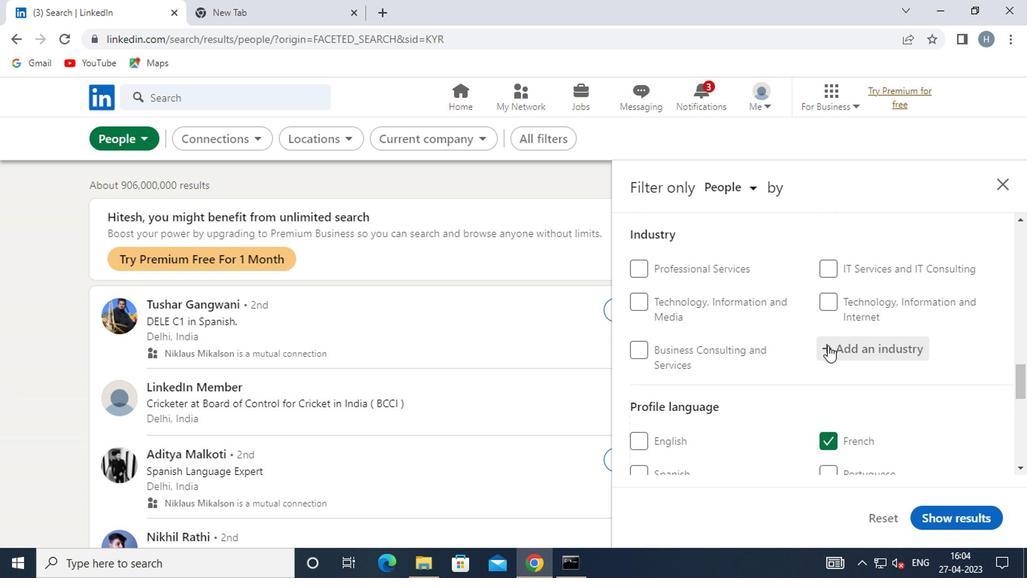 
Action: Key pressed <Key.shift>GLA
Screenshot: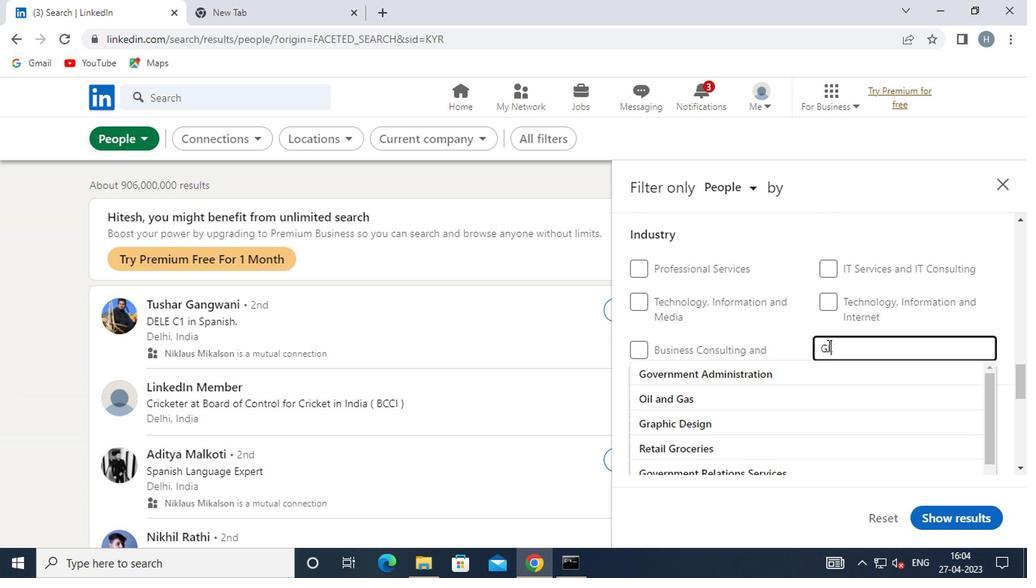 
Action: Mouse moved to (827, 345)
Screenshot: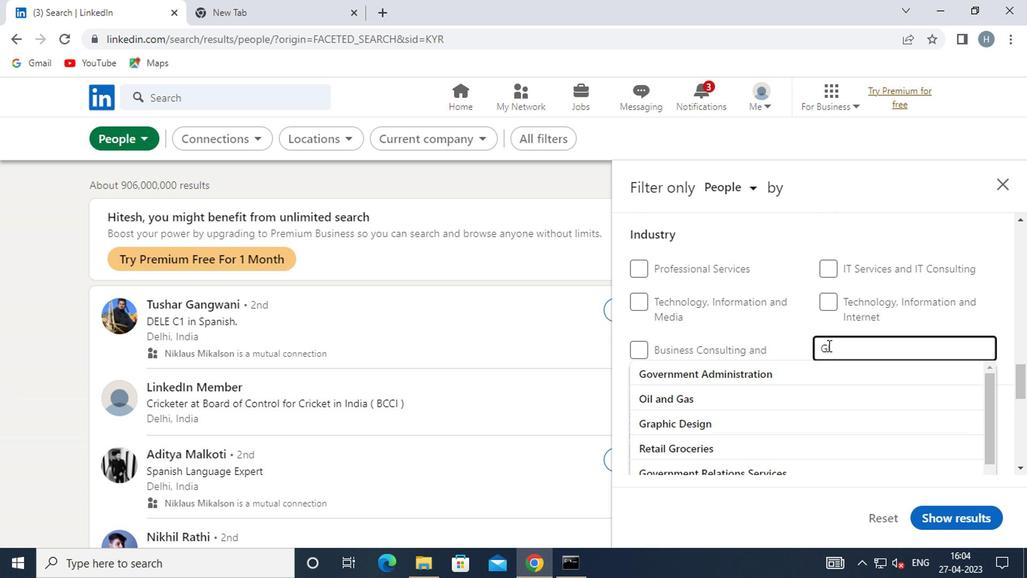 
Action: Key pressed SS
Screenshot: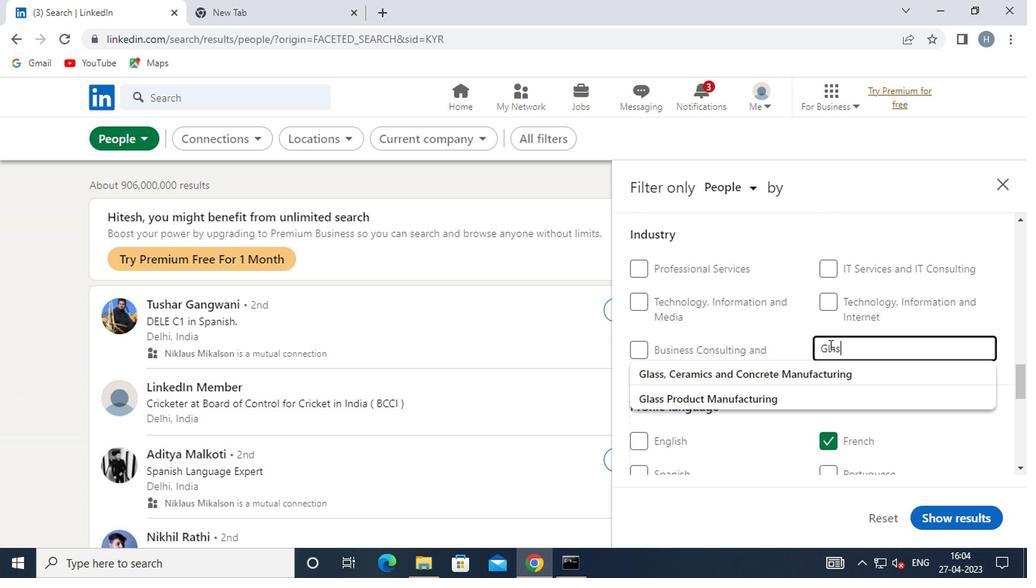 
Action: Mouse moved to (773, 392)
Screenshot: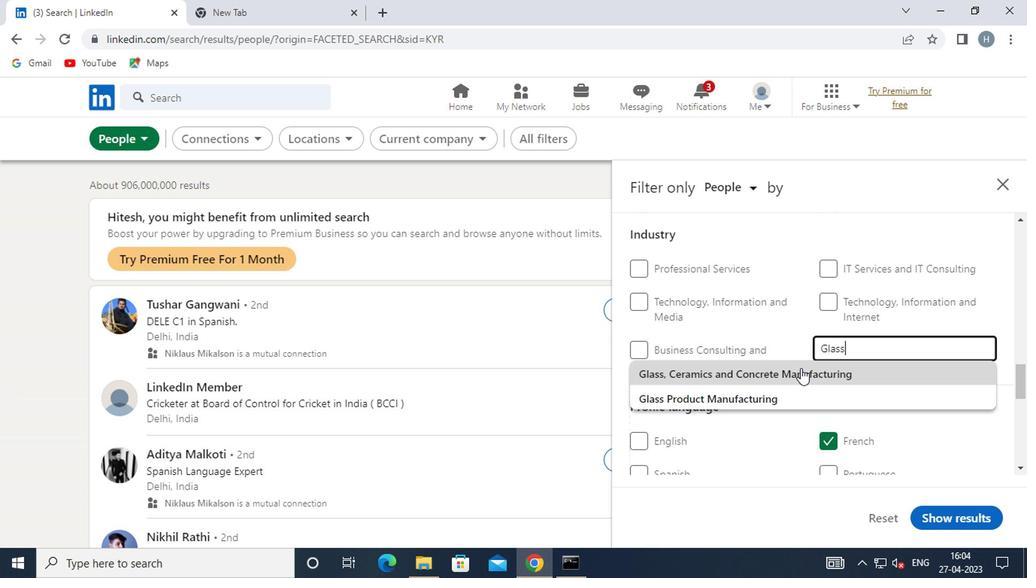 
Action: Mouse pressed left at (773, 392)
Screenshot: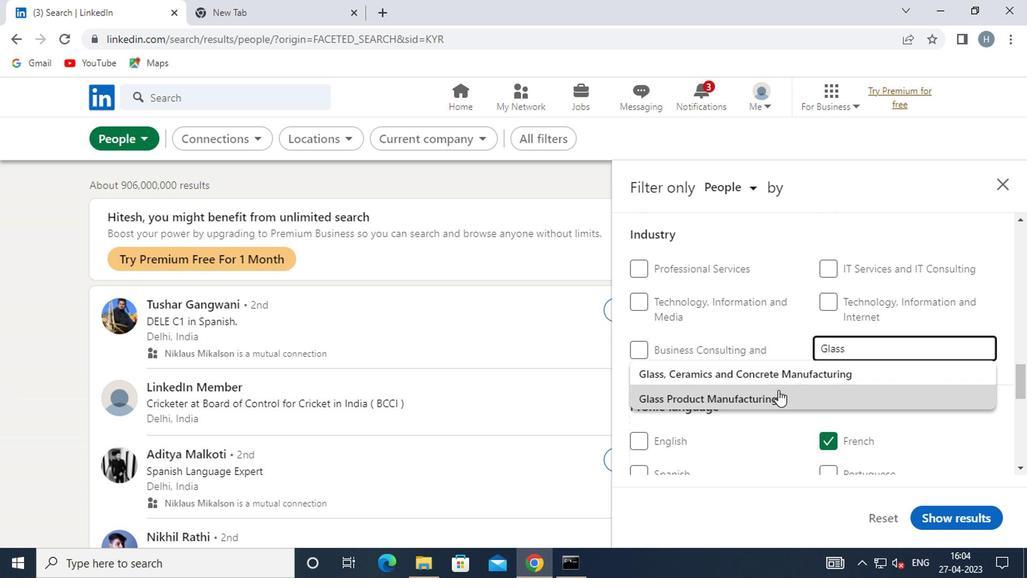 
Action: Mouse moved to (773, 384)
Screenshot: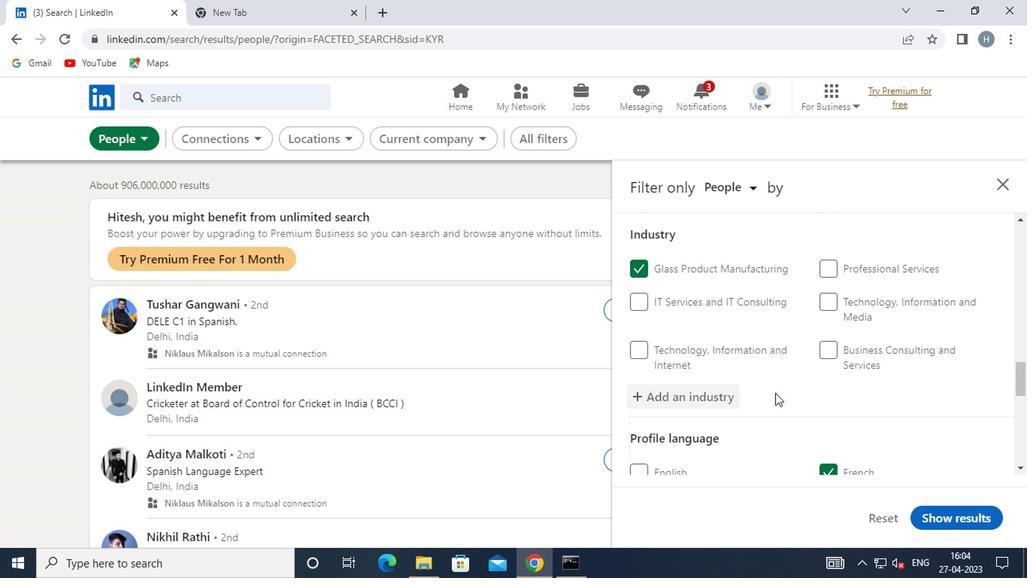 
Action: Mouse scrolled (773, 383) with delta (0, -1)
Screenshot: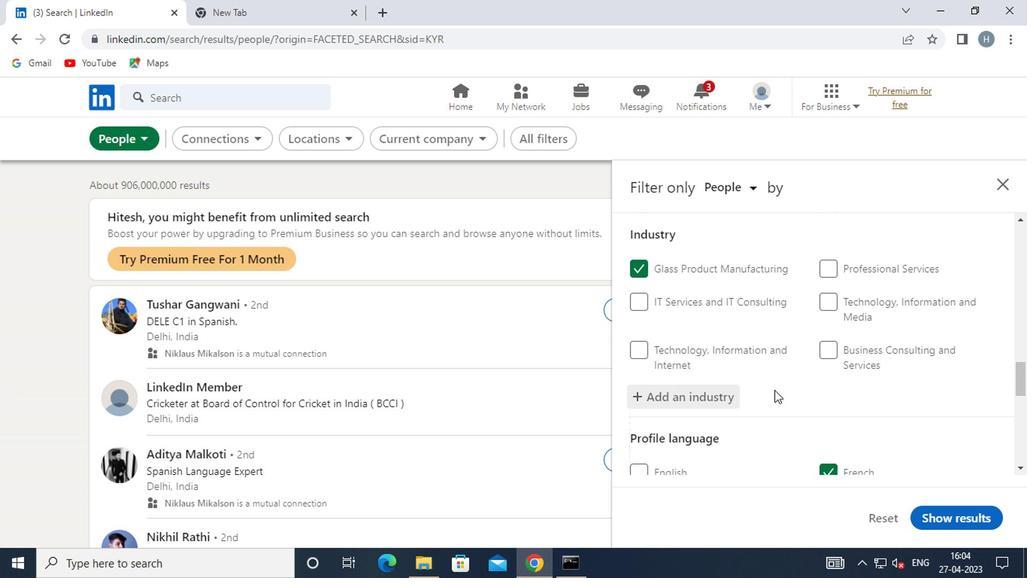 
Action: Mouse scrolled (773, 383) with delta (0, -1)
Screenshot: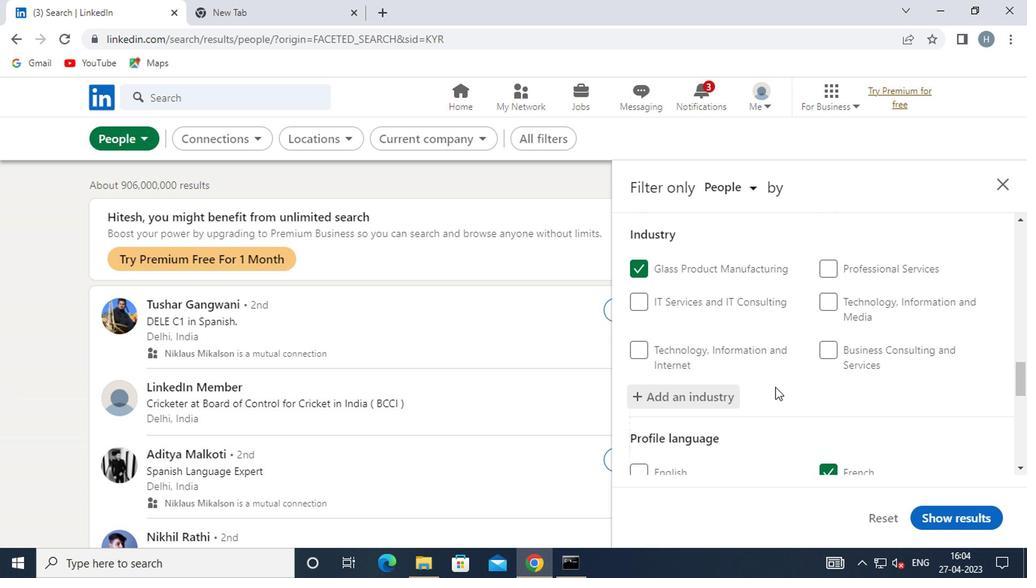 
Action: Mouse moved to (773, 380)
Screenshot: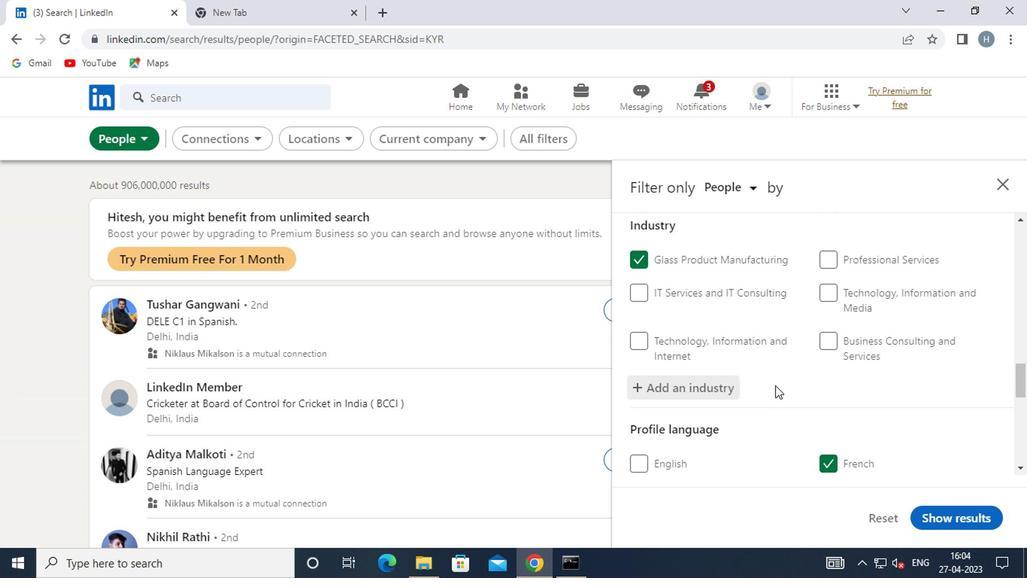 
Action: Mouse scrolled (773, 379) with delta (0, 0)
Screenshot: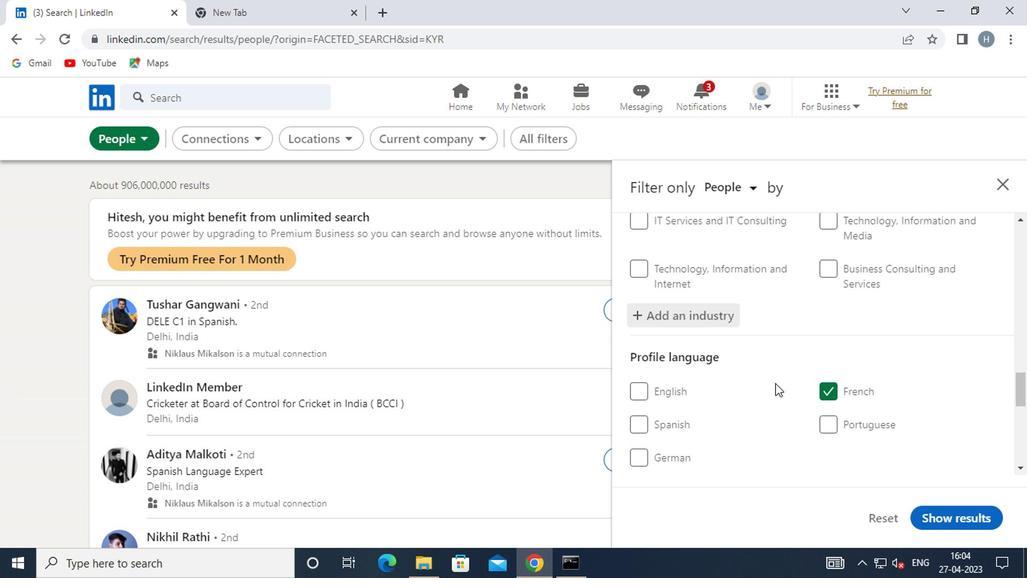 
Action: Mouse moved to (775, 379)
Screenshot: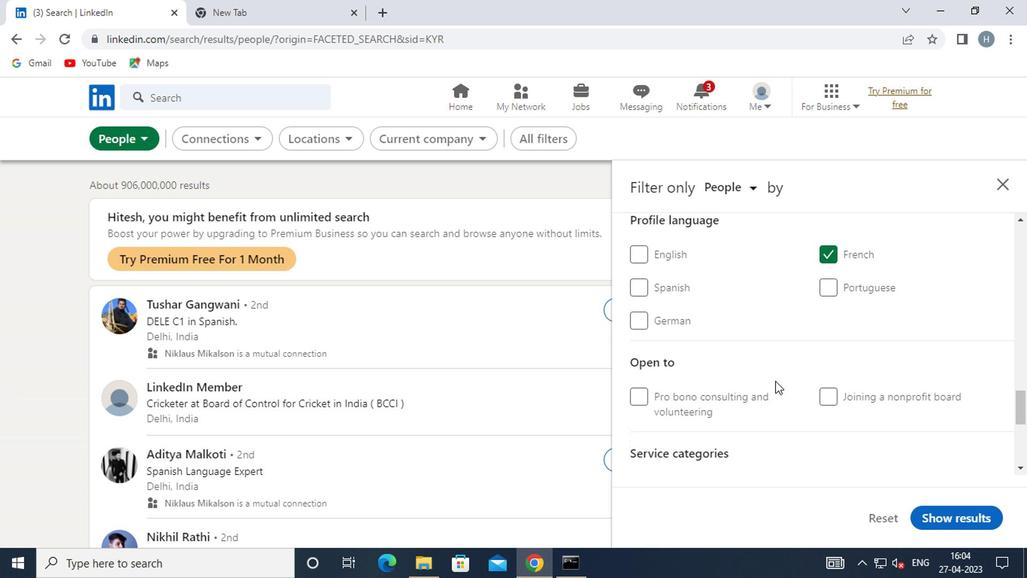 
Action: Mouse scrolled (775, 377) with delta (0, -1)
Screenshot: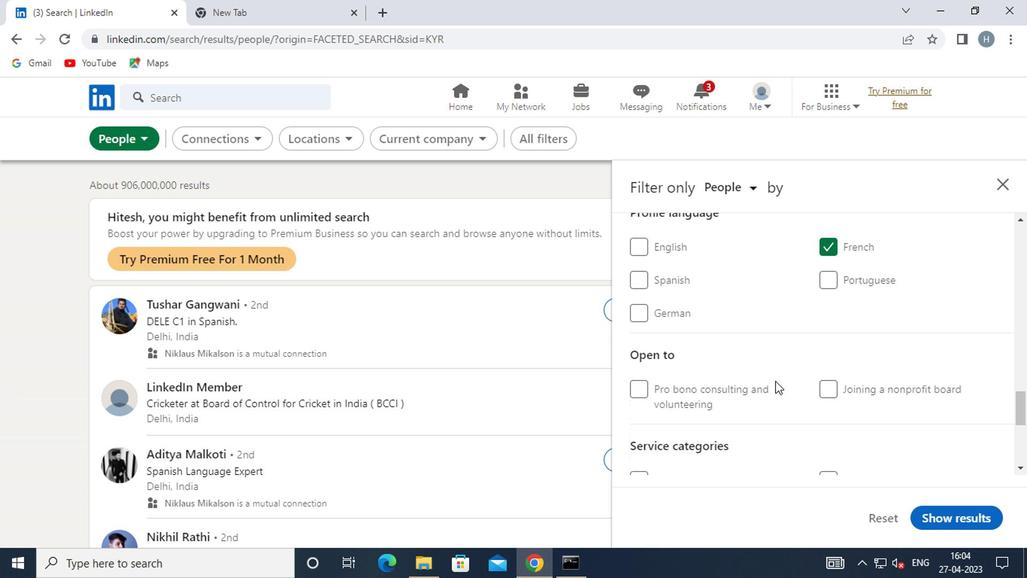 
Action: Mouse moved to (811, 379)
Screenshot: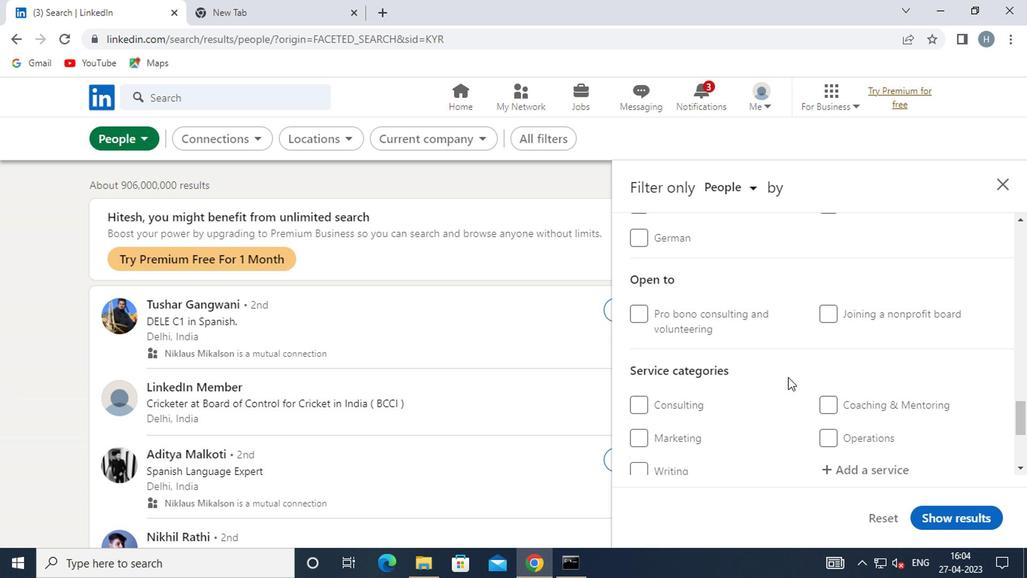 
Action: Mouse scrolled (811, 379) with delta (0, 0)
Screenshot: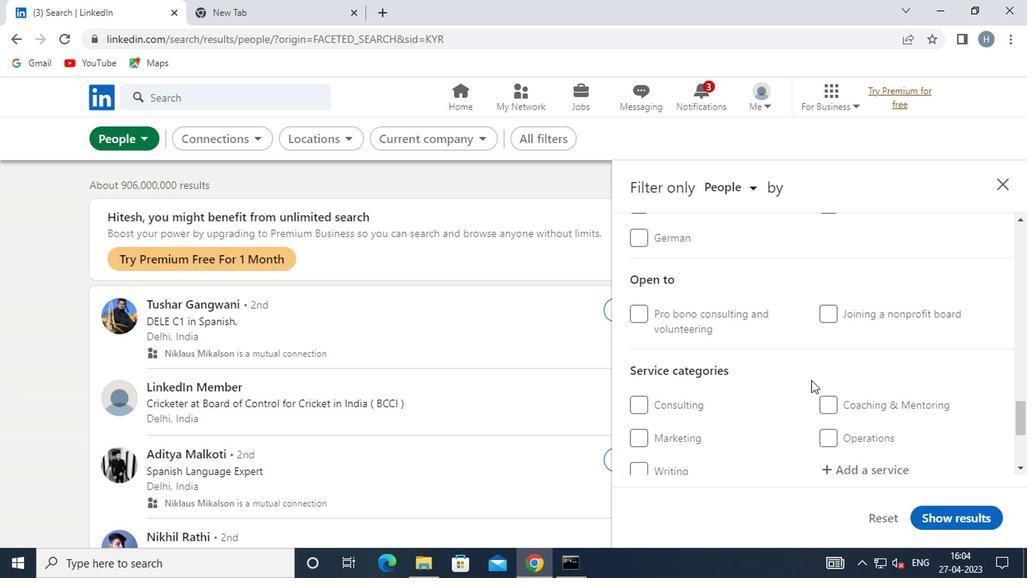 
Action: Mouse scrolled (811, 379) with delta (0, 0)
Screenshot: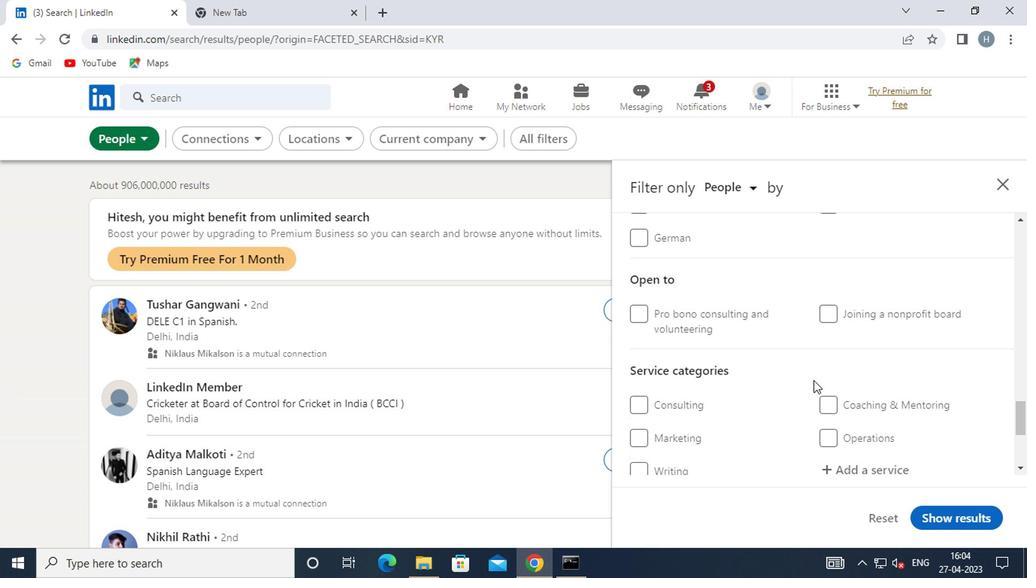 
Action: Mouse moved to (858, 319)
Screenshot: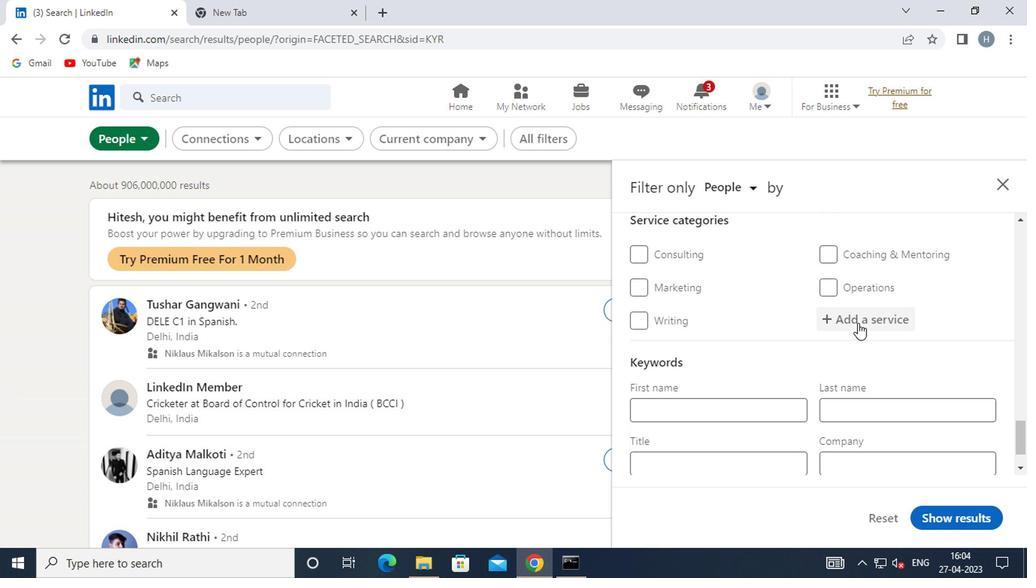 
Action: Mouse pressed left at (858, 319)
Screenshot: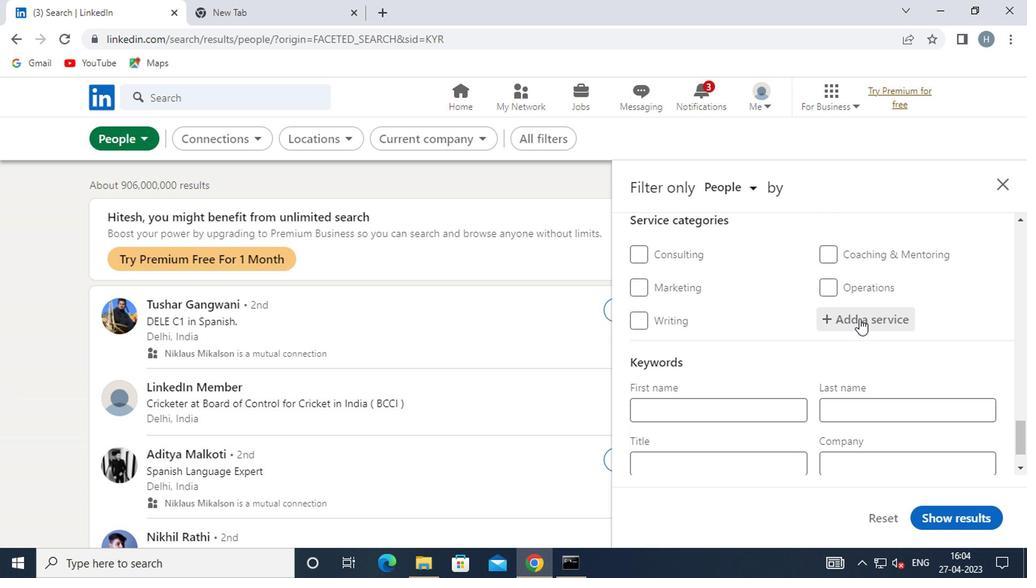 
Action: Mouse moved to (858, 313)
Screenshot: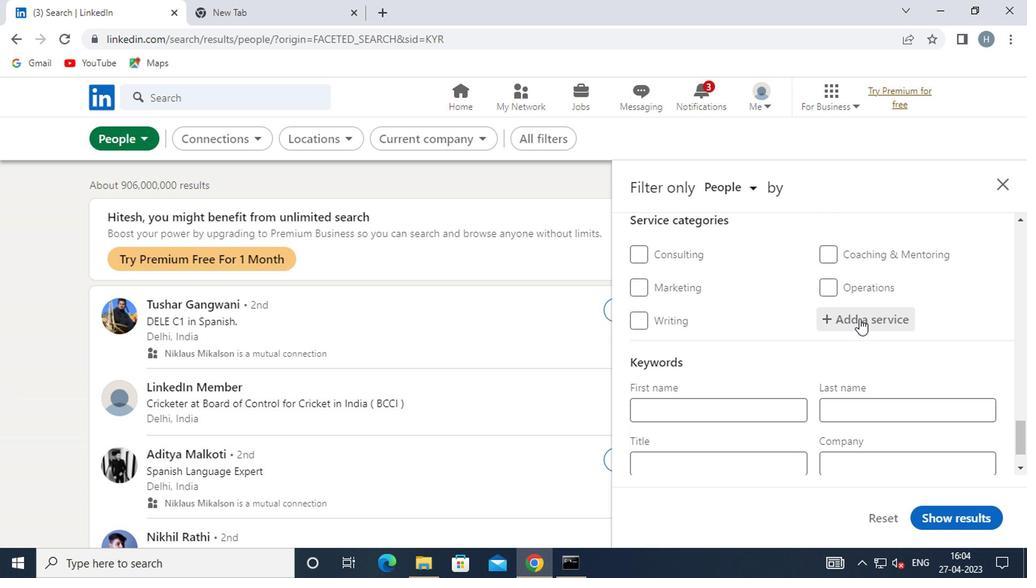 
Action: Key pressed <Key.shift><Key.shift><Key.shift><Key.shift>NATUR
Screenshot: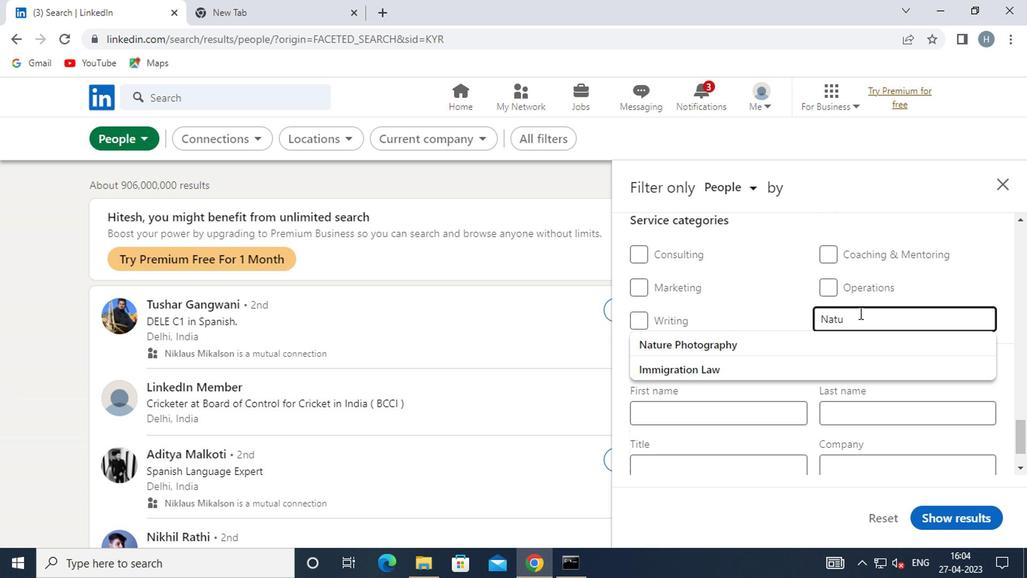 
Action: Mouse moved to (877, 314)
Screenshot: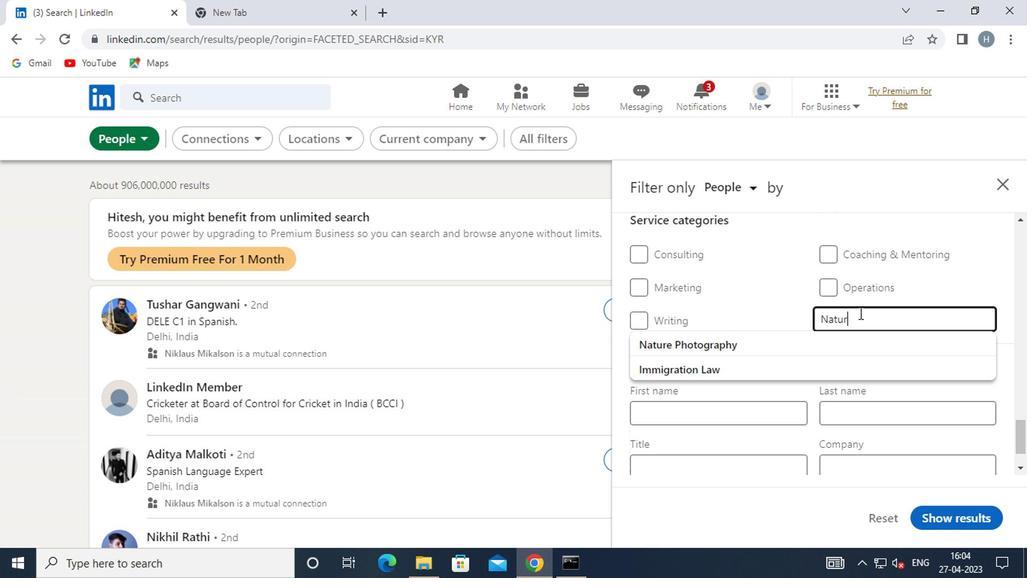 
Action: Key pressed E
Screenshot: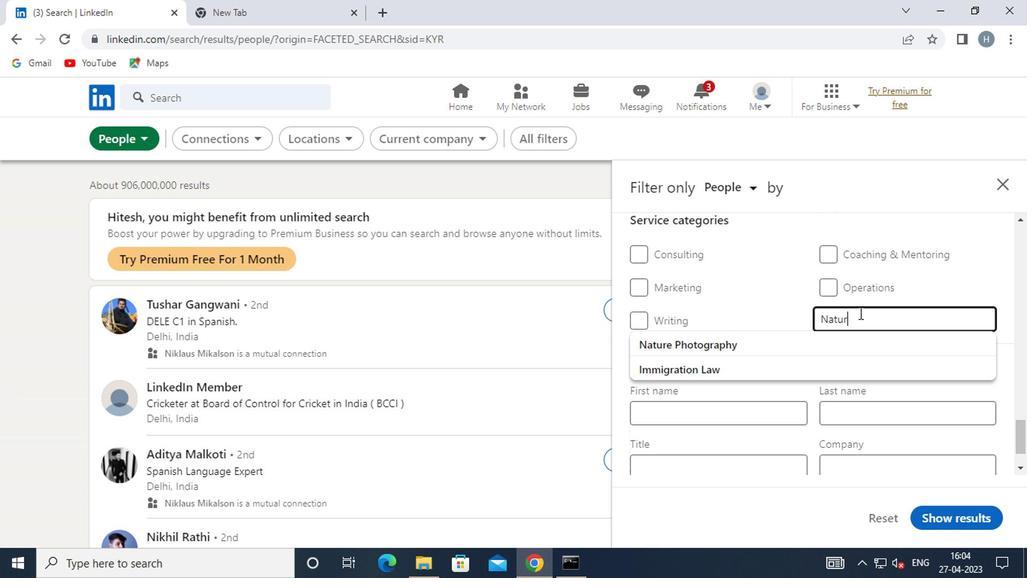 
Action: Mouse moved to (770, 339)
Screenshot: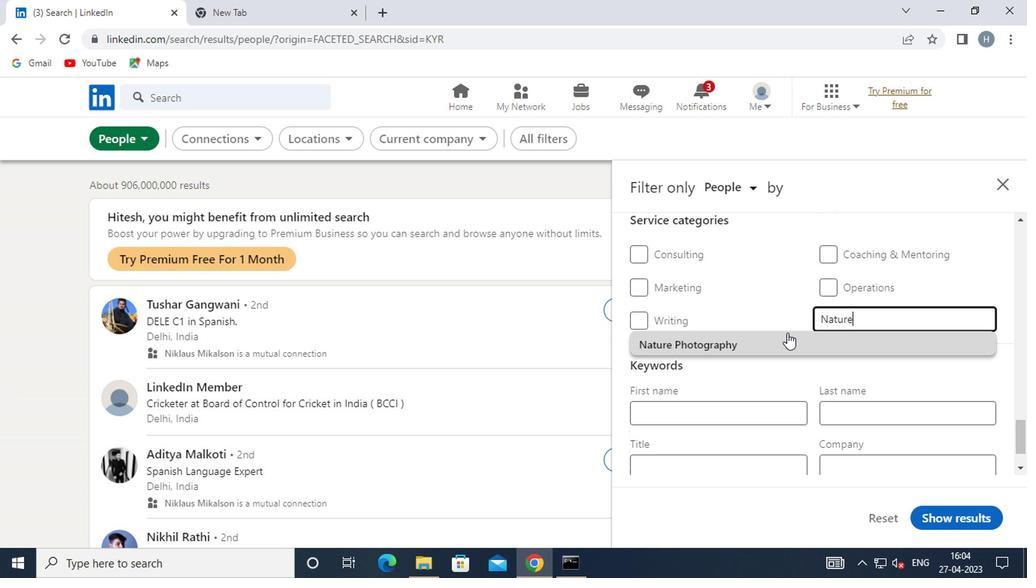 
Action: Mouse pressed left at (770, 339)
Screenshot: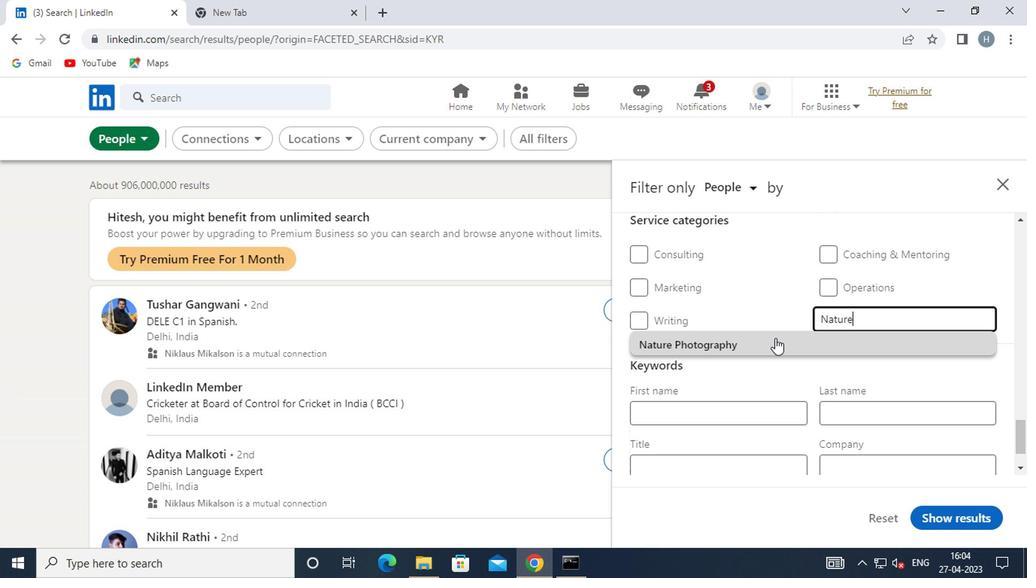 
Action: Mouse moved to (767, 337)
Screenshot: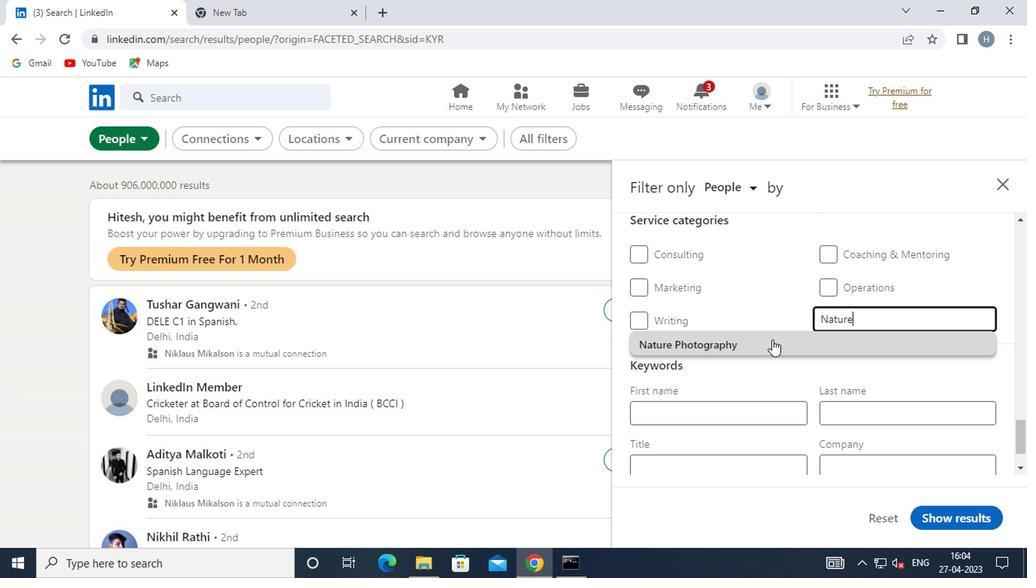 
Action: Mouse scrolled (767, 336) with delta (0, 0)
Screenshot: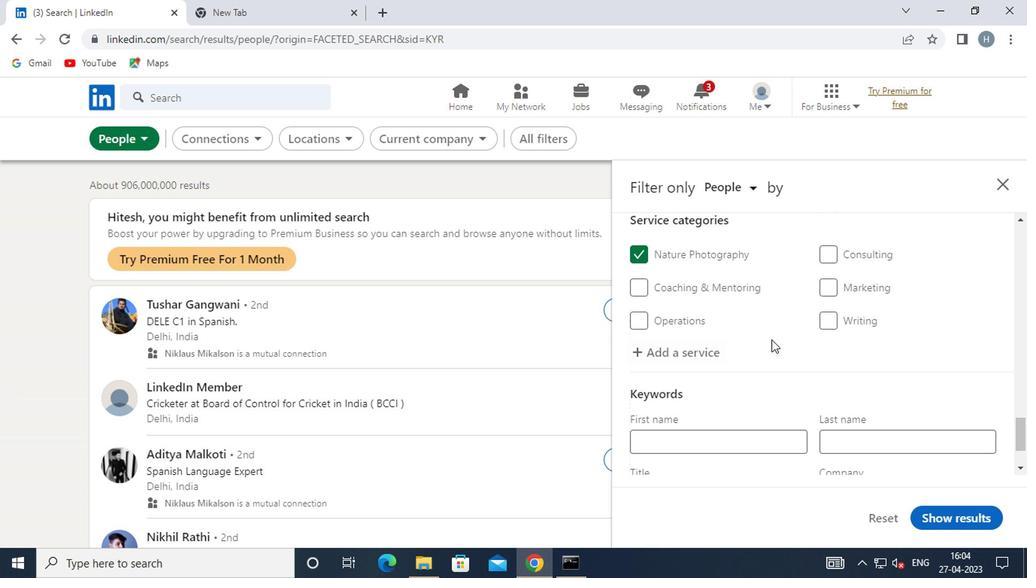 
Action: Mouse moved to (766, 336)
Screenshot: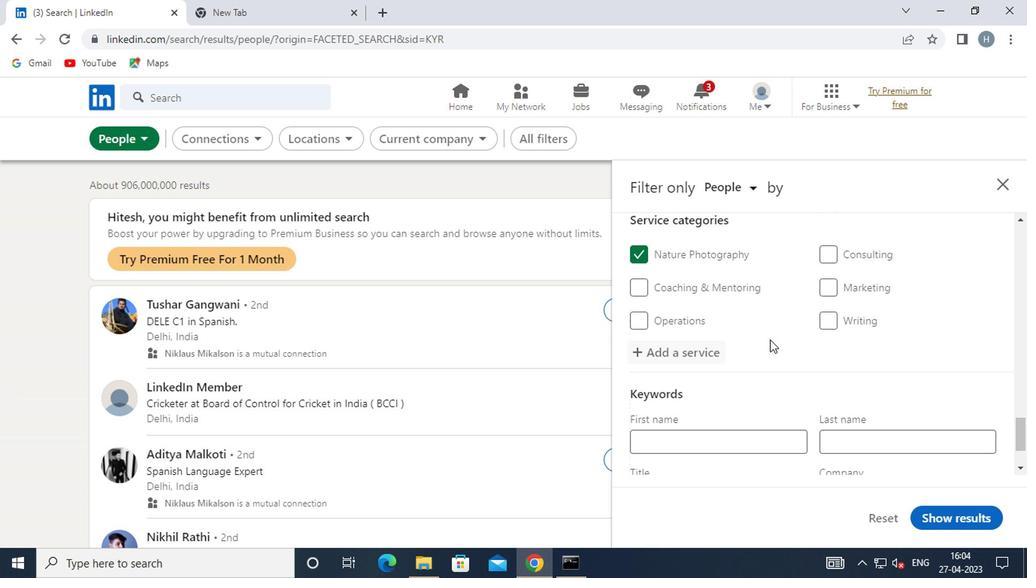 
Action: Mouse scrolled (766, 335) with delta (0, -1)
Screenshot: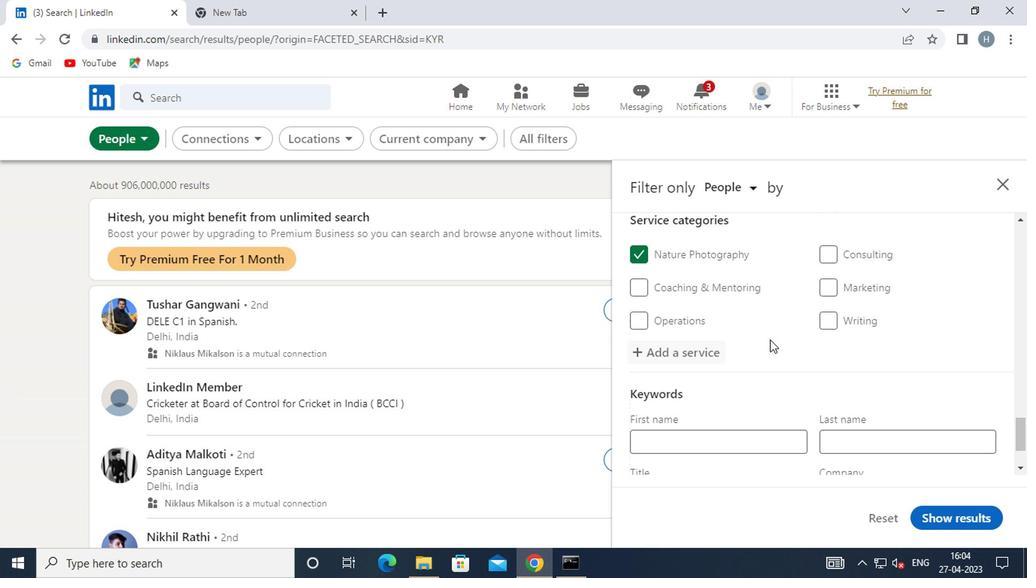 
Action: Mouse scrolled (766, 335) with delta (0, -1)
Screenshot: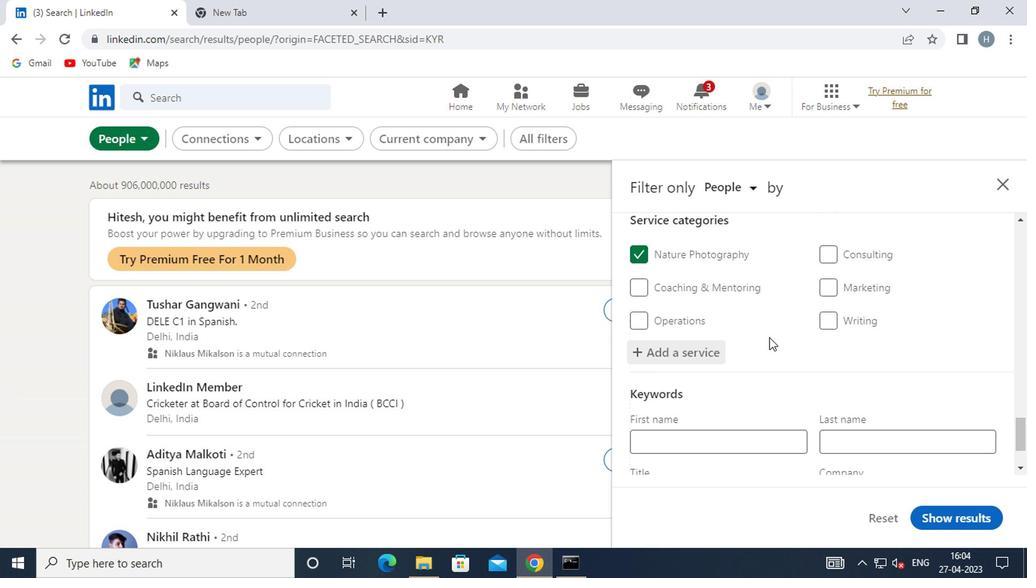 
Action: Mouse scrolled (766, 335) with delta (0, -1)
Screenshot: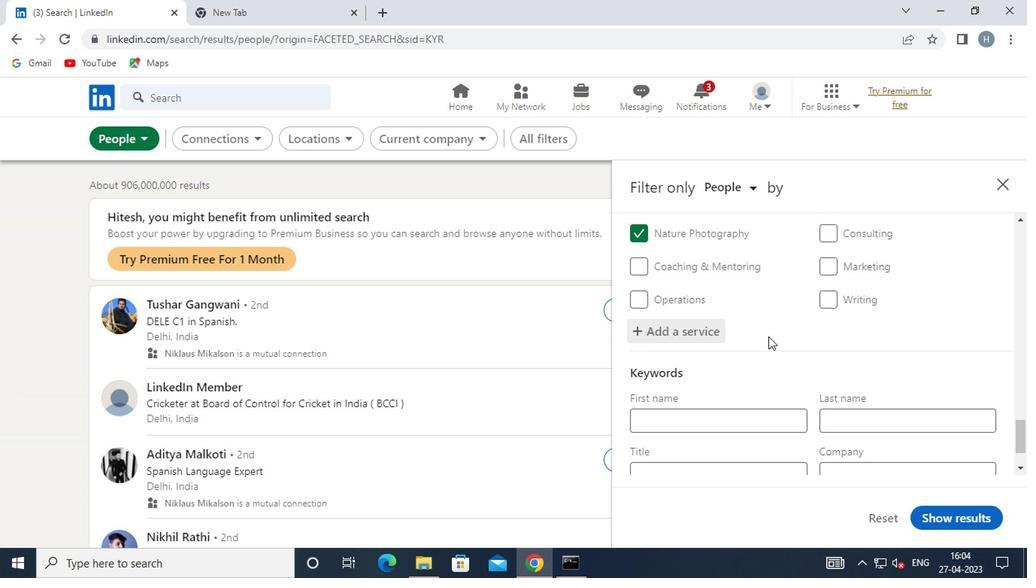 
Action: Mouse scrolled (766, 335) with delta (0, -1)
Screenshot: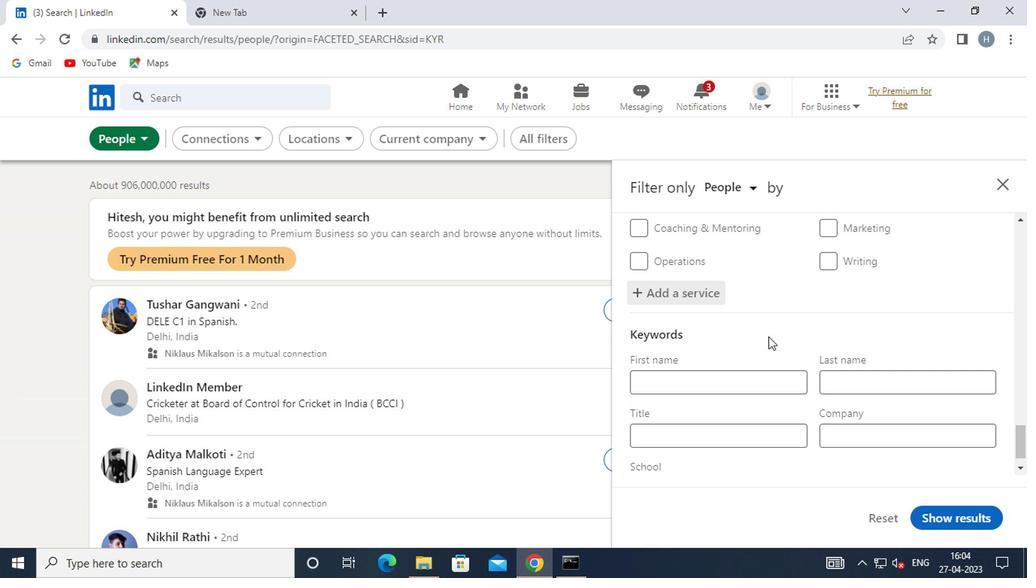 
Action: Mouse moved to (752, 400)
Screenshot: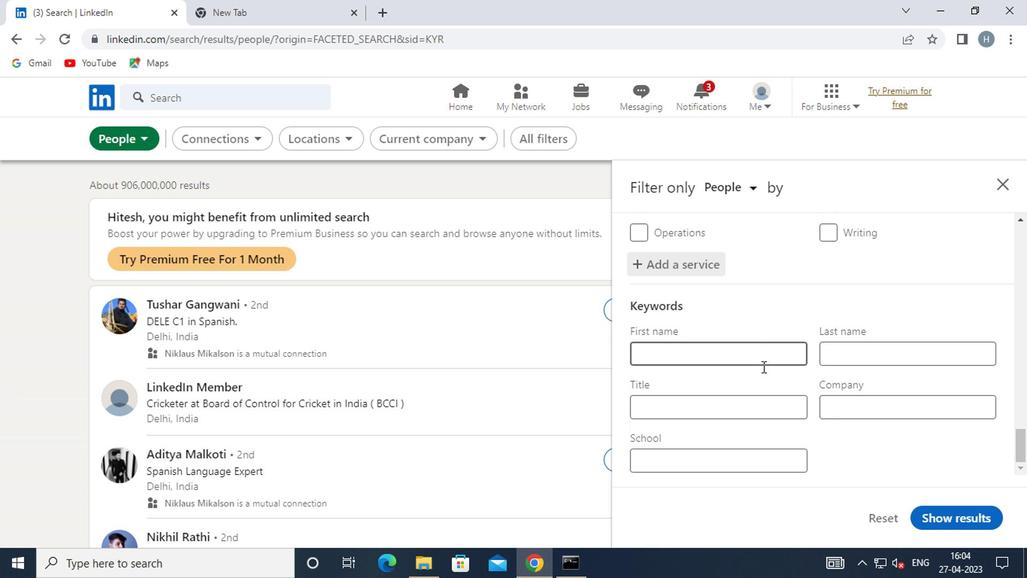 
Action: Mouse pressed left at (752, 400)
Screenshot: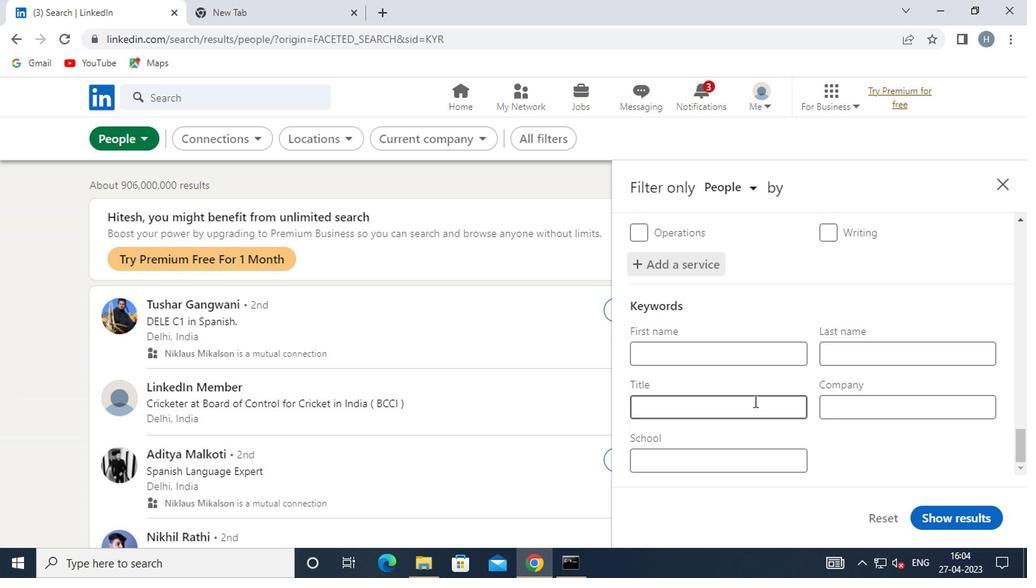 
Action: Mouse moved to (748, 402)
Screenshot: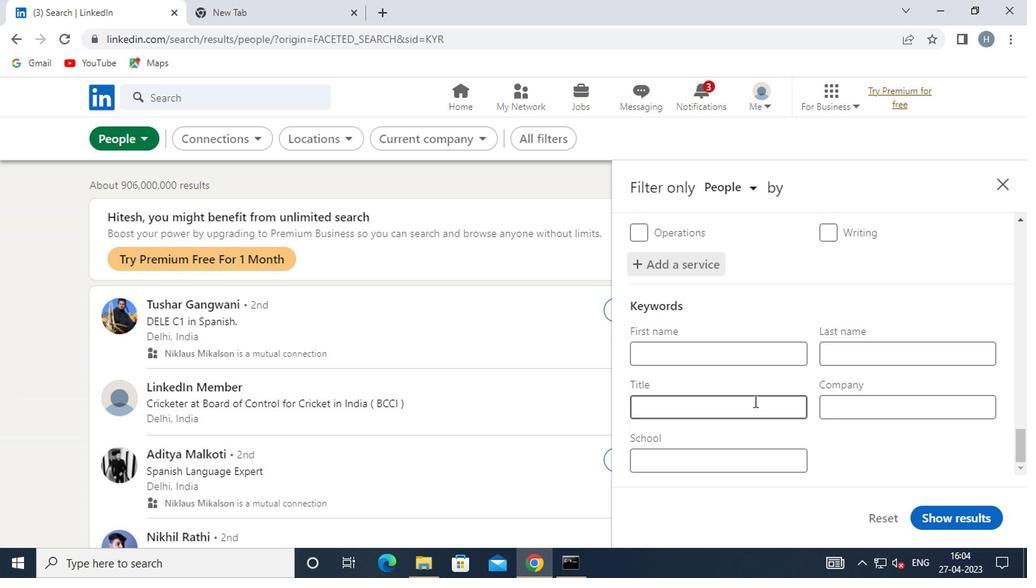 
Action: Key pressed <Key.shift>BOARD<Key.space>OF<Key.space><Key.shift>DIRE
Screenshot: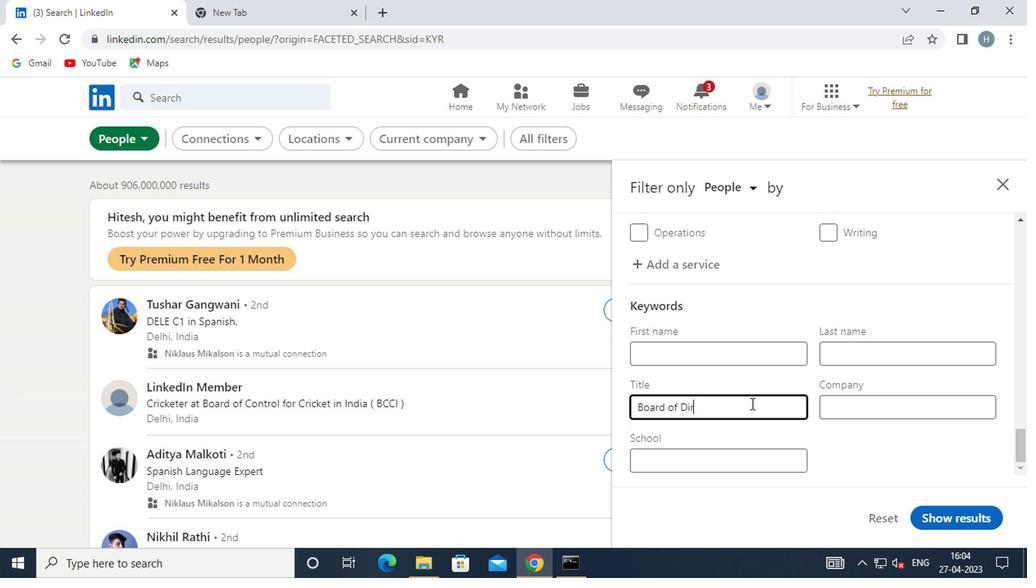 
Action: Mouse moved to (748, 402)
Screenshot: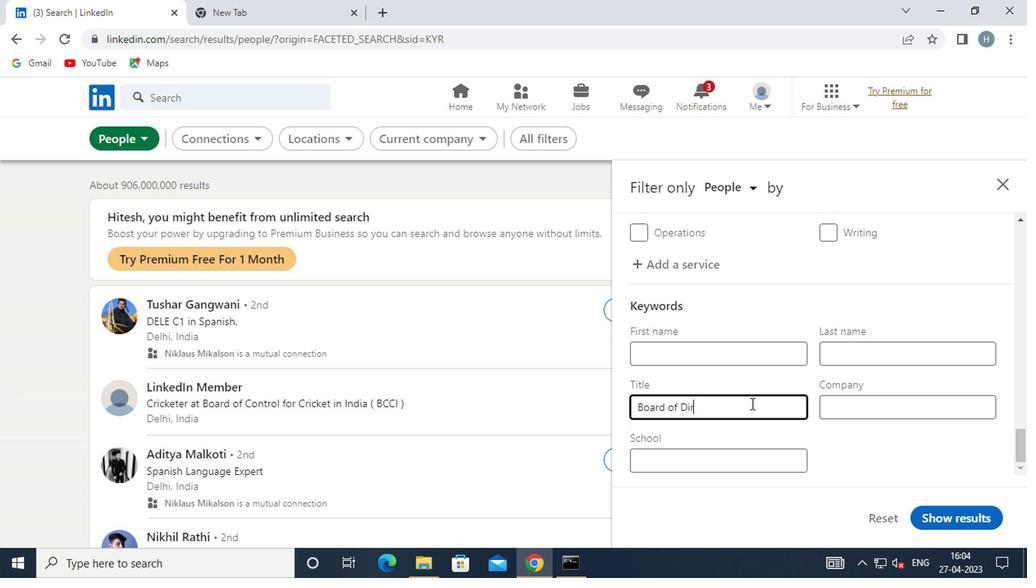 
Action: Key pressed CTORS
Screenshot: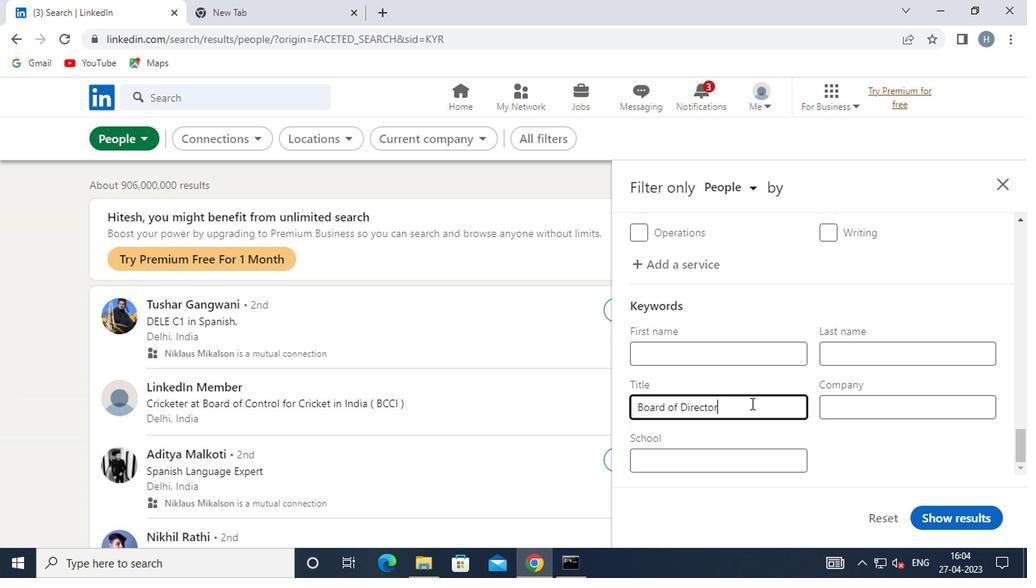 
Action: Mouse moved to (960, 513)
Screenshot: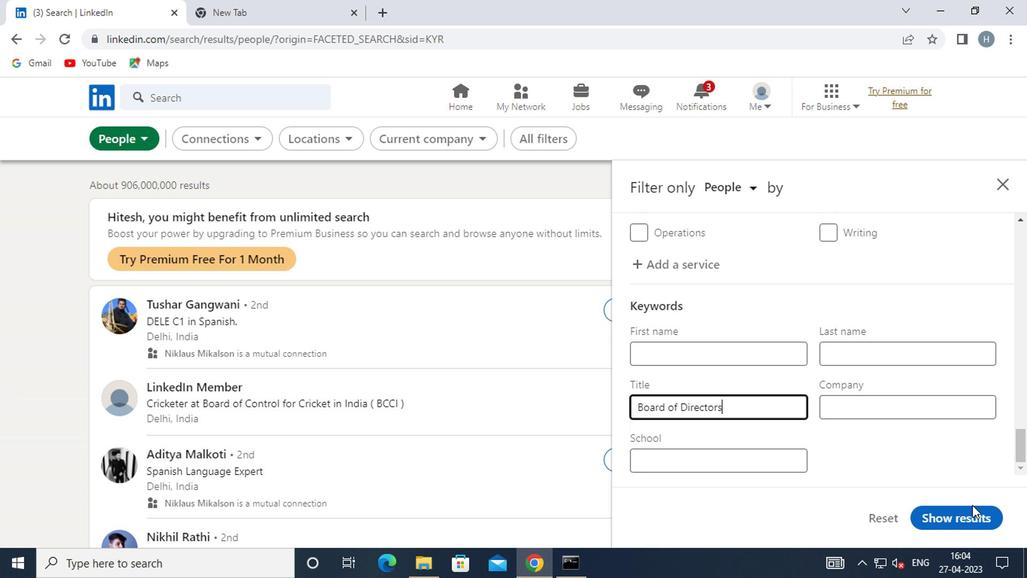 
Action: Mouse pressed left at (960, 513)
Screenshot: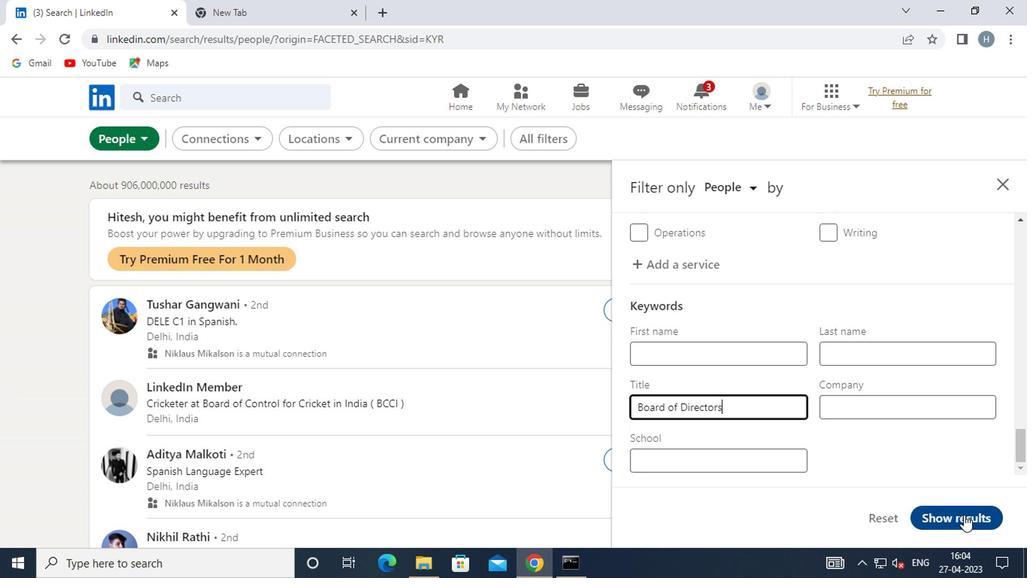 
Action: Mouse moved to (626, 226)
Screenshot: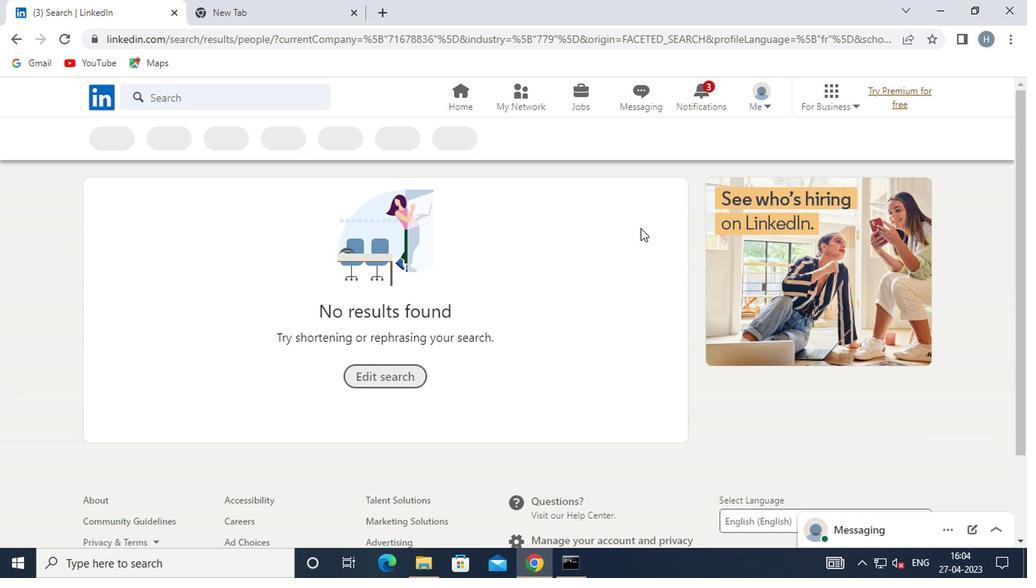 
